 Task: Organize and update the onboarding tasks in the 'New Hiring' project, ensuring all tasks are visible and descriptions are complete.
Action: Mouse moved to (74, 316)
Screenshot: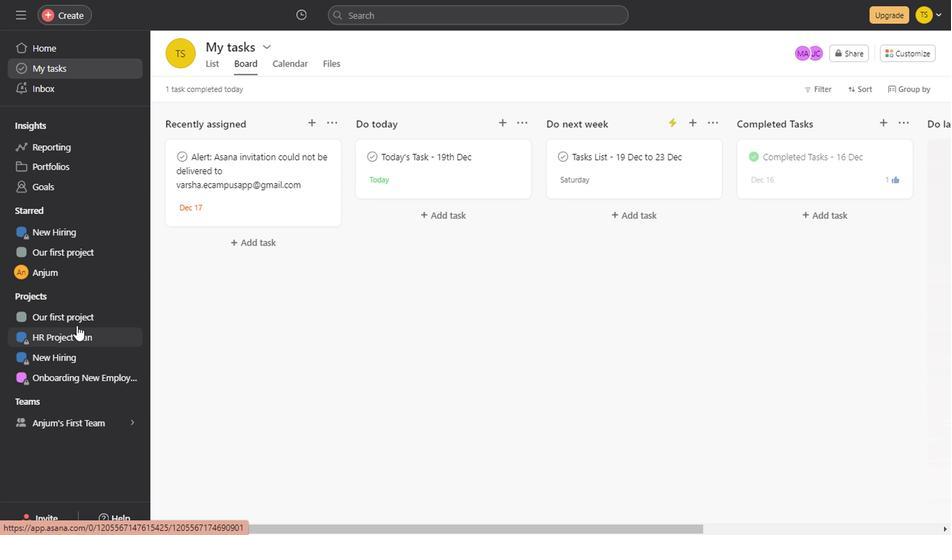 
Action: Mouse pressed left at (74, 316)
Screenshot: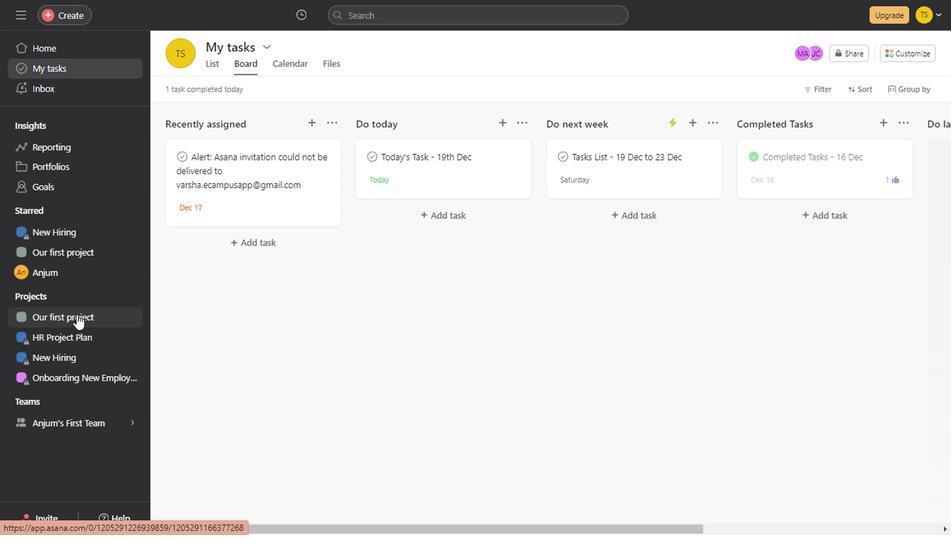 
Action: Mouse moved to (77, 335)
Screenshot: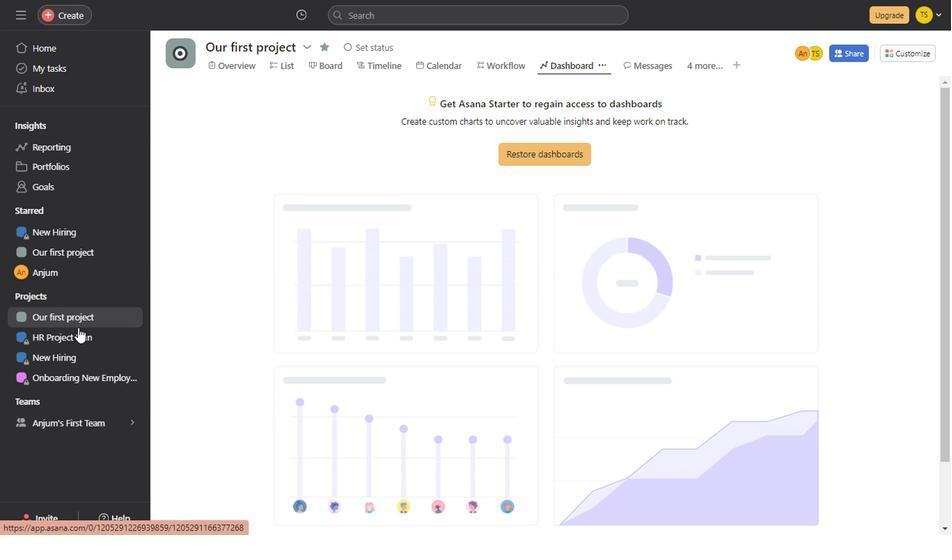 
Action: Mouse pressed left at (77, 335)
Screenshot: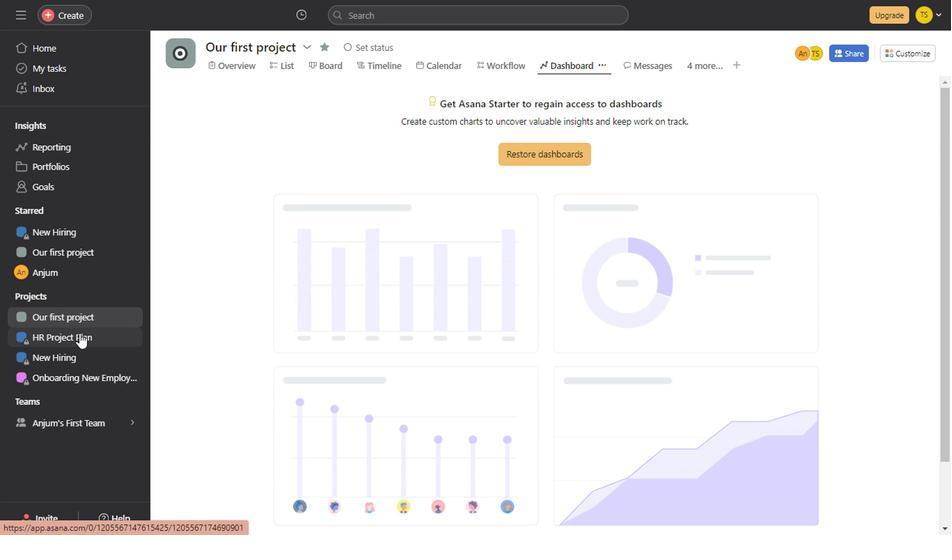 
Action: Mouse moved to (70, 364)
Screenshot: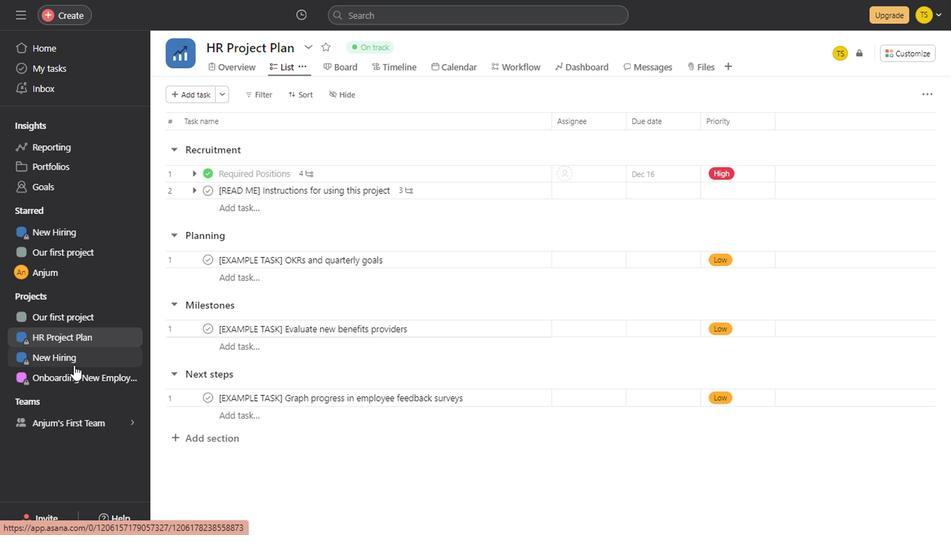 
Action: Mouse pressed left at (70, 364)
Screenshot: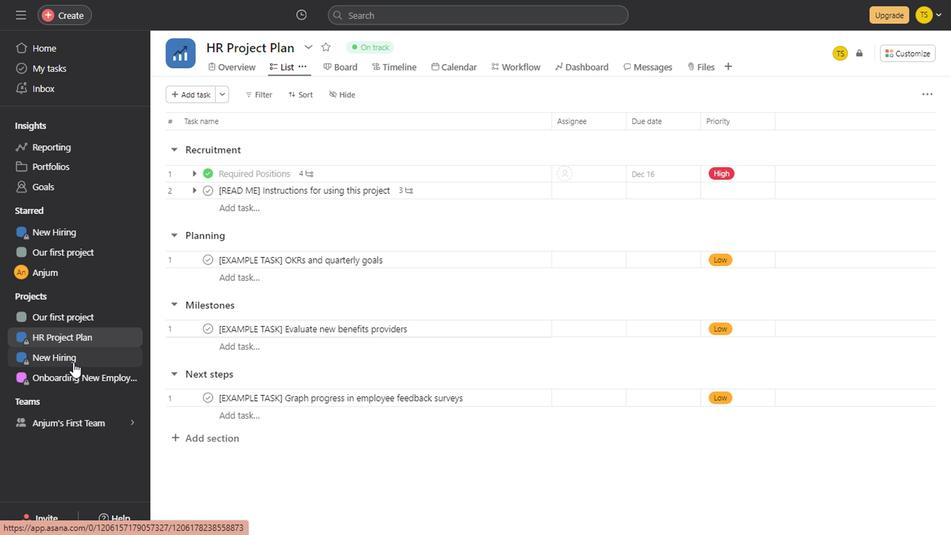 
Action: Mouse moved to (285, 60)
Screenshot: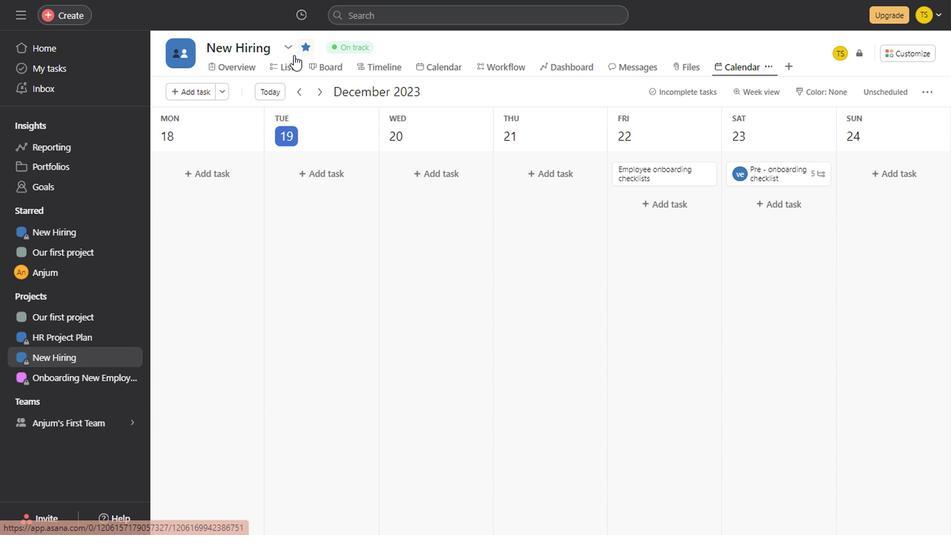 
Action: Mouse pressed left at (285, 60)
Screenshot: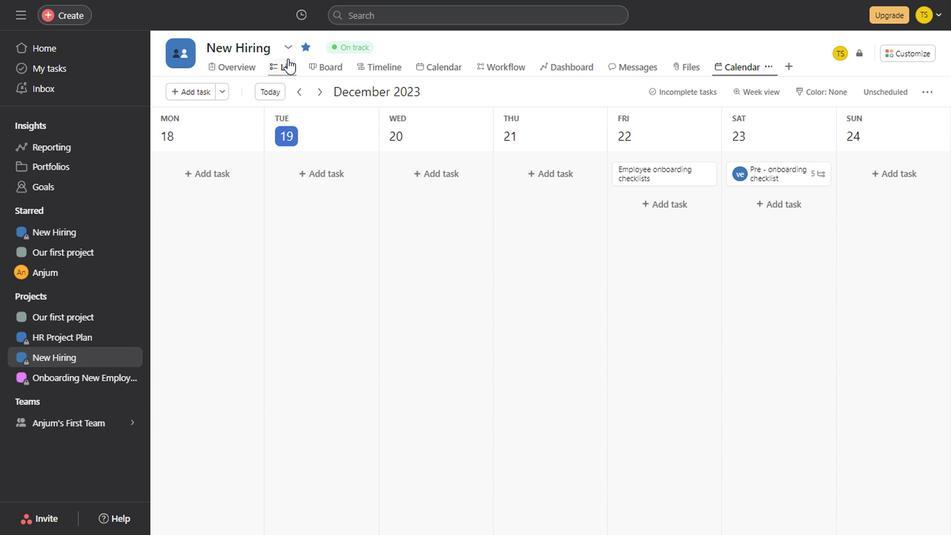 
Action: Mouse moved to (279, 67)
Screenshot: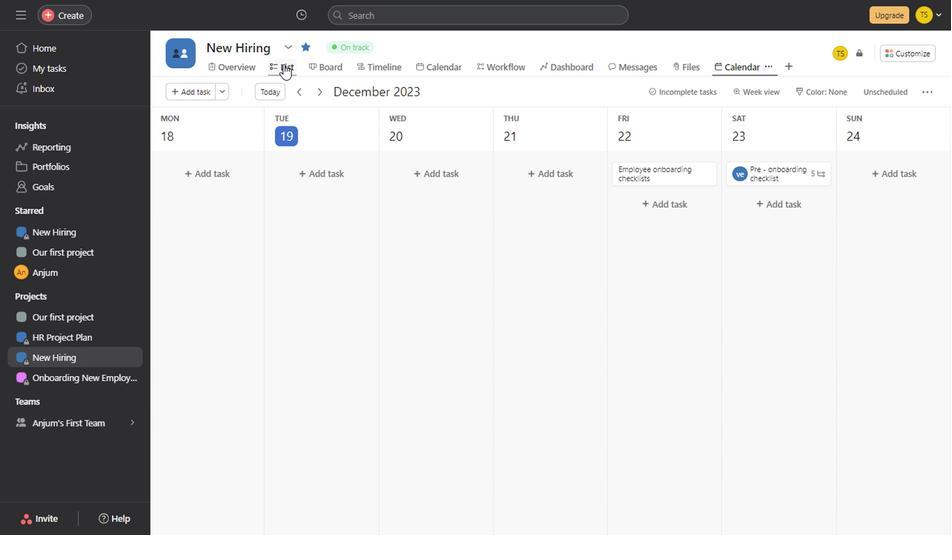 
Action: Mouse pressed left at (279, 67)
Screenshot: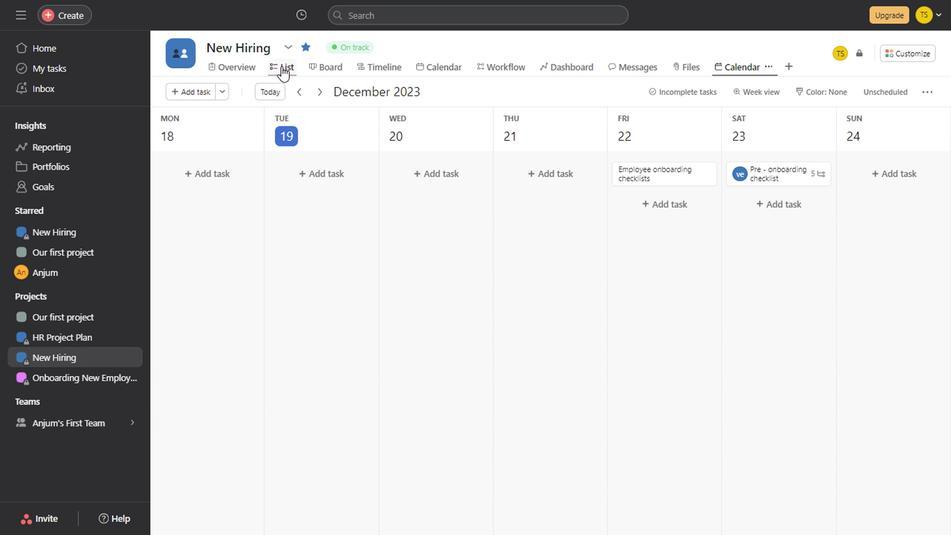 
Action: Mouse moved to (334, 259)
Screenshot: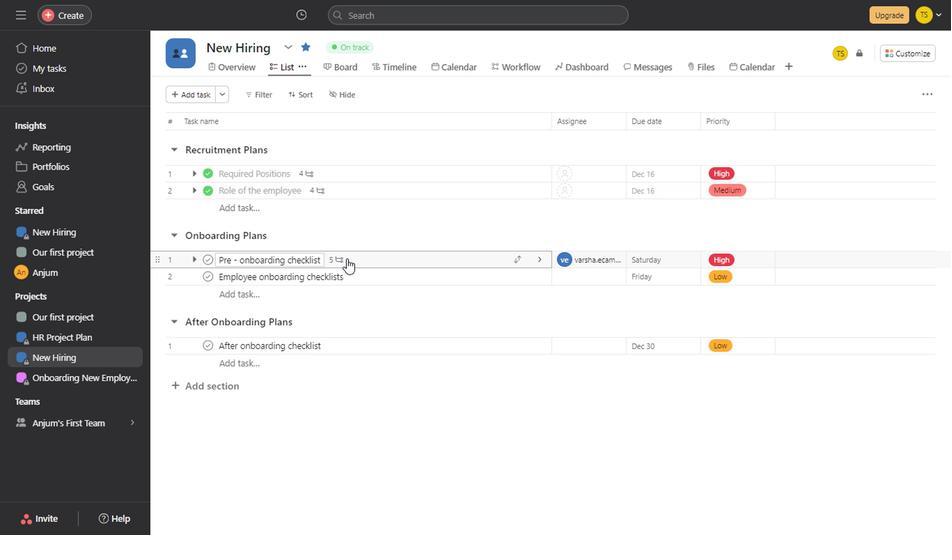 
Action: Mouse pressed left at (334, 259)
Screenshot: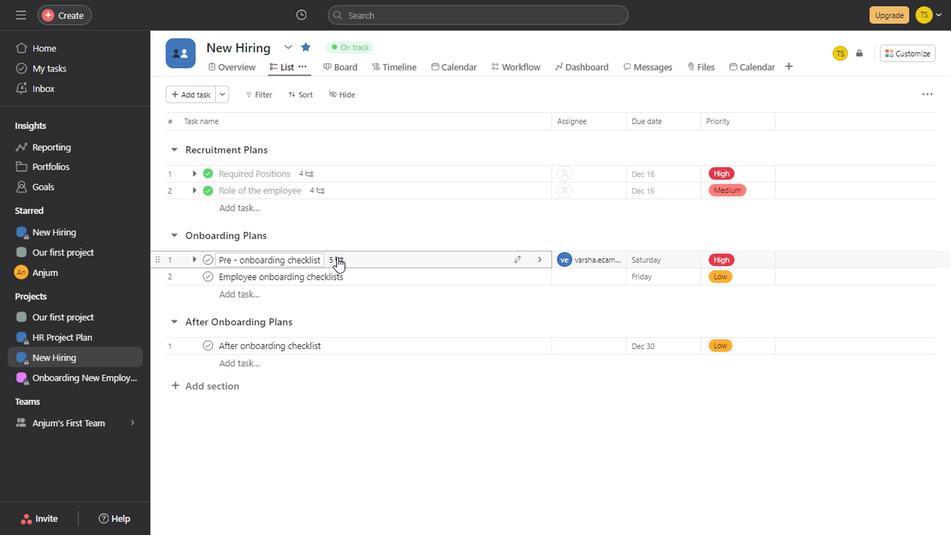 
Action: Mouse moved to (647, 206)
Screenshot: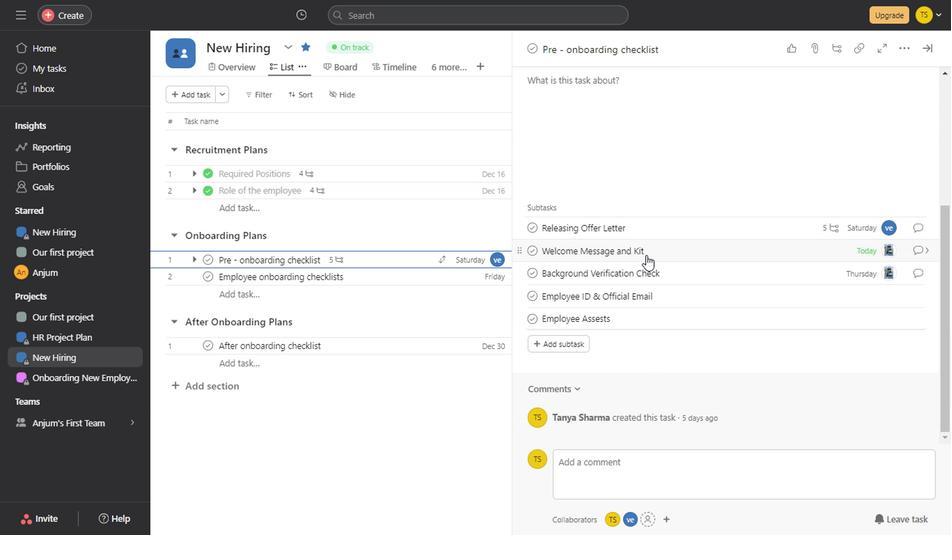 
Action: Mouse scrolled (647, 205) with delta (0, 0)
Screenshot: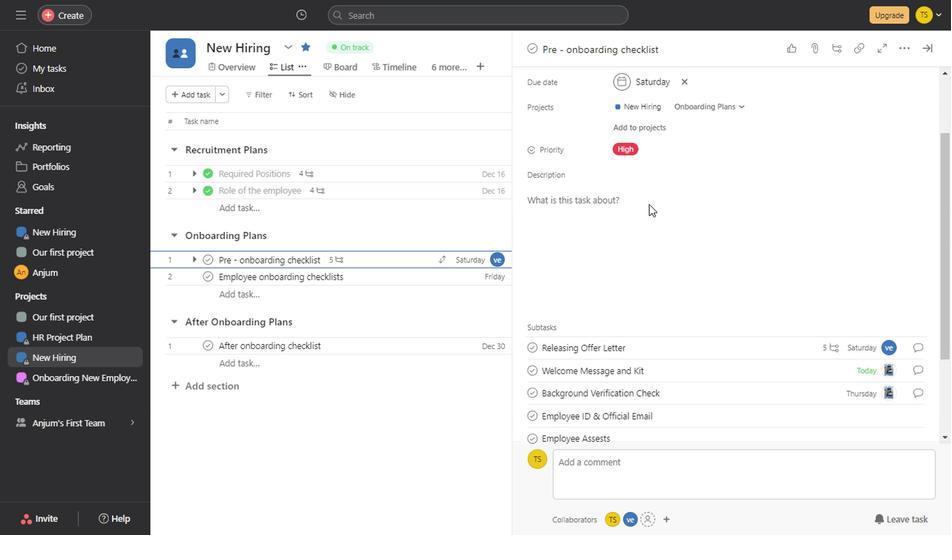 
Action: Mouse scrolled (647, 205) with delta (0, 0)
Screenshot: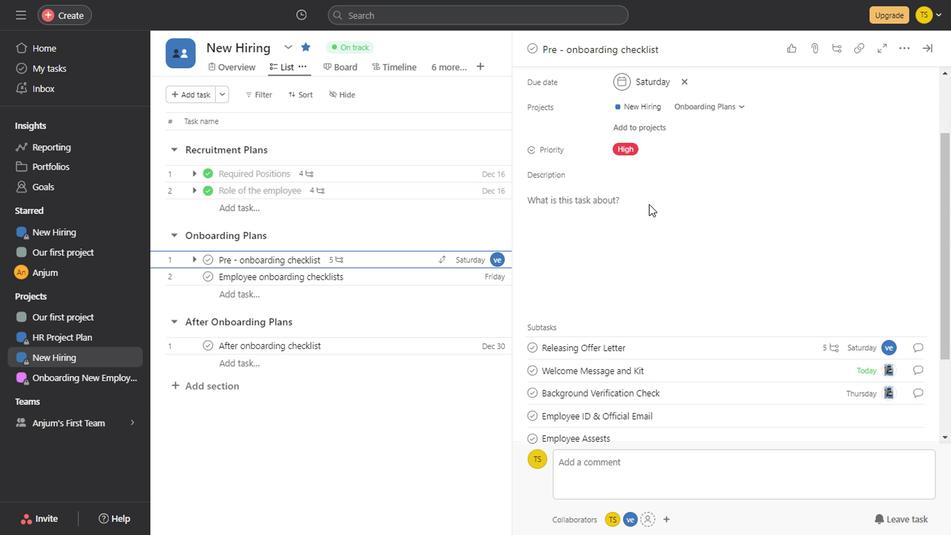 
Action: Mouse scrolled (647, 205) with delta (0, 0)
Screenshot: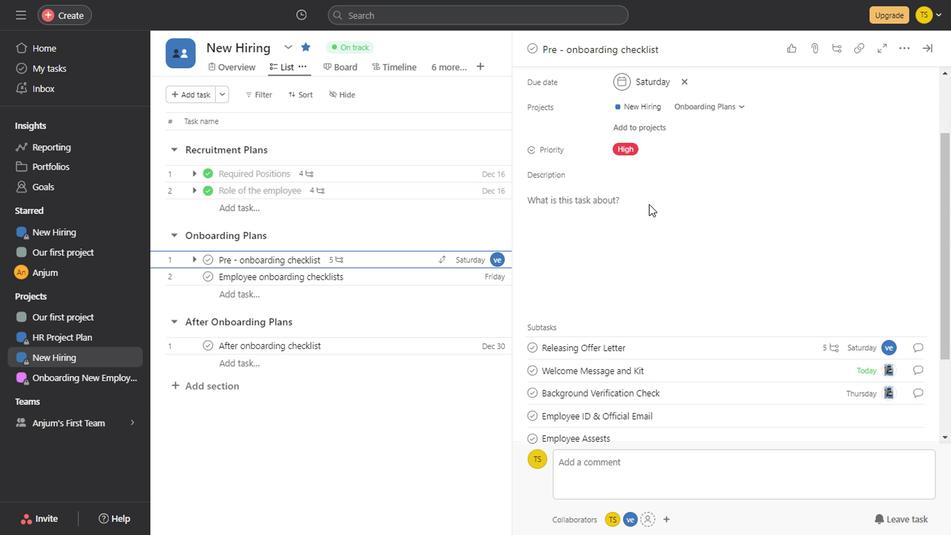 
Action: Mouse scrolled (647, 205) with delta (0, 0)
Screenshot: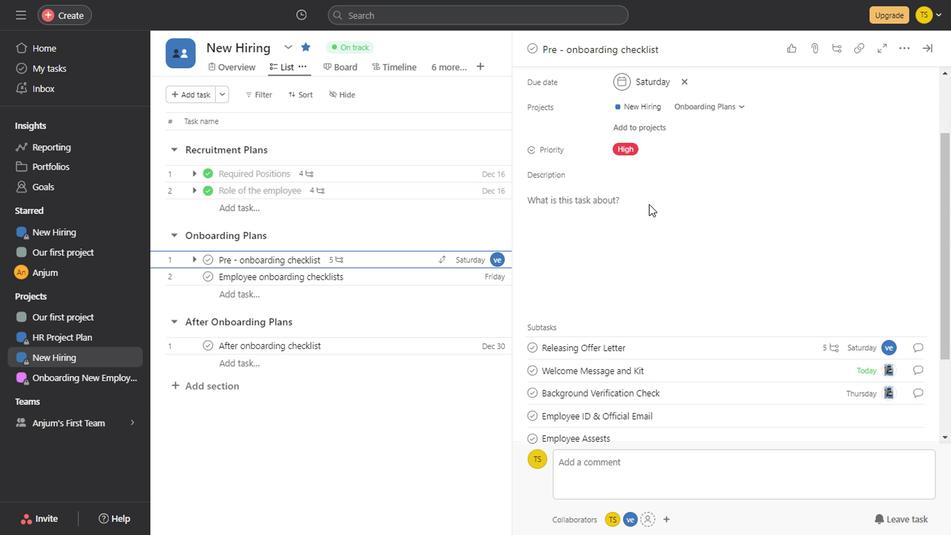 
Action: Mouse scrolled (647, 205) with delta (0, 0)
Screenshot: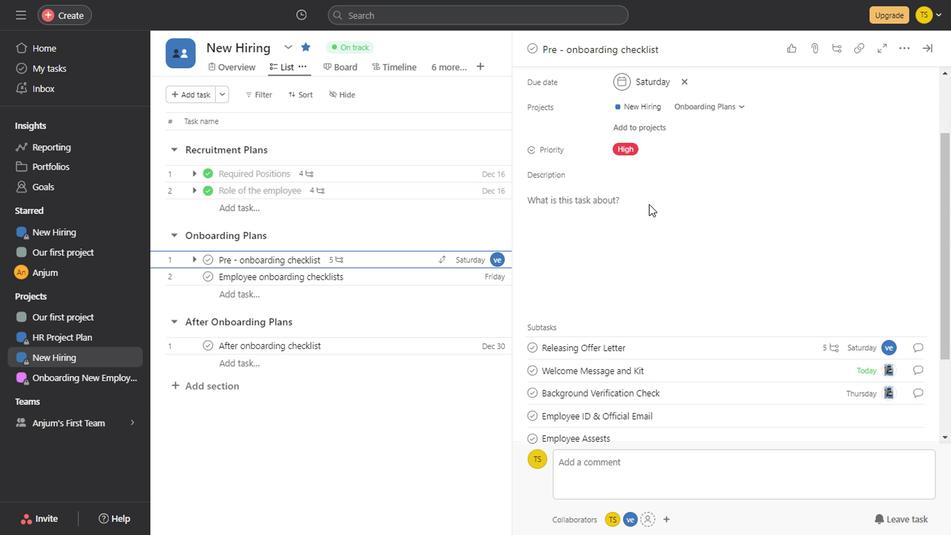 
Action: Mouse scrolled (647, 205) with delta (0, 0)
Screenshot: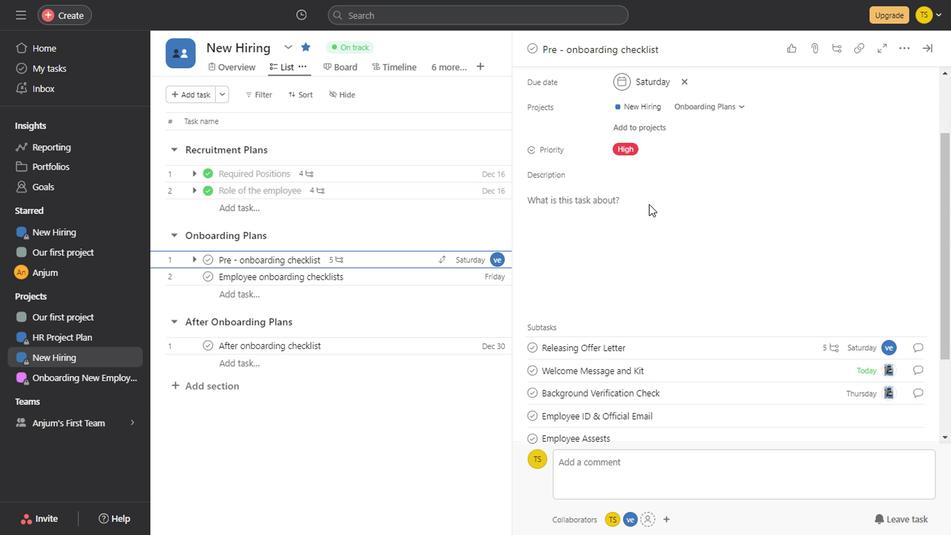 
Action: Mouse scrolled (647, 205) with delta (0, 0)
Screenshot: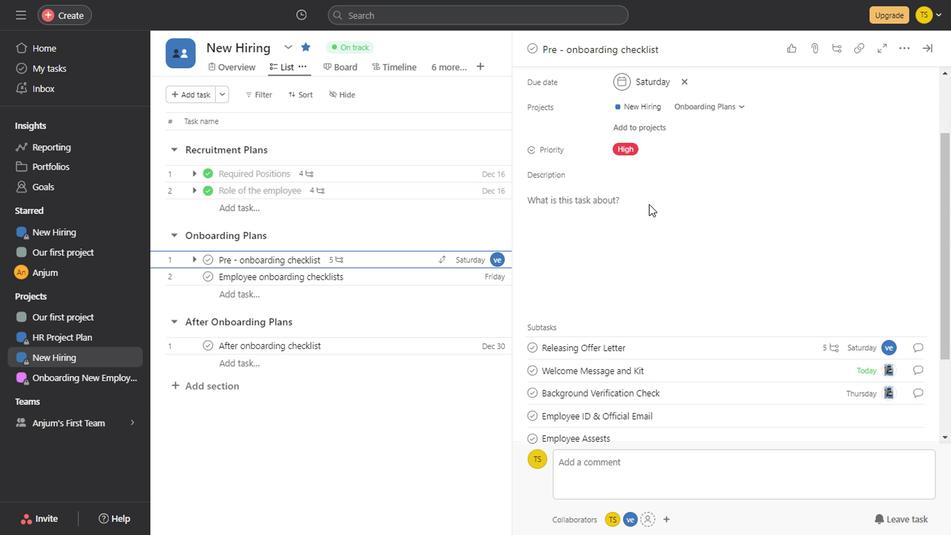 
Action: Mouse scrolled (647, 205) with delta (0, 0)
Screenshot: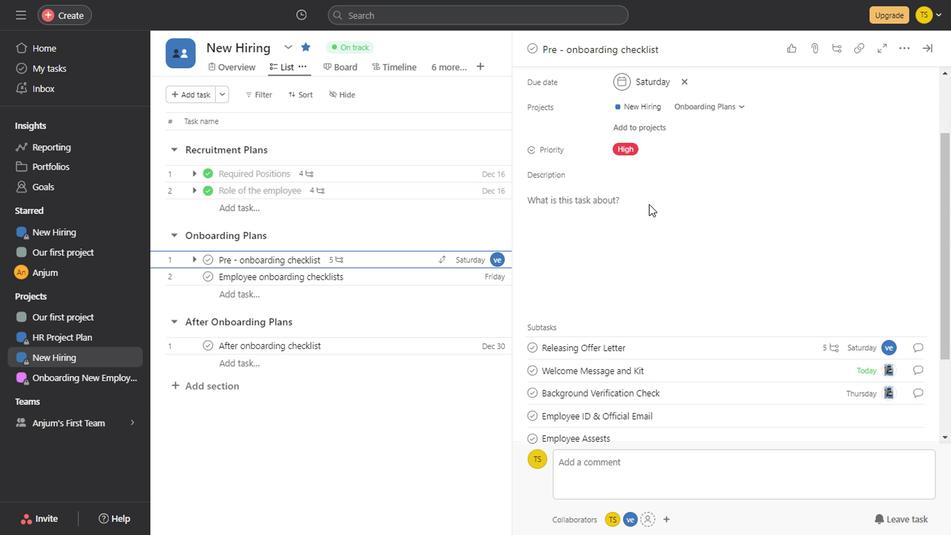 
Action: Mouse scrolled (647, 205) with delta (0, 0)
Screenshot: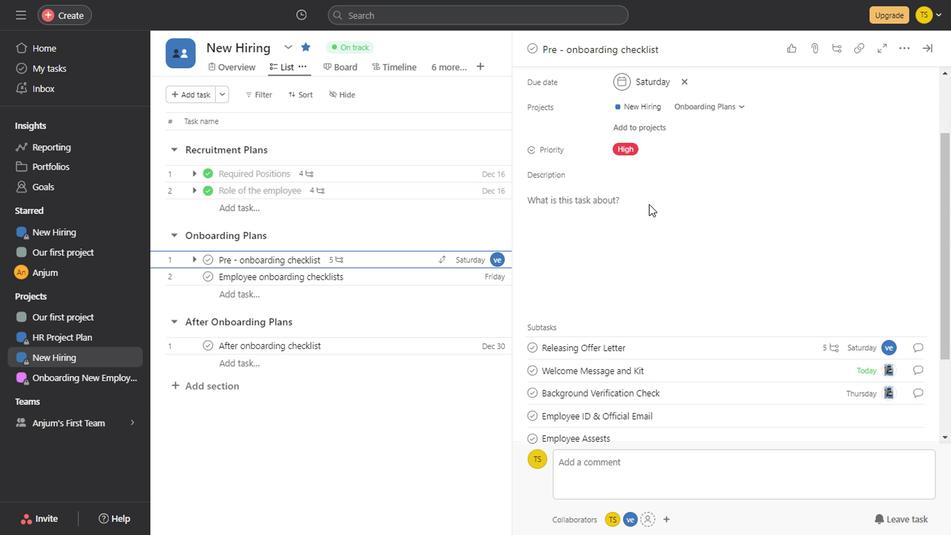 
Action: Mouse scrolled (647, 205) with delta (0, 0)
Screenshot: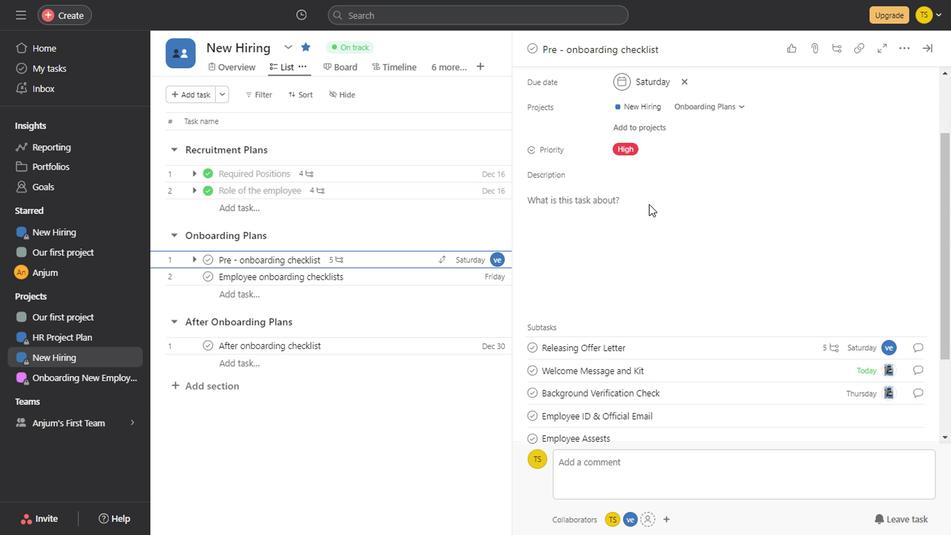 
Action: Mouse scrolled (647, 205) with delta (0, 0)
Screenshot: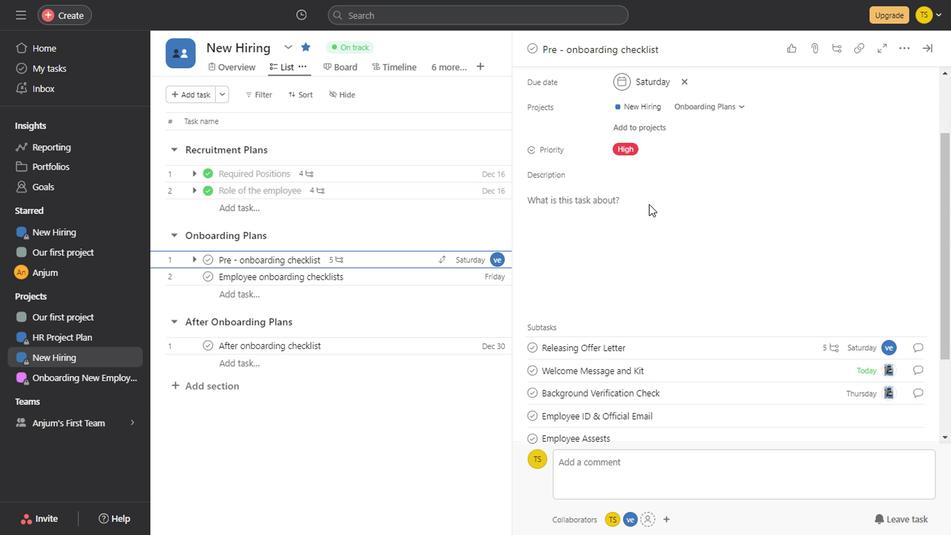 
Action: Mouse scrolled (647, 205) with delta (0, 0)
Screenshot: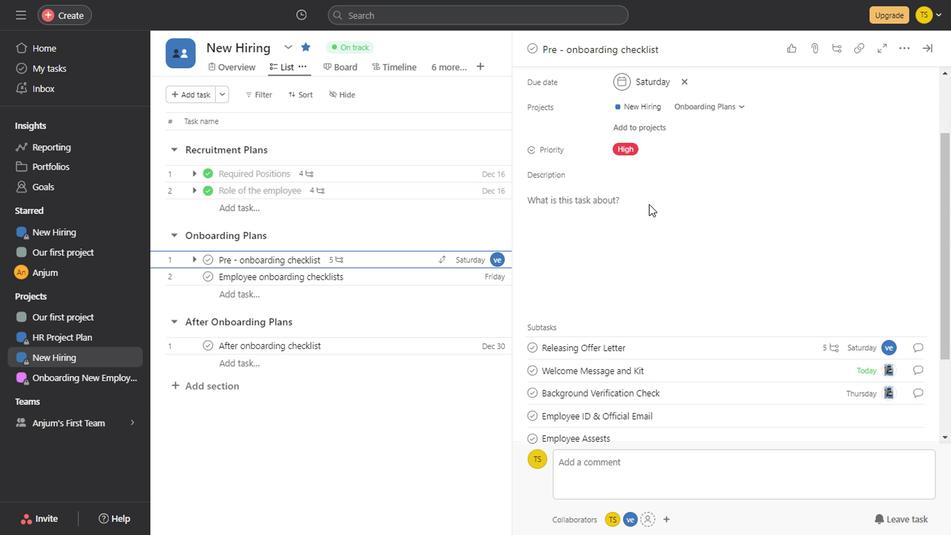 
Action: Mouse scrolled (647, 205) with delta (0, 0)
Screenshot: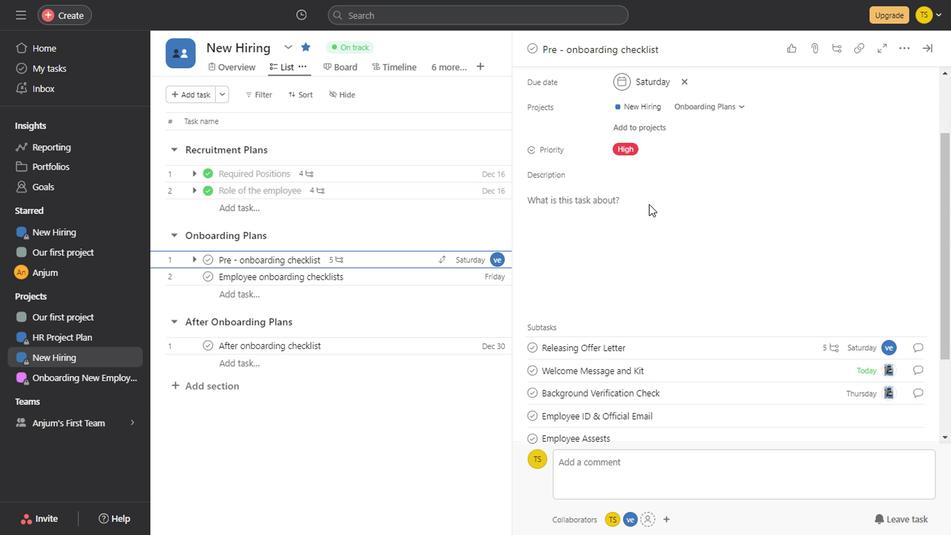 
Action: Mouse scrolled (647, 205) with delta (0, 0)
Screenshot: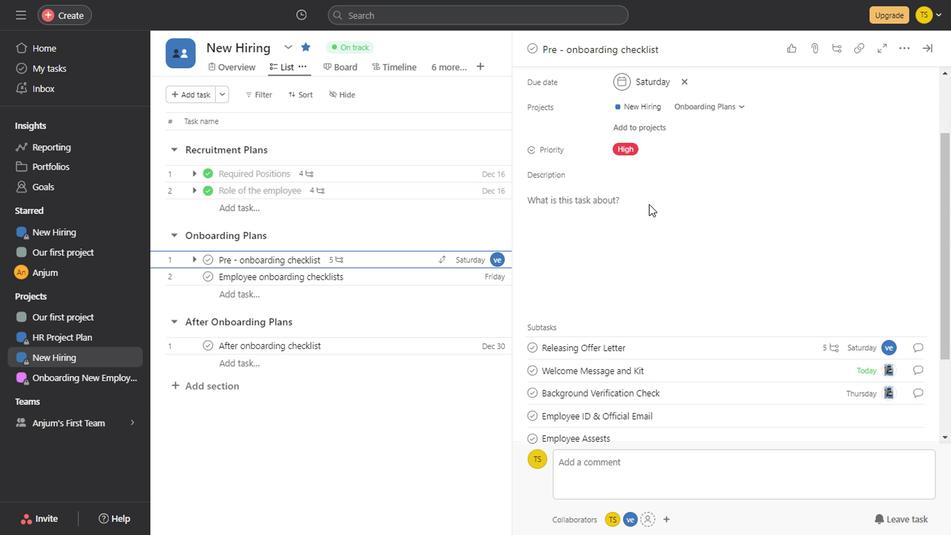 
Action: Mouse scrolled (647, 205) with delta (0, 0)
Screenshot: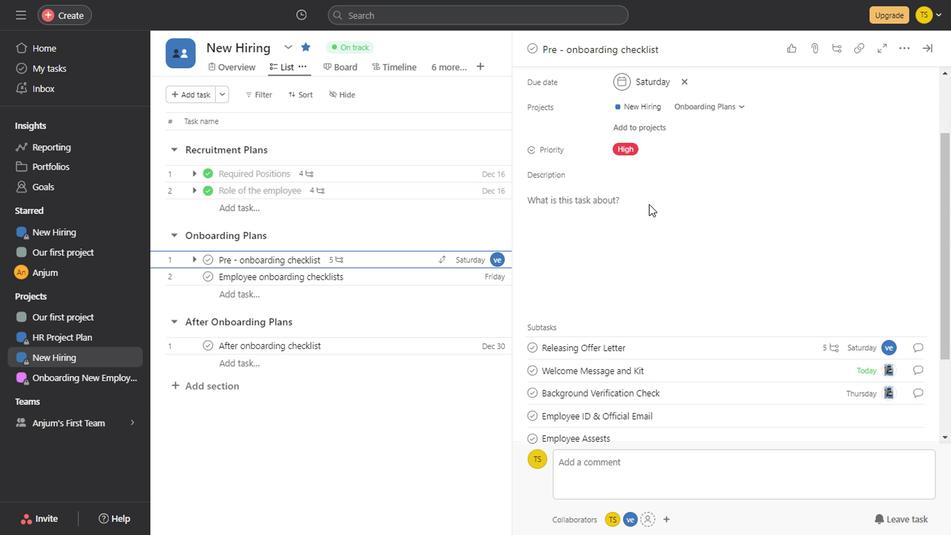 
Action: Mouse scrolled (647, 205) with delta (0, 0)
Screenshot: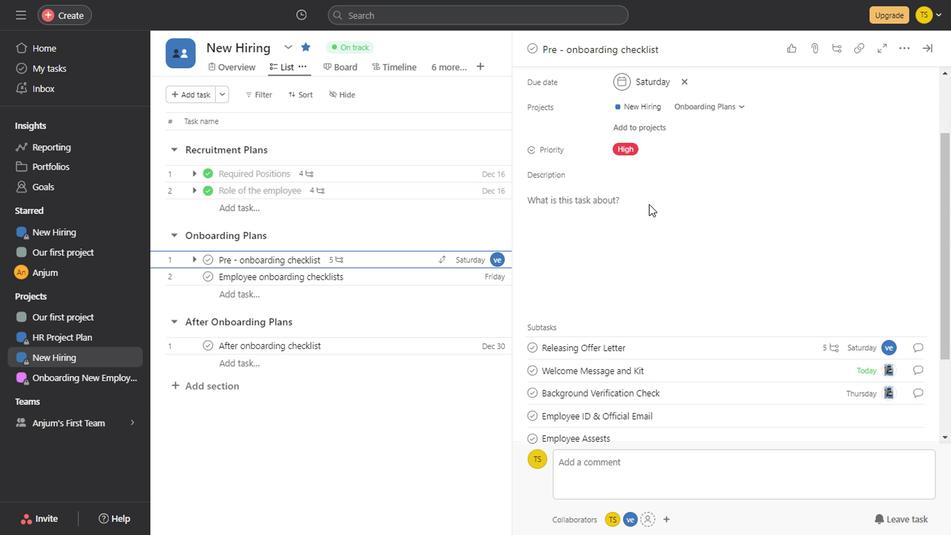 
Action: Mouse scrolled (647, 205) with delta (0, 0)
Screenshot: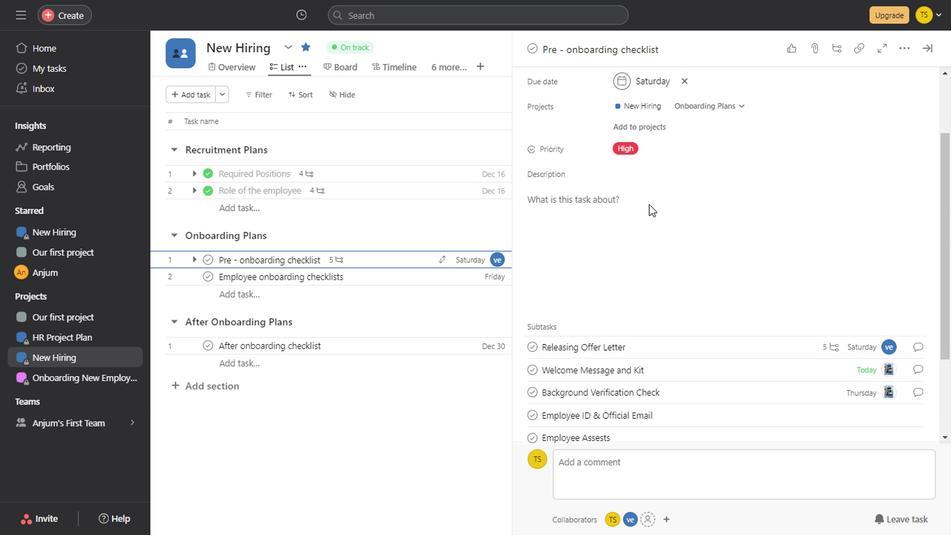 
Action: Mouse scrolled (647, 205) with delta (0, 0)
Screenshot: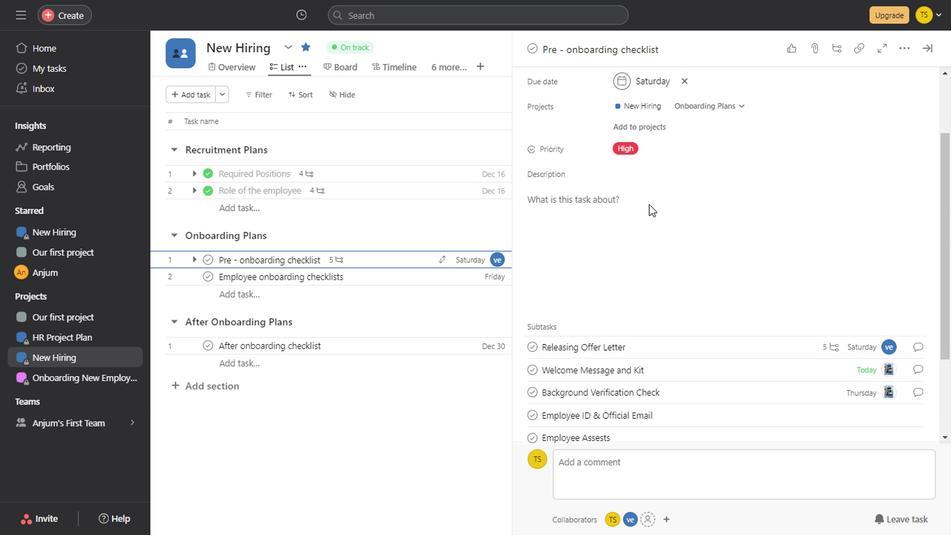 
Action: Mouse scrolled (647, 205) with delta (0, 0)
Screenshot: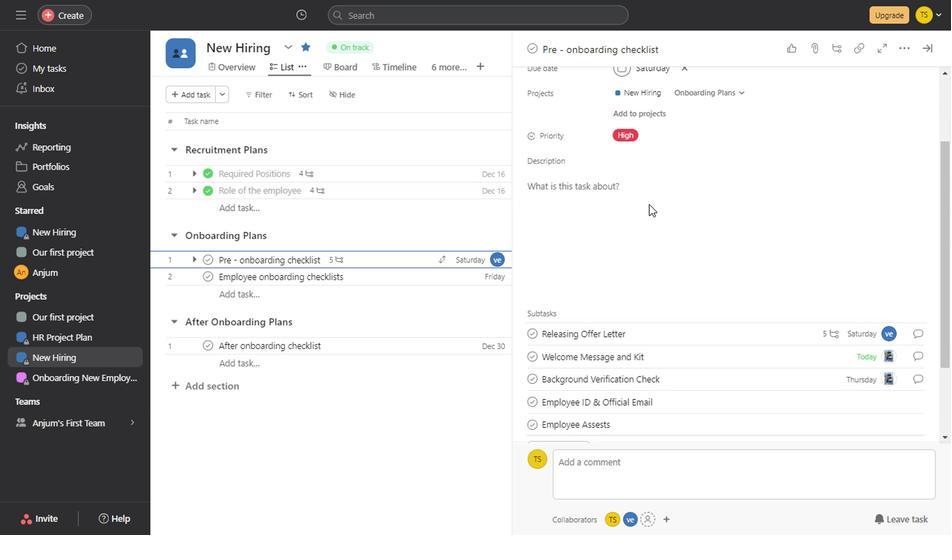 
Action: Mouse moved to (918, 295)
Screenshot: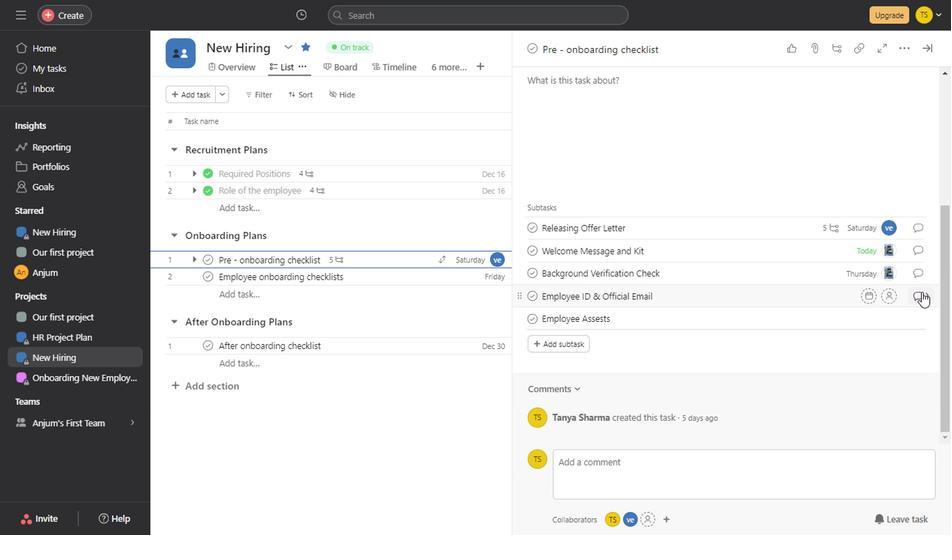 
Action: Mouse pressed left at (918, 295)
Screenshot: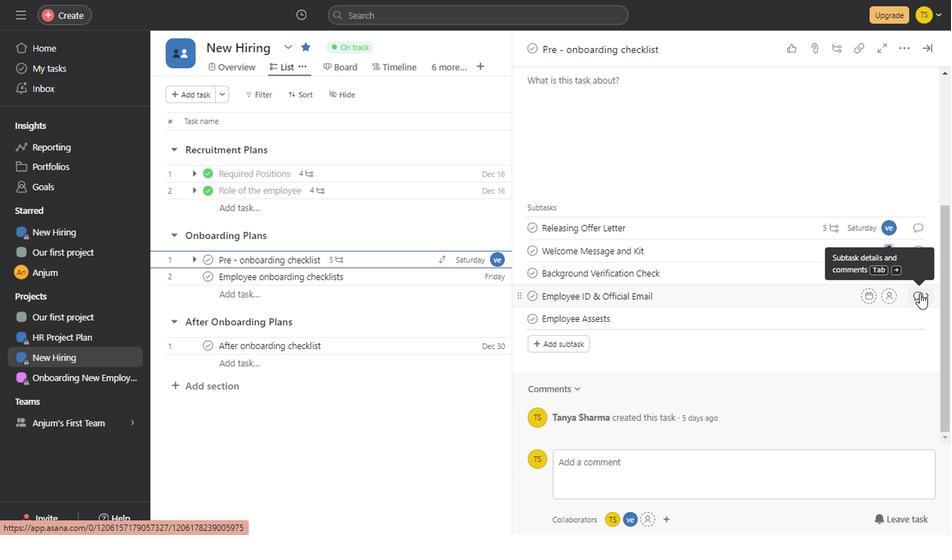 
Action: Mouse moved to (616, 351)
Screenshot: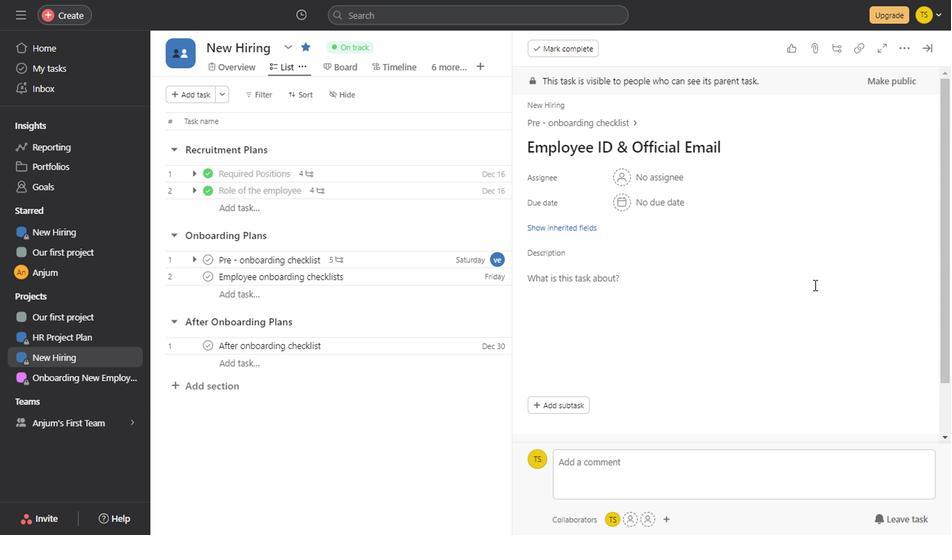 
Action: Mouse pressed left at (616, 351)
Screenshot: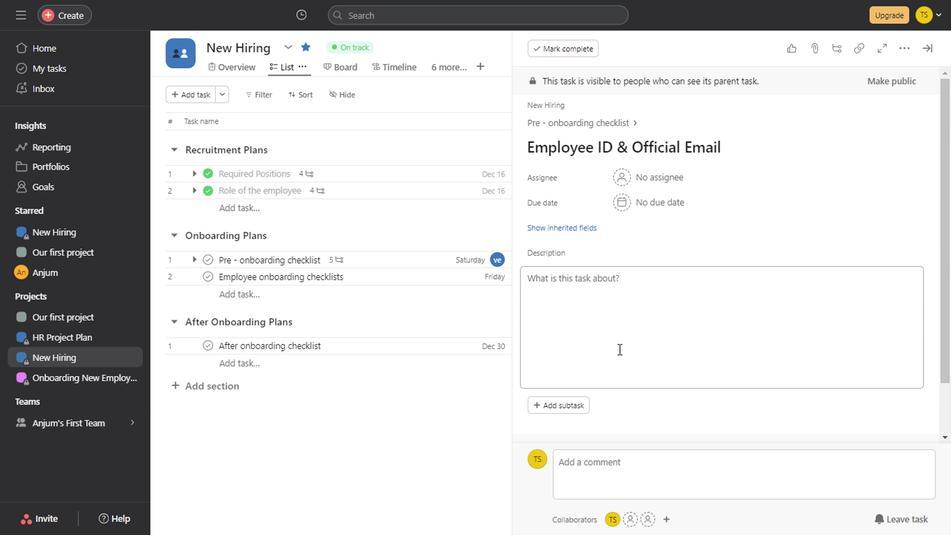 
Action: Mouse moved to (879, 51)
Screenshot: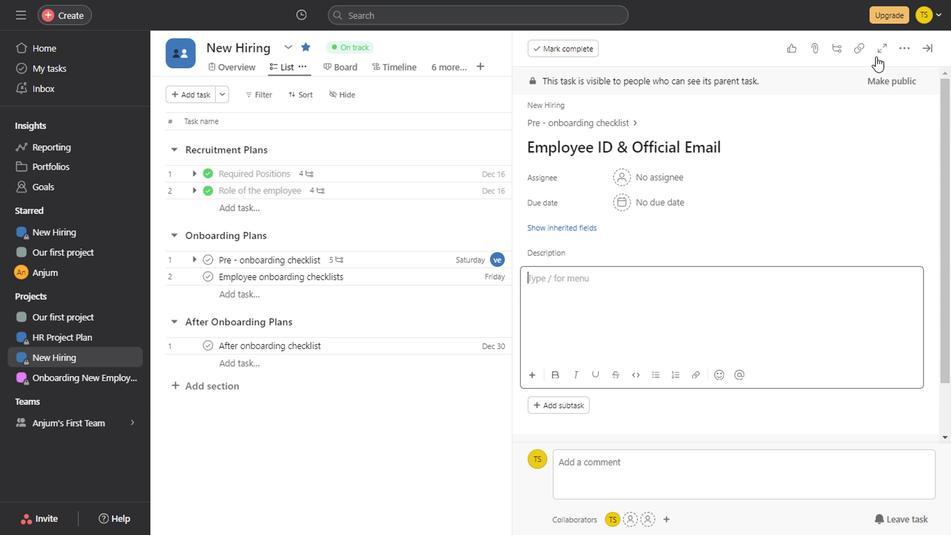 
Action: Mouse pressed left at (879, 51)
Screenshot: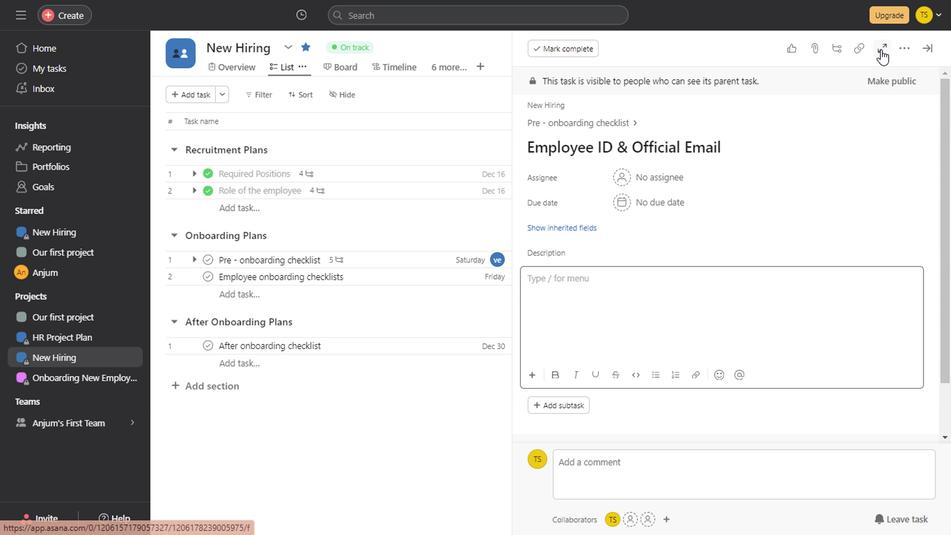 
Action: Mouse moved to (318, 257)
Screenshot: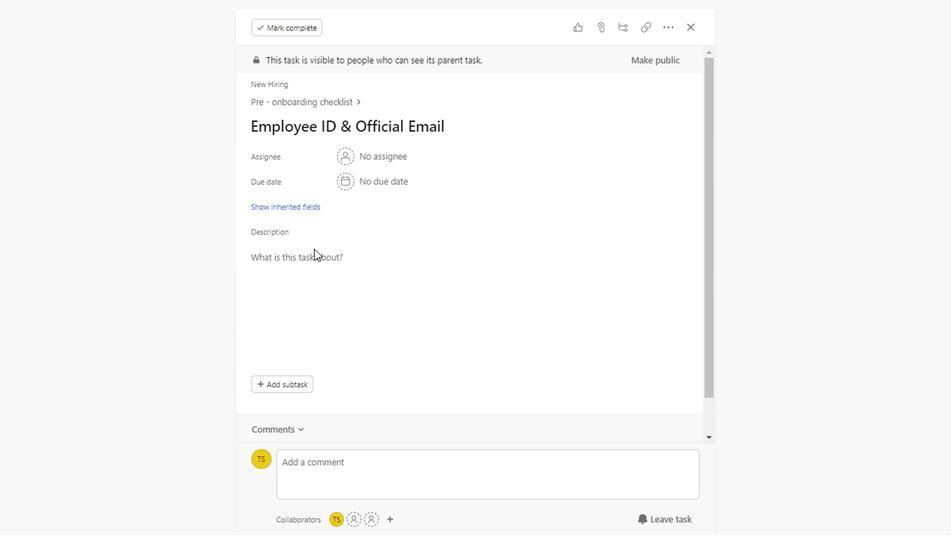 
Action: Mouse pressed left at (318, 257)
Screenshot: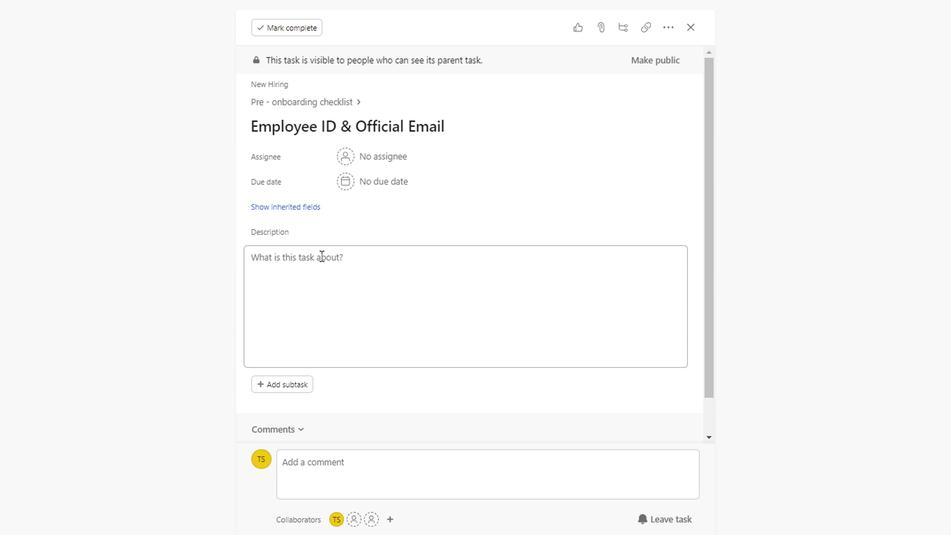 
Action: Key pressed <Key.shift_r><Key.shift_r><Key.shift_r><Key.shift_r><Key.shift_r><Key.shift_r><Key.shift_r><Key.shift_r><Key.shift_r><Key.shift_r><Key.shift_r><Key.shift_r><Key.shift_r><Key.shift_r><Key.shift_r>Unique<Key.space>employee<Key.space><Key.shift_r>I<Key.shift>D
Screenshot: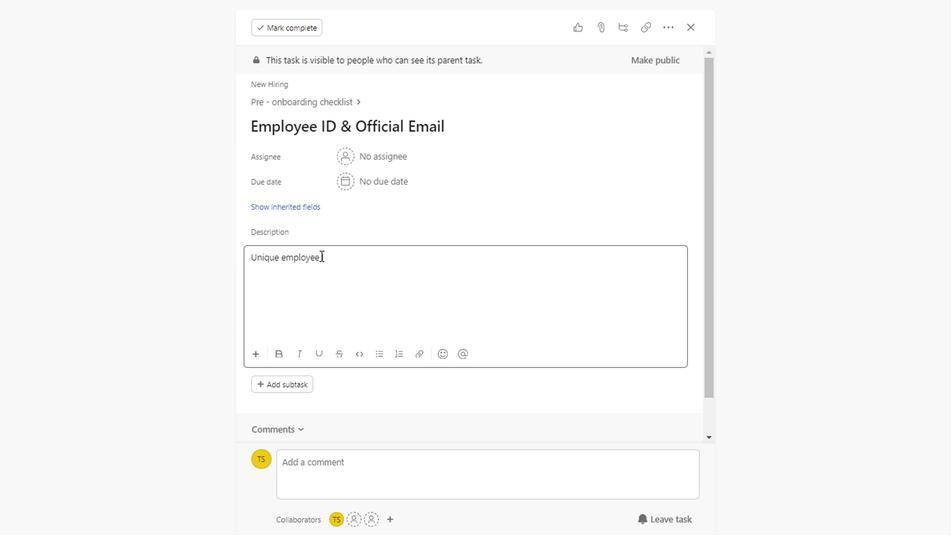 
Action: Mouse moved to (873, 311)
Screenshot: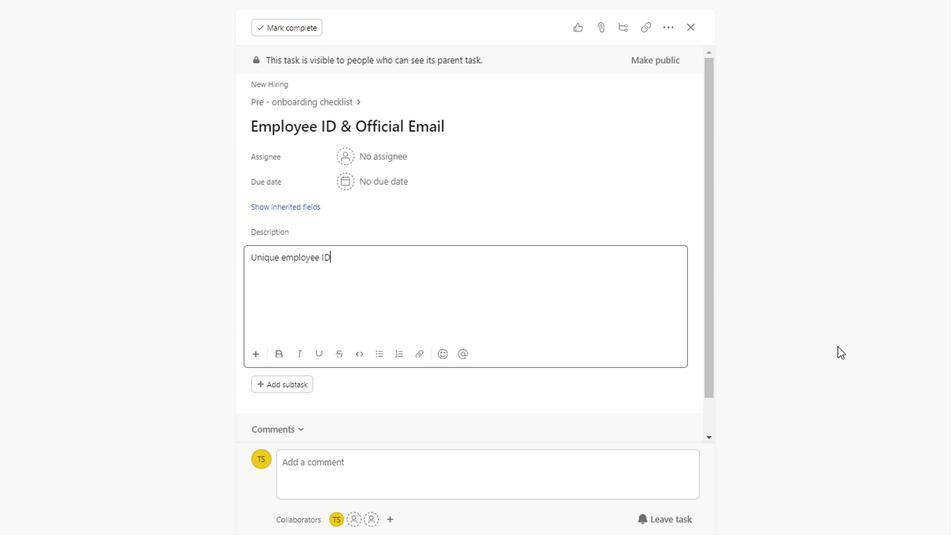 
Action: Key pressed s<Key.space>and<Key.space>official<Key.space>mail<Key.space>addresses<Key.space>are<Key.space>created<Key.space>for<Key.space>saving<Key.space>emploty<Key.backspace><Key.backspace>yee<Key.space>details<Key.space>for<Key.space>futut<Key.backspace>re<Key.space>work<Key.space>-<Key.space>related<Key.space>communication.<Key.space><Key.enter><Key.shift_r><Key.shift_r><Key.shift_r><Key.shift_r><Key.shift_r><Key.shift_r><Key.shift_r><Key.shift_r>The<Key.space>organization<Key.space>and<Key.space><Key.backspace><Key.backspace><Key.backspace><Key.backspace>can<Key.space>monitor<Key.space>numerous<Key.space>employees<Key.space>for<Key.space>performance,<Key.space>salary<Key.space>benefits,<Key.space>tax,<Key.space>and<Key.space>other<Key.space>necessary<Key.space>accouterments<Key.space>under<Key.space>one<Key.space>repository<Key.space>by<Key.space>creating<Key.space>unique<Key.space>employee<Key.space><Key.shift_r>I<Key.shift>D.<Key.enter>
Screenshot: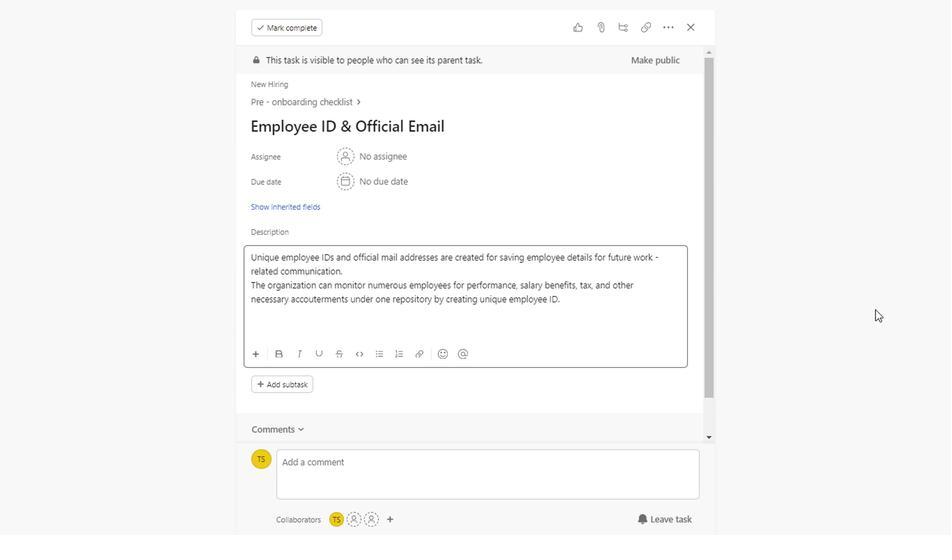 
Action: Mouse moved to (250, 257)
Screenshot: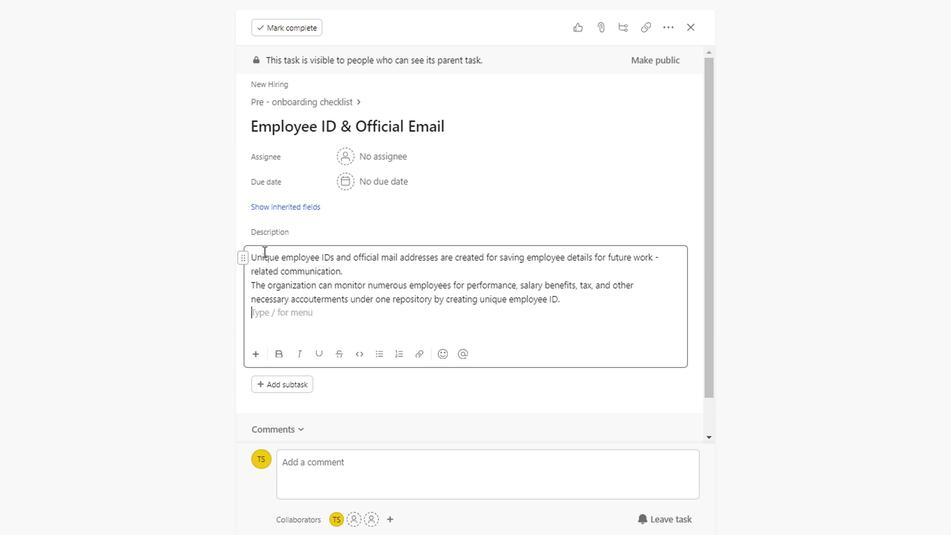 
Action: Mouse pressed left at (250, 257)
Screenshot: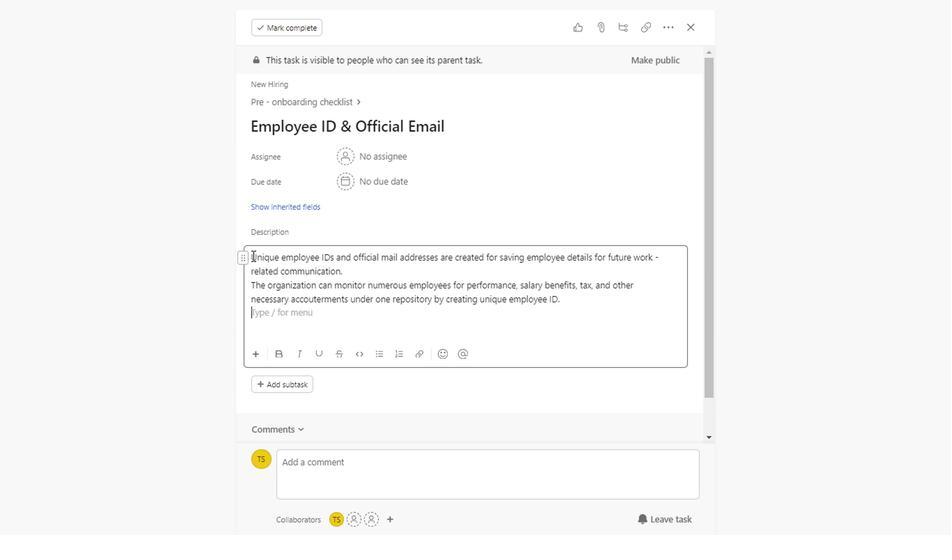 
Action: Key pressed <Key.shift><Key.right><Key.right><Key.right><Key.right><Key.right><Key.right><Key.right><Key.right><Key.right><Key.right><Key.right><Key.right><Key.right><Key.right><Key.right><Key.right><Key.right><Key.right><Key.right><Key.right><Key.right><Key.right><Key.right><Key.right><Key.right><Key.right><Key.right><Key.right><Key.right><Key.right><Key.right><Key.right><Key.right><Key.right><Key.right><Key.right><Key.right><Key.right><Key.right><Key.right><Key.right><Key.right><Key.right><Key.right><Key.right><Key.right><Key.right><Key.right><Key.right><Key.right><Key.right><Key.right><Key.right><Key.right><Key.right><Key.right><Key.right><Key.right><Key.right><Key.right><Key.right><Key.right><Key.right><Key.right><Key.right><Key.right><Key.right><Key.right><Key.right><Key.right><Key.right><Key.right><Key.right><Key.right><Key.right><Key.right><Key.right><Key.right><Key.right><Key.right><Key.right><Key.right><Key.right><Key.right><Key.right><Key.right><Key.right><Key.right><Key.right><Key.right><Key.right><Key.right><Key.right><Key.right><Key.right><Key.right><Key.right><Key.right><Key.right><Key.right><Key.right><Key.right><Key.right><Key.right><Key.right><Key.right><Key.right><Key.right><Key.right><Key.right><Key.right><Key.right><Key.right><Key.right><Key.right><Key.right><Key.right><Key.right><Key.right><Key.right><Key.right><Key.right><Key.right><Key.right><Key.right><Key.right><Key.right><Key.right><Key.right><Key.right><Key.right><Key.right><Key.right><Key.right><Key.right><Key.right><Key.right><Key.right><Key.right><Key.right><Key.right><Key.right><Key.right><Key.right><Key.right><Key.right><Key.right><Key.right><Key.right><Key.right><Key.right><Key.right><Key.right><Key.right><Key.right><Key.right><Key.right><Key.right><Key.right><Key.right><Key.right><Key.right><Key.right><Key.right><Key.right><Key.right><Key.right><Key.right><Key.right><Key.right><Key.right><Key.right><Key.right><Key.right><Key.right><Key.right><Key.right><Key.right><Key.right><Key.right><Key.right><Key.right><Key.right><Key.right><Key.right><Key.right><Key.right><Key.right><Key.right><Key.right><Key.right><Key.right><Key.right><Key.right><Key.right><Key.right><Key.right><Key.right><Key.right><Key.right><Key.right><Key.right><Key.right><Key.right><Key.right><Key.right><Key.right><Key.right><Key.right><Key.right><Key.right><Key.right><Key.right><Key.right><Key.right><Key.right><Key.right><Key.right><Key.right><Key.right><Key.right><Key.right><Key.right><Key.right><Key.right><Key.right><Key.right><Key.right><Key.right><Key.right><Key.right><Key.right><Key.right><Key.right><Key.right><Key.right><Key.right><Key.right><Key.right><Key.right><Key.right><Key.right><Key.right><Key.right><Key.right><Key.right><Key.right><Key.right><Key.right><Key.right><Key.right><Key.right><Key.right><Key.right><Key.right><Key.right><Key.right><Key.right><Key.right><Key.right><Key.right><Key.right><Key.right><Key.right><Key.right><Key.right><Key.right><Key.right><Key.right><Key.right><Key.right><Key.right><Key.right><Key.right><Key.right><Key.right><Key.right><Key.right><Key.right><Key.right><Key.right><Key.right><Key.right><Key.right><Key.right><Key.right><Key.right><Key.right><Key.right><Key.right><Key.right><Key.right><Key.right><Key.right><Key.right><Key.right><Key.right><Key.right><Key.right><Key.right><Key.right><Key.right><Key.right><Key.right><Key.right><Key.right>
Screenshot: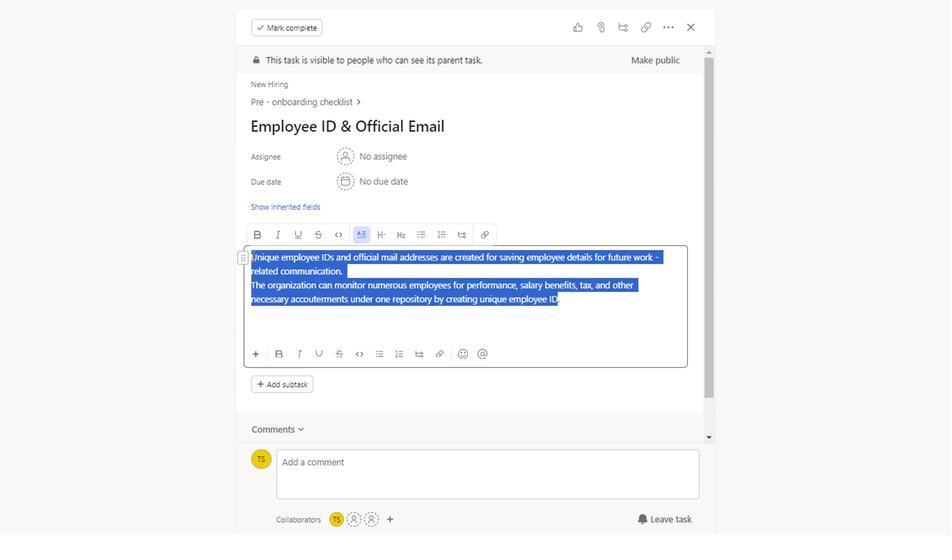 
Action: Mouse moved to (296, 354)
Screenshot: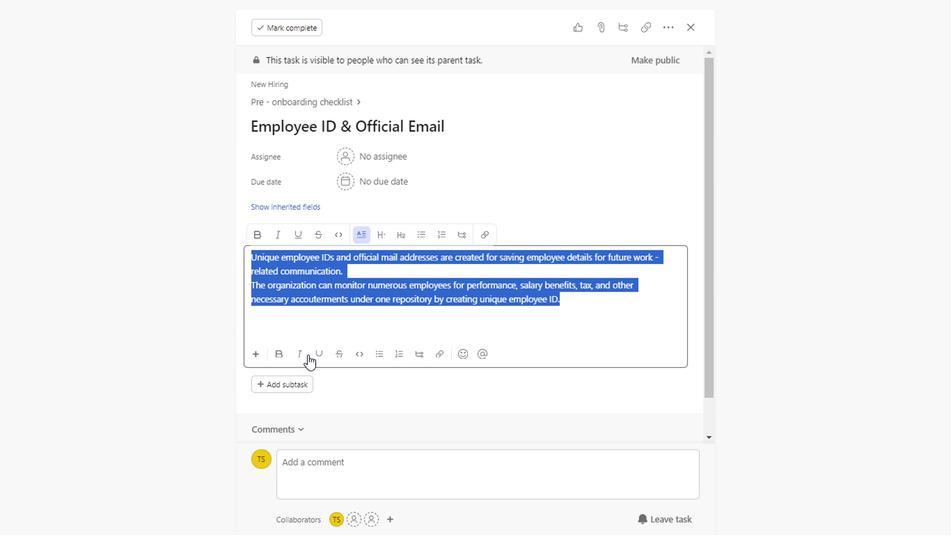 
Action: Mouse pressed left at (296, 354)
Screenshot: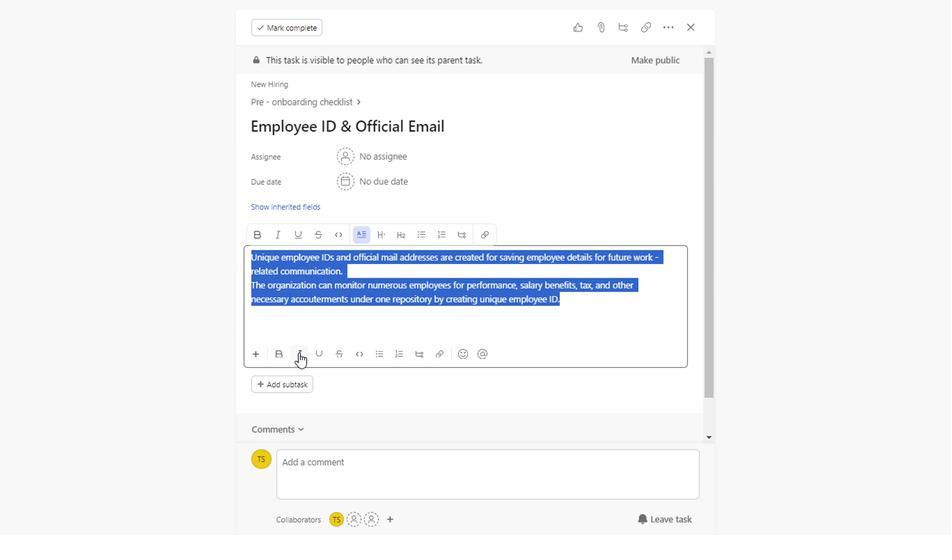 
Action: Mouse moved to (323, 332)
Screenshot: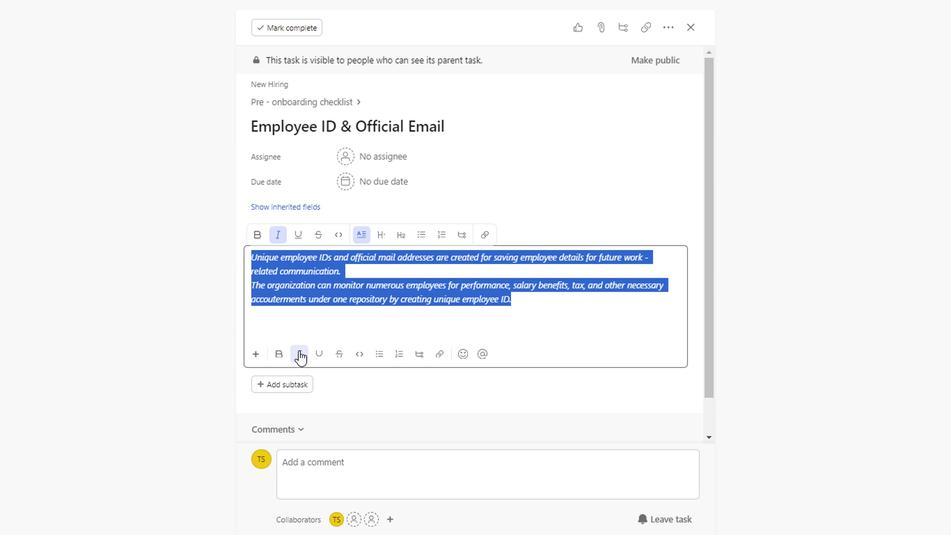 
Action: Mouse pressed left at (323, 332)
Screenshot: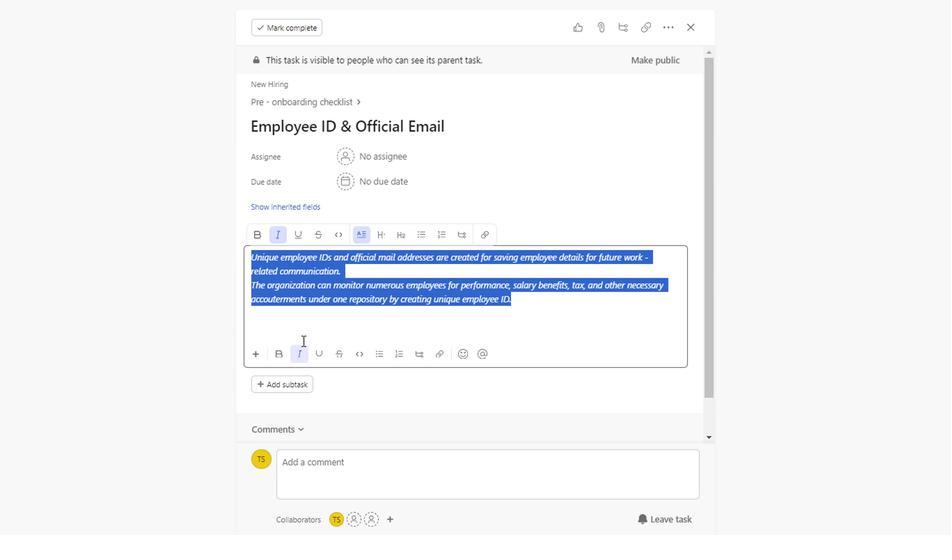 
Action: Mouse moved to (250, 258)
Screenshot: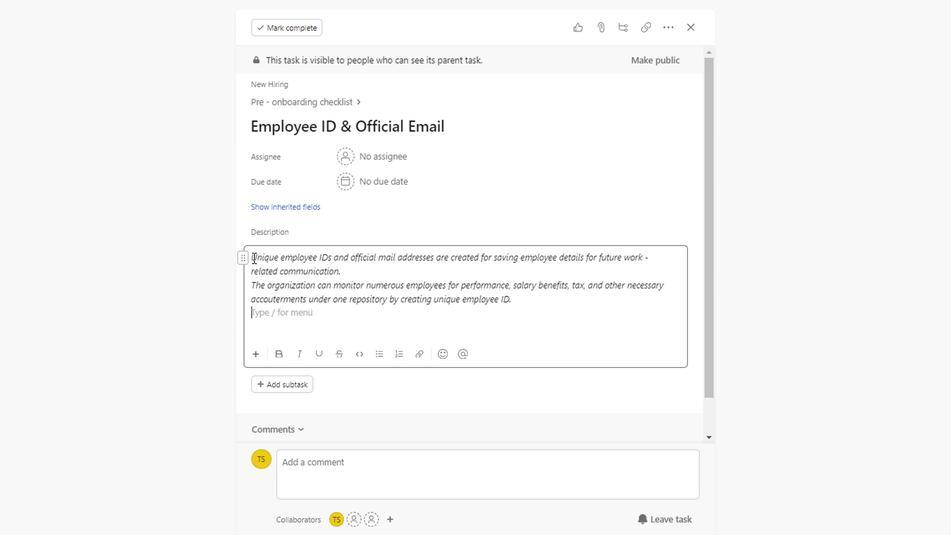 
Action: Mouse pressed left at (250, 258)
Screenshot: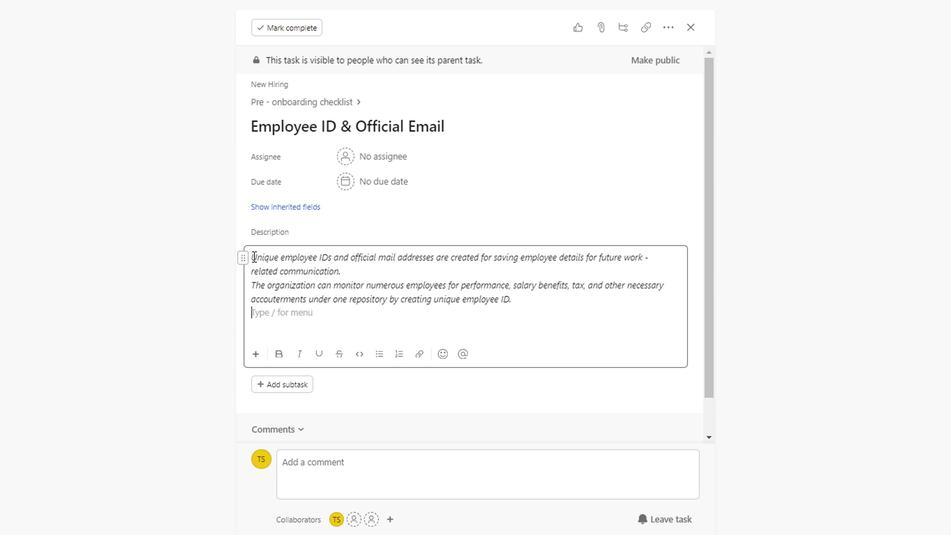 
Action: Key pressed <Key.shift><Key.caps_lock><Key.right><Key.right><Key.right><Key.right><Key.right><Key.right><Key.right><Key.right><Key.right><Key.right><Key.right><Key.right><Key.right><Key.right><Key.right><Key.right><Key.right><Key.caps_lock><Key.right><Key.right><Key.right><Key.right><Key.right><Key.right><Key.right><Key.right><Key.right><Key.right><Key.right><Key.right><Key.right><Key.right><Key.right><Key.right><Key.right><Key.right><Key.right><Key.right><Key.right><Key.right><Key.right><Key.right><Key.right><Key.right><Key.right><Key.right><Key.right><Key.right><Key.right><Key.right><Key.right><Key.right><Key.right><Key.right><Key.right><Key.right><Key.right><Key.right><Key.right><Key.right><Key.right><Key.right><Key.right><Key.right><Key.right><Key.right><Key.right><Key.right><Key.right><Key.right><Key.right><Key.right><Key.right><Key.right><Key.right><Key.right><Key.right><Key.right><Key.right><Key.right><Key.right><Key.right><Key.right><Key.right><Key.right><Key.right><Key.right><Key.right><Key.right><Key.right><Key.right><Key.right><Key.right><Key.right><Key.right><Key.right><Key.right><Key.right><Key.right><Key.right><Key.right><Key.right><Key.right><Key.right><Key.right><Key.right><Key.right><Key.right><Key.right><Key.right><Key.right><Key.right><Key.right><Key.right><Key.right><Key.right><Key.right><Key.right><Key.right><Key.right><Key.right><Key.right><Key.right><Key.right><Key.right><Key.right><Key.right><Key.right><Key.right><Key.right><Key.right><Key.right><Key.right><Key.right><Key.right><Key.right><Key.right><Key.right><Key.right><Key.right><Key.right><Key.right><Key.right><Key.right><Key.right><Key.right><Key.right><Key.right><Key.right><Key.right><Key.right><Key.right><Key.right><Key.right><Key.right><Key.right><Key.right><Key.right><Key.right><Key.right><Key.right><Key.right><Key.right><Key.right><Key.right><Key.right><Key.right><Key.right><Key.right><Key.right><Key.right><Key.right><Key.right><Key.right><Key.right><Key.right><Key.right><Key.right><Key.right><Key.right><Key.right><Key.right><Key.right><Key.right><Key.right><Key.right><Key.right><Key.right><Key.right><Key.right><Key.right><Key.right><Key.right><Key.right><Key.right><Key.right><Key.right><Key.right><Key.right><Key.right><Key.right><Key.right><Key.right><Key.right><Key.right><Key.right><Key.right><Key.right><Key.right><Key.right><Key.right><Key.right><Key.right><Key.right><Key.right><Key.right><Key.right><Key.right><Key.right><Key.right><Key.right><Key.right><Key.right><Key.right><Key.right><Key.right><Key.right><Key.right><Key.right><Key.right><Key.right><Key.right><Key.right><Key.right><Key.right><Key.right><Key.right><Key.right><Key.right><Key.right><Key.right><Key.right><Key.right><Key.right><Key.right><Key.right><Key.right><Key.right><Key.right><Key.right><Key.right><Key.right><Key.right><Key.right><Key.right><Key.right><Key.right><Key.right><Key.right><Key.right><Key.right><Key.right><Key.right><Key.right><Key.right><Key.right><Key.right><Key.right><Key.right><Key.right><Key.right><Key.right><Key.right><Key.right><Key.right><Key.right><Key.right><Key.right><Key.right><Key.right><Key.right><Key.right><Key.right><Key.right><Key.right><Key.right><Key.right><Key.right><Key.right><Key.right><Key.right><Key.right><Key.right><Key.right><Key.right><Key.right><Key.right><Key.right><Key.right><Key.right><Key.right><Key.right><Key.right><Key.right><Key.right>
Screenshot: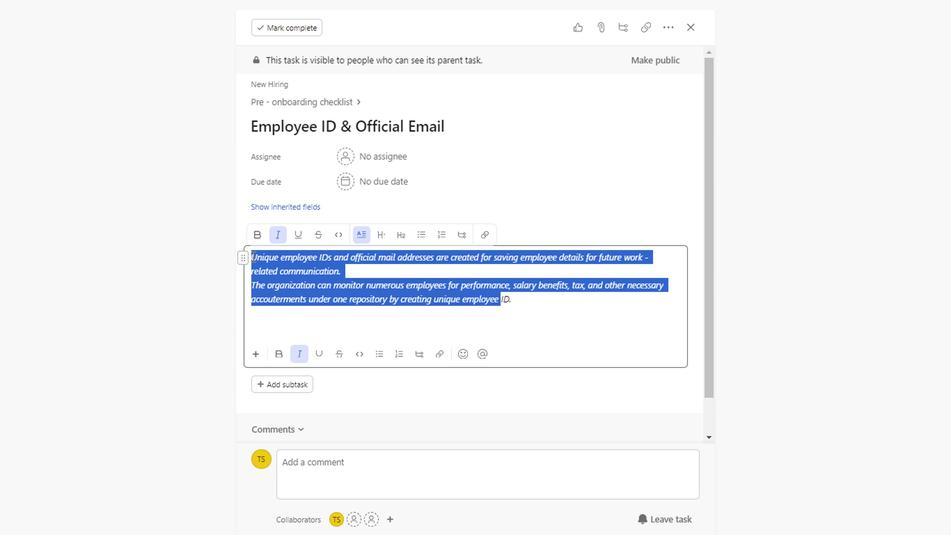 
Action: Mouse moved to (389, 354)
Screenshot: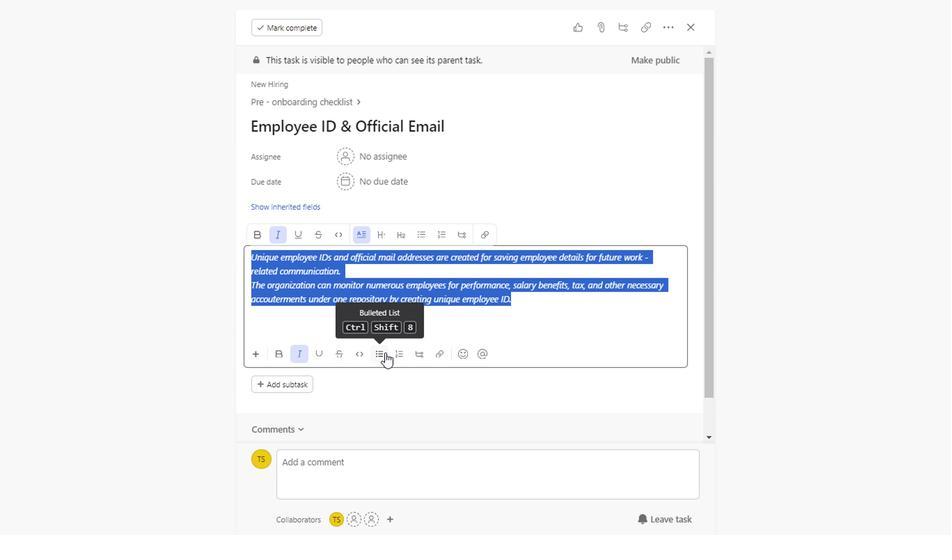 
Action: Mouse pressed left at (389, 354)
Screenshot: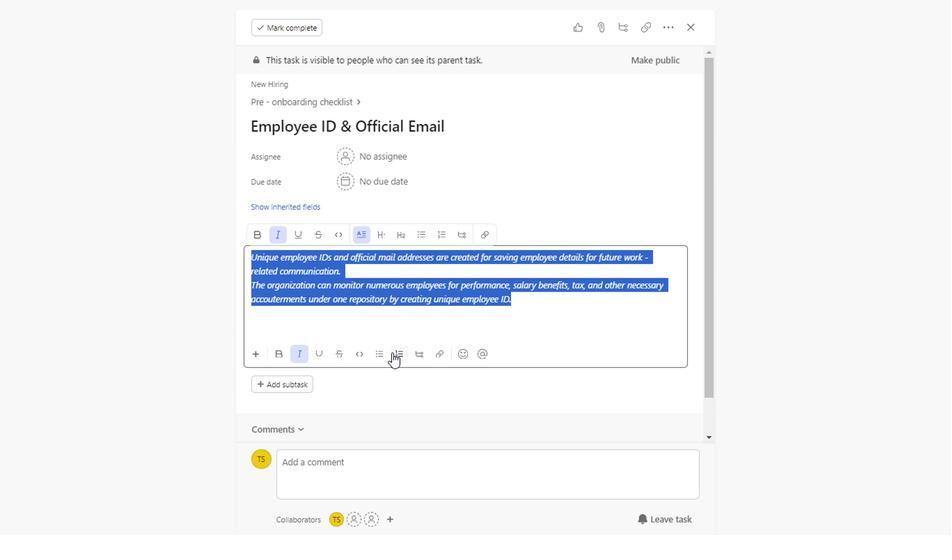 
Action: Mouse moved to (366, 329)
Screenshot: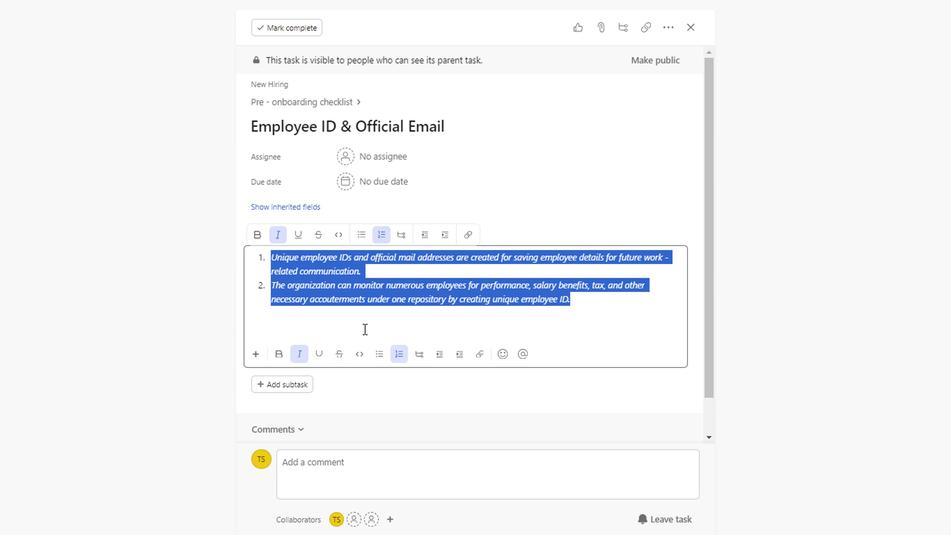 
Action: Mouse pressed left at (366, 329)
Screenshot: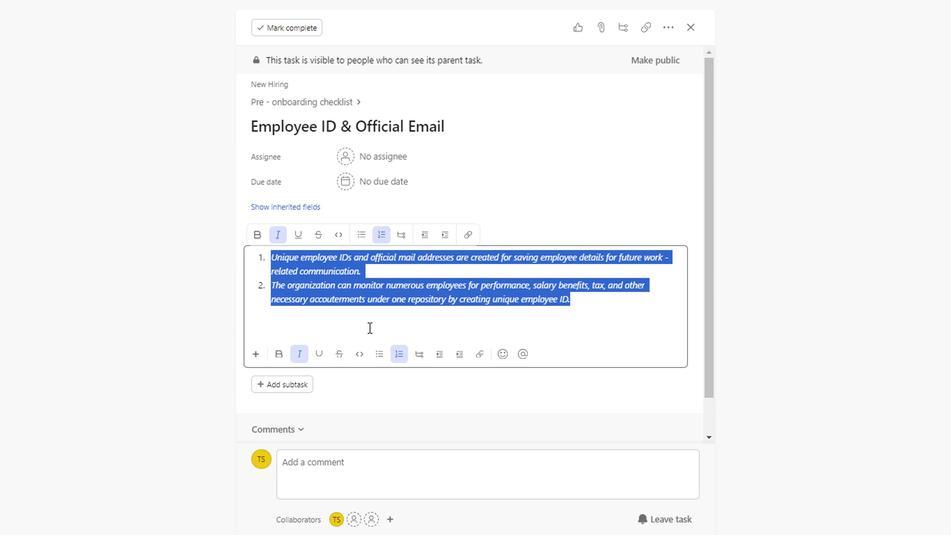 
Action: Key pressed <Key.down><Key.down><Key.backspace>
Screenshot: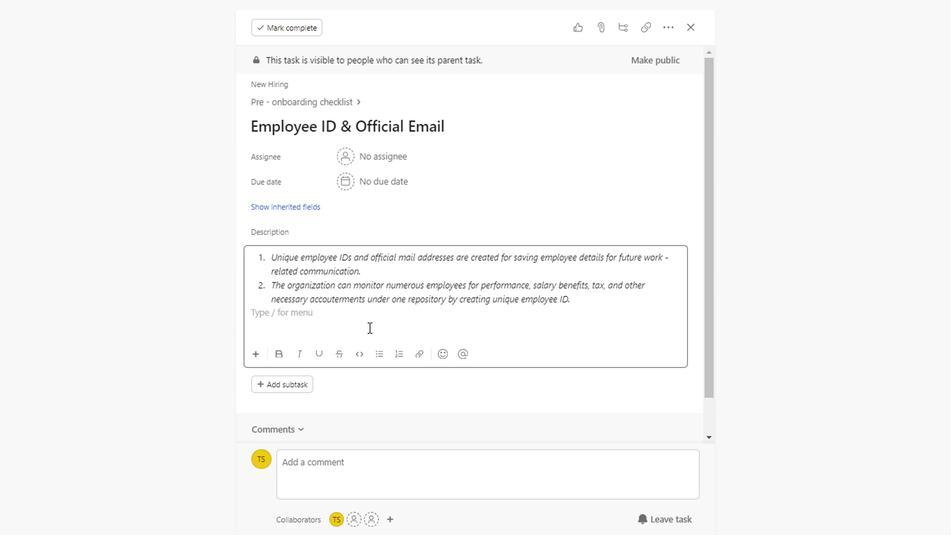 
Action: Mouse moved to (399, 187)
Screenshot: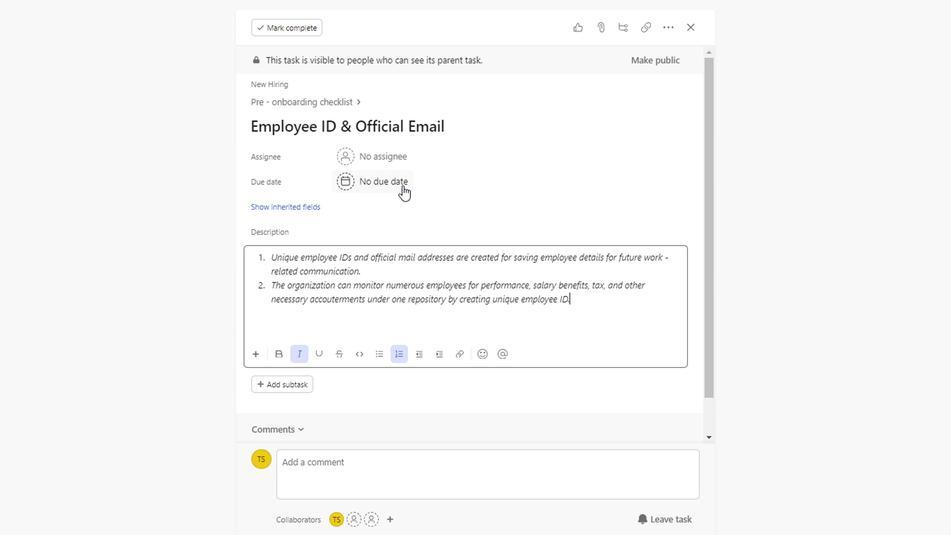 
Action: Mouse pressed left at (399, 187)
Screenshot: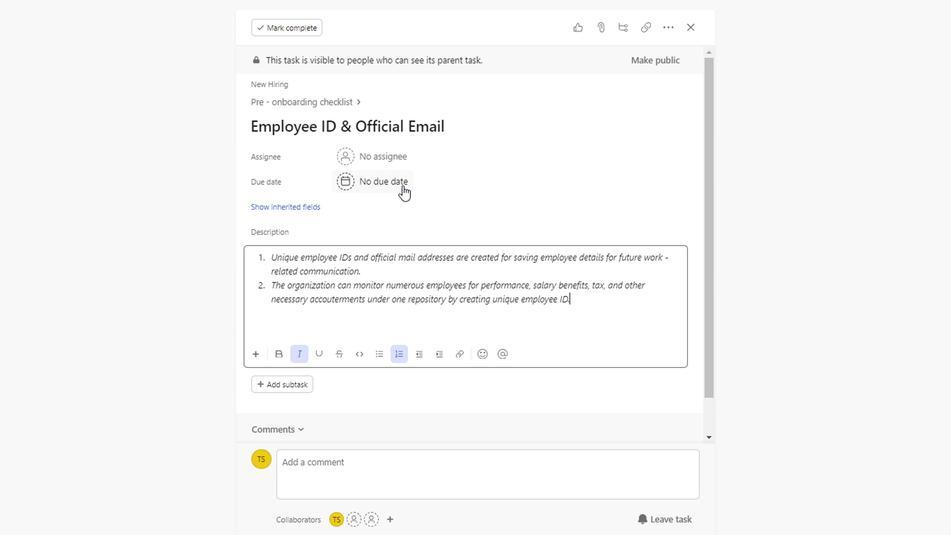 
Action: Mouse moved to (459, 337)
Screenshot: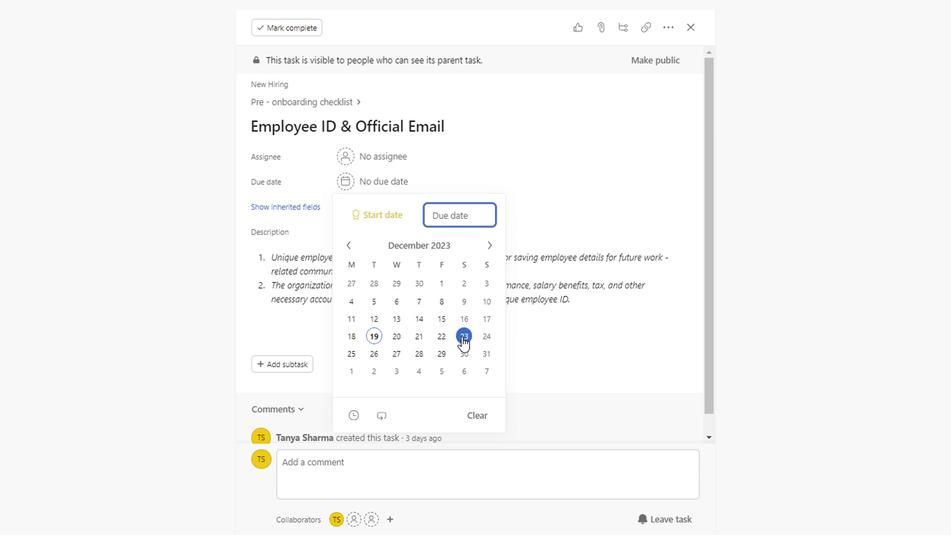 
Action: Mouse pressed left at (459, 337)
Screenshot: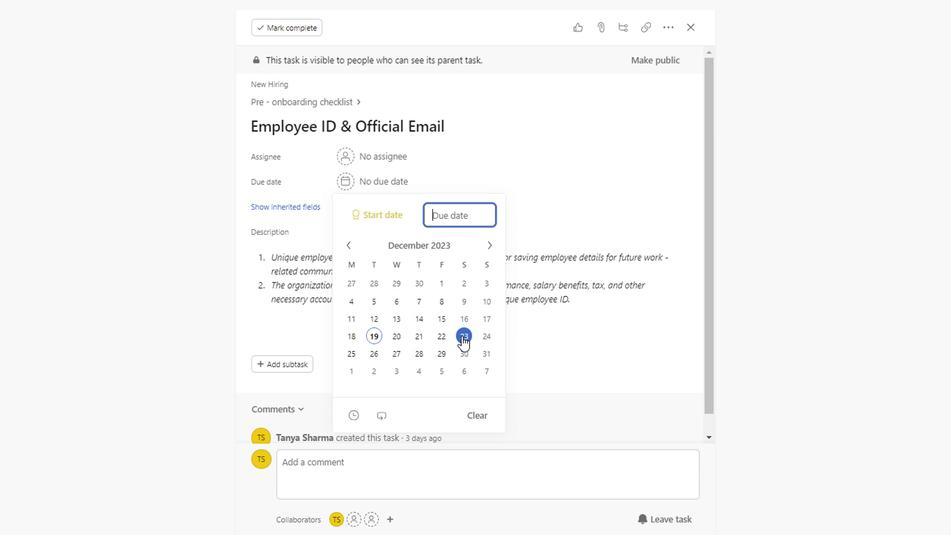 
Action: Mouse moved to (587, 222)
Screenshot: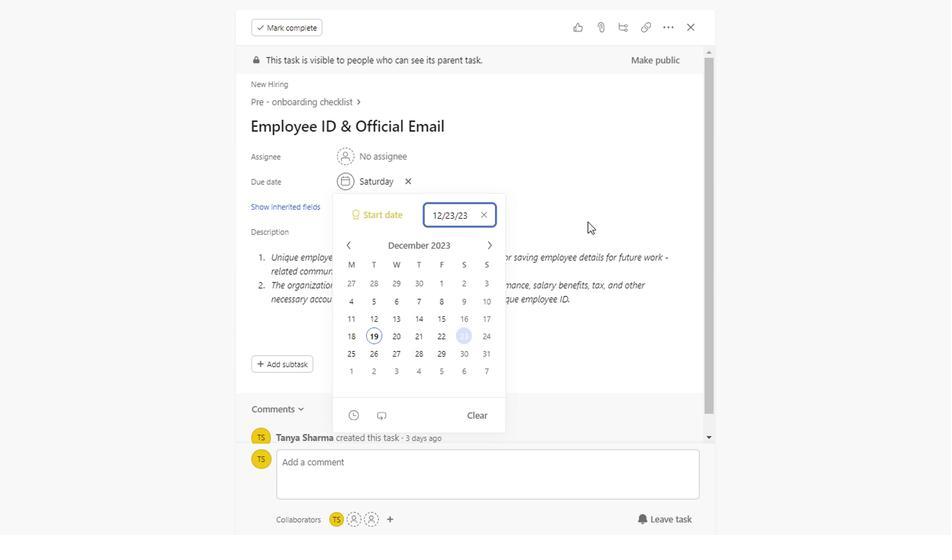 
Action: Mouse pressed left at (587, 222)
Screenshot: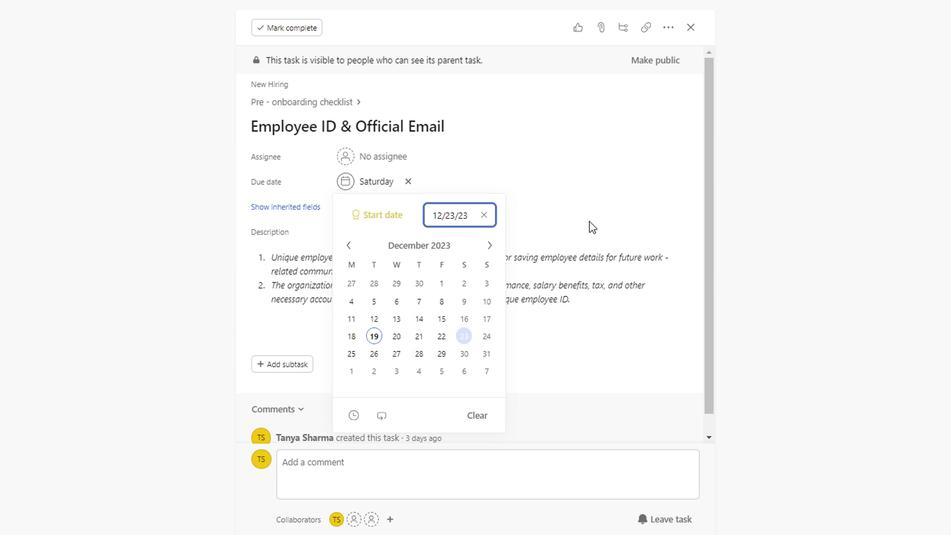 
Action: Mouse moved to (384, 152)
Screenshot: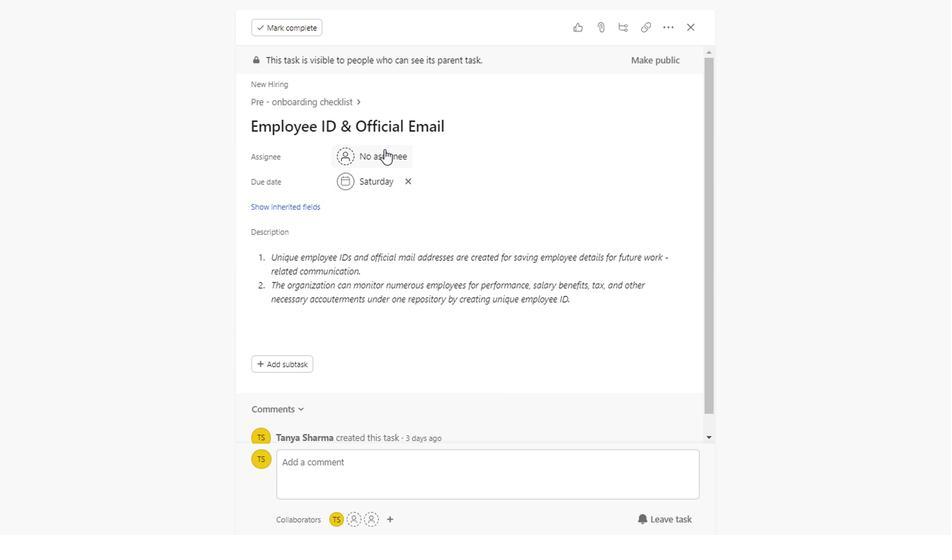 
Action: Mouse pressed left at (384, 152)
Screenshot: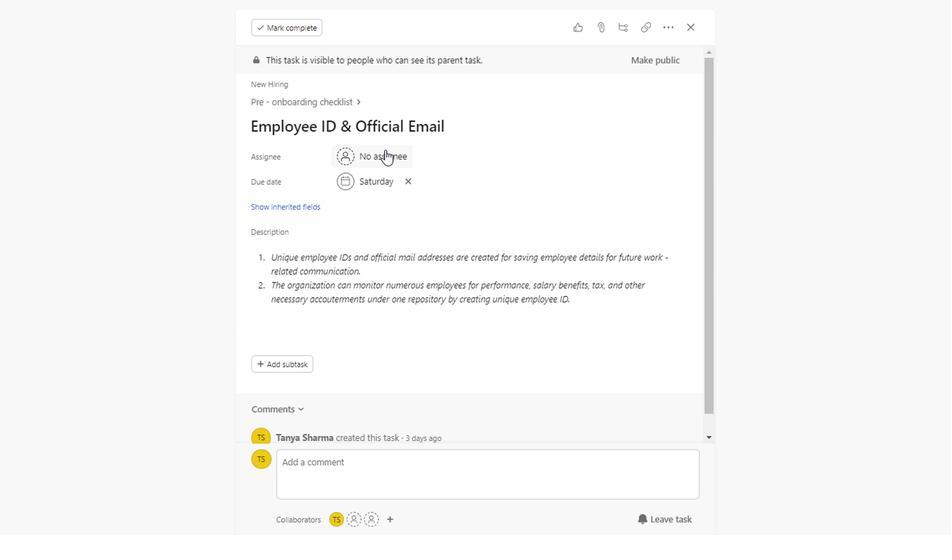 
Action: Mouse moved to (603, 223)
Screenshot: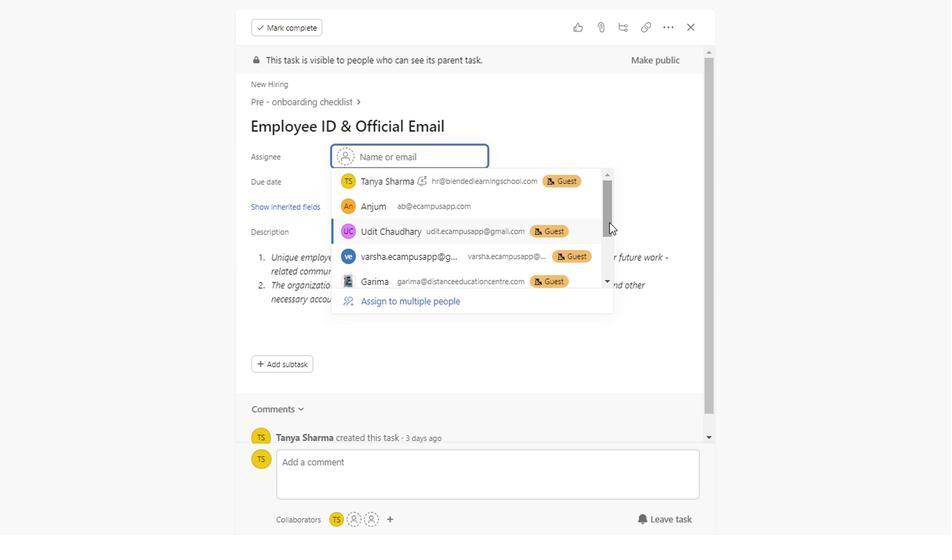 
Action: Mouse pressed left at (603, 223)
Screenshot: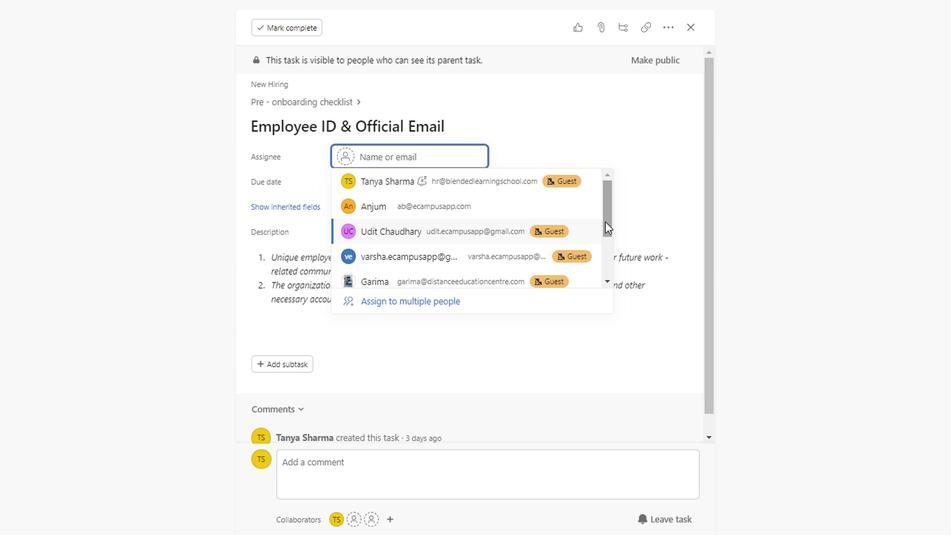 
Action: Mouse moved to (424, 236)
Screenshot: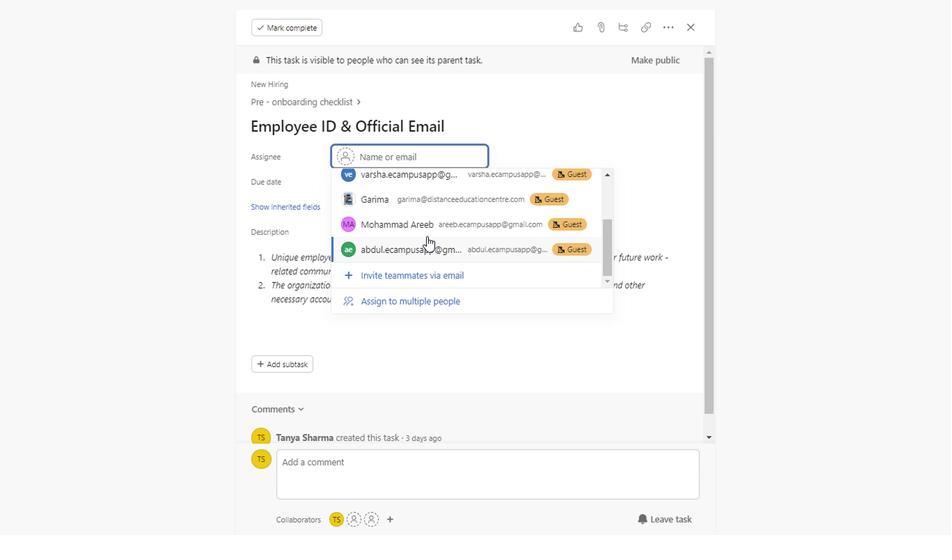 
Action: Mouse pressed left at (424, 236)
Screenshot: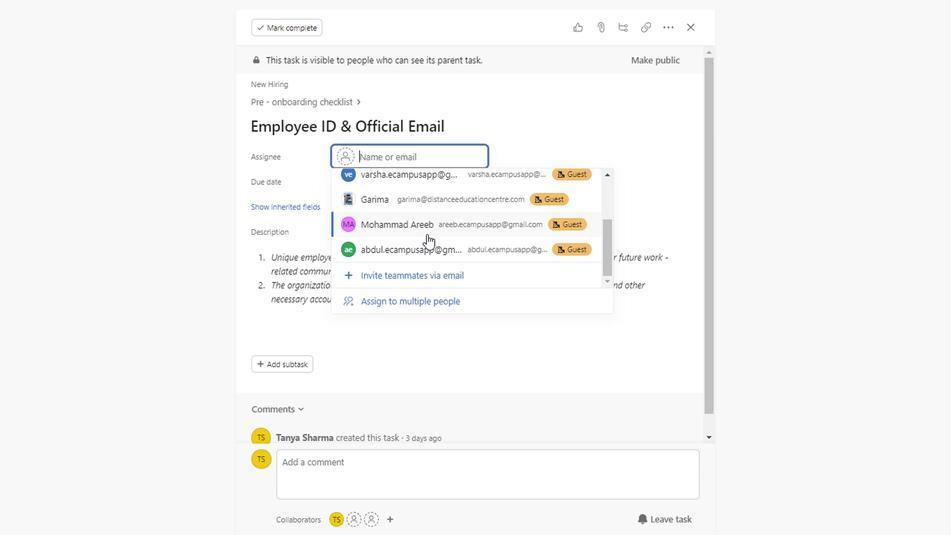 
Action: Mouse moved to (550, 268)
Screenshot: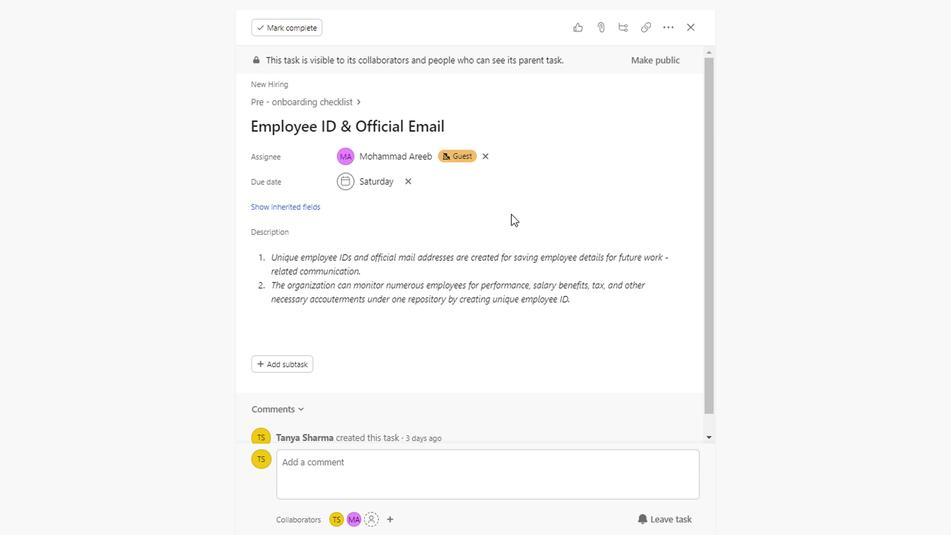 
Action: Mouse scrolled (550, 267) with delta (0, 0)
Screenshot: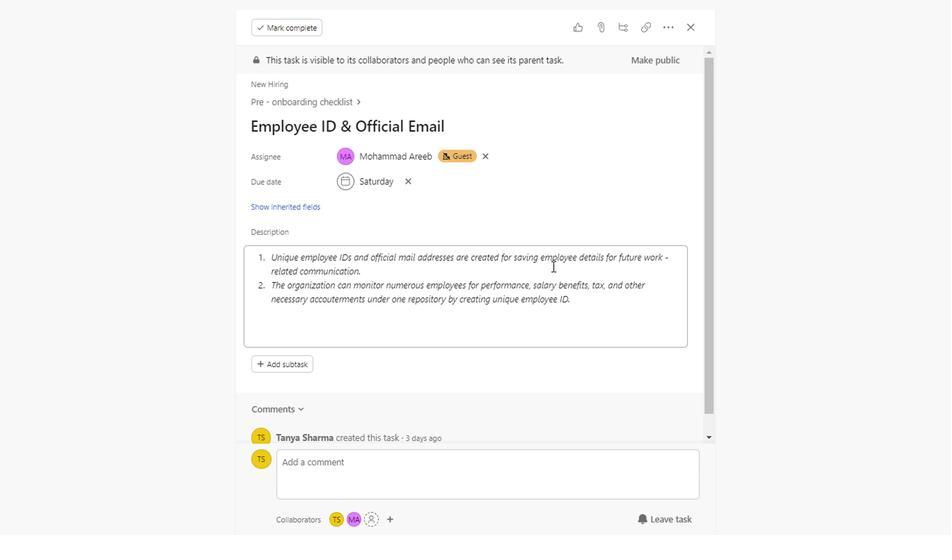 
Action: Mouse scrolled (550, 267) with delta (0, 0)
Screenshot: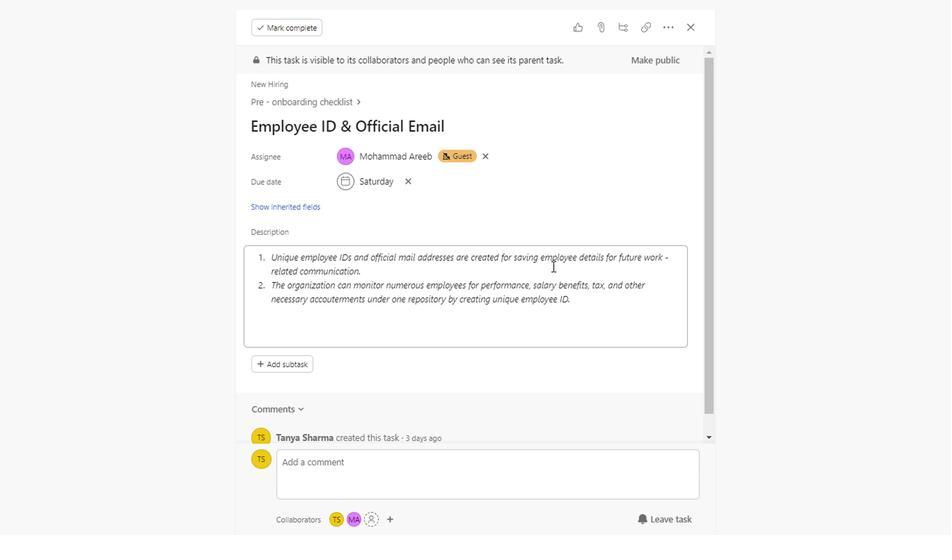 
Action: Mouse scrolled (550, 267) with delta (0, 0)
Screenshot: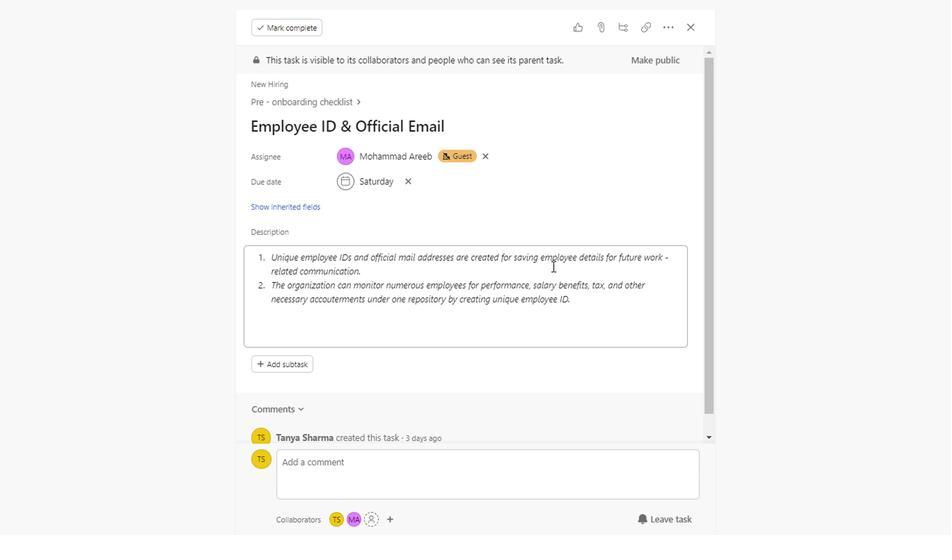 
Action: Mouse scrolled (550, 267) with delta (0, 0)
Screenshot: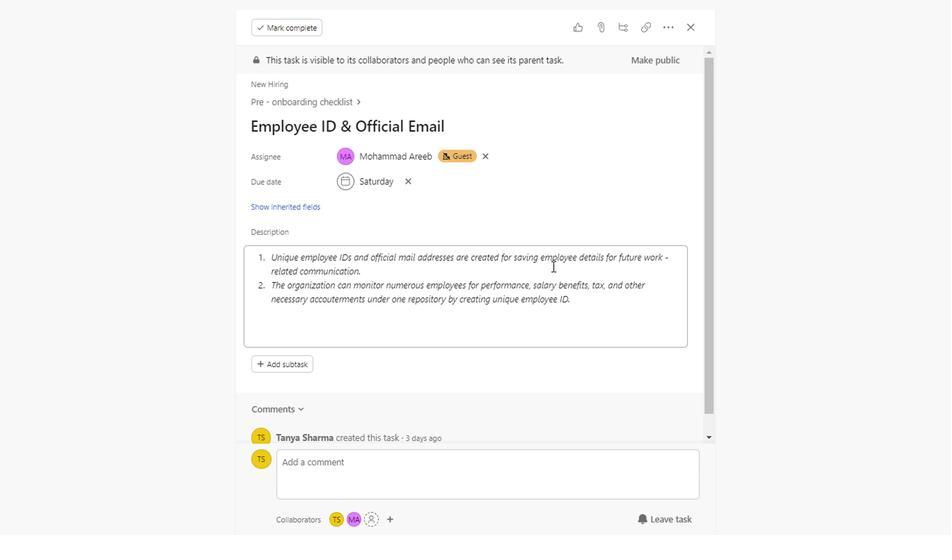 
Action: Mouse scrolled (550, 267) with delta (0, 0)
Screenshot: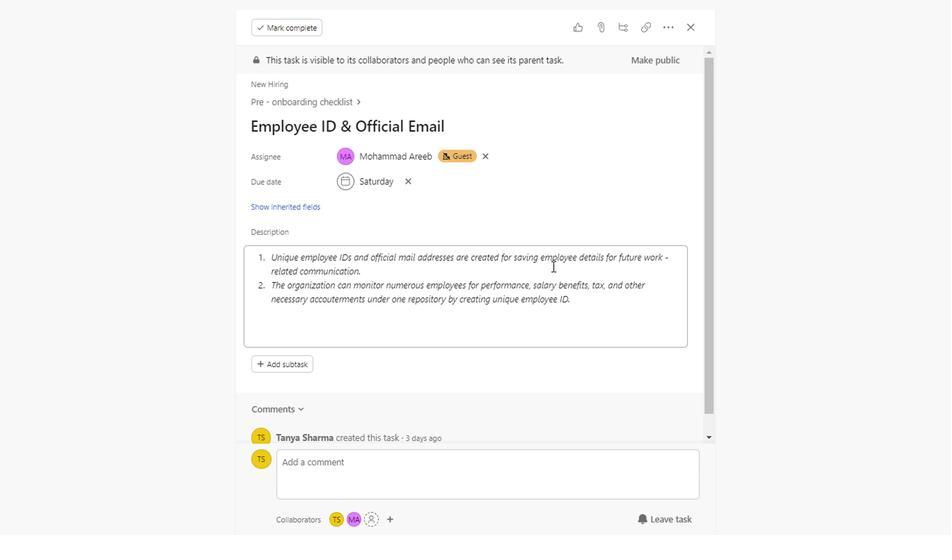 
Action: Mouse scrolled (550, 267) with delta (0, 0)
Screenshot: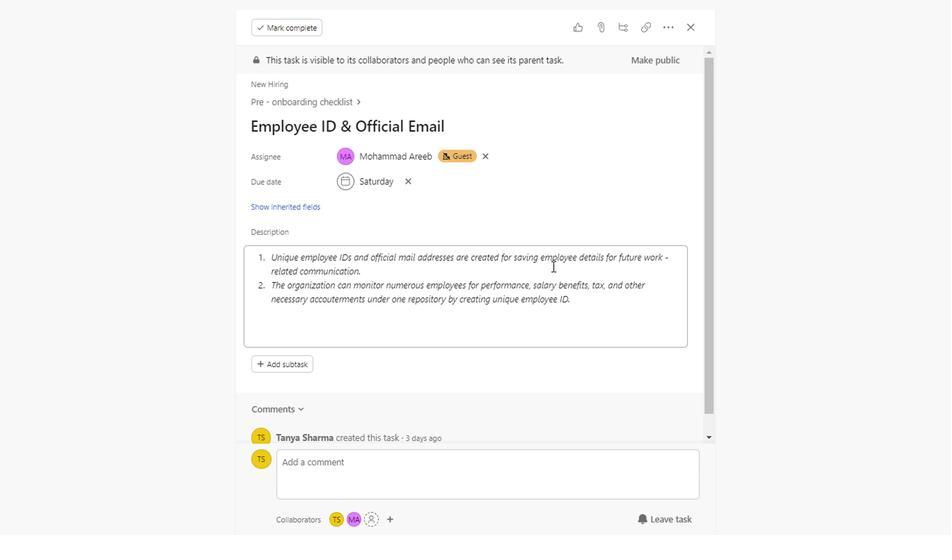 
Action: Mouse scrolled (550, 267) with delta (0, 0)
Screenshot: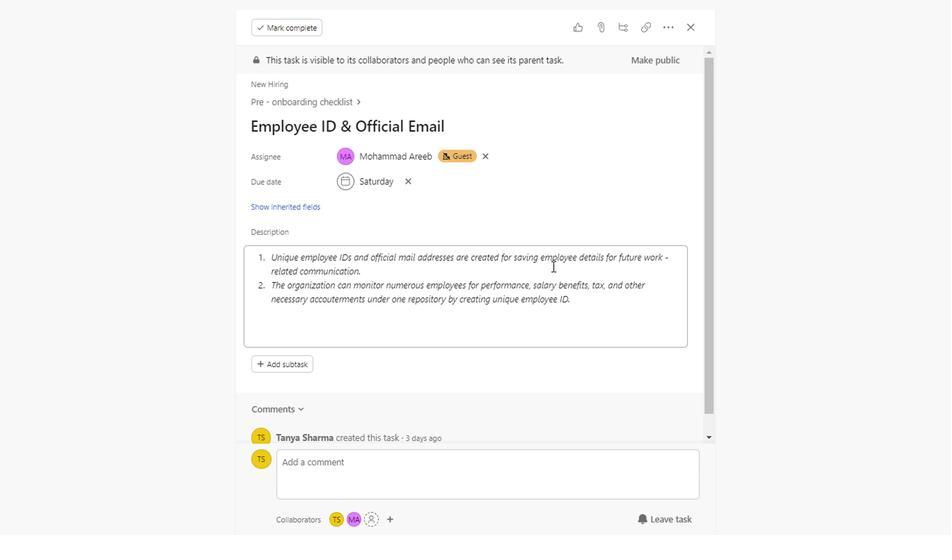 
Action: Mouse scrolled (550, 267) with delta (0, 0)
Screenshot: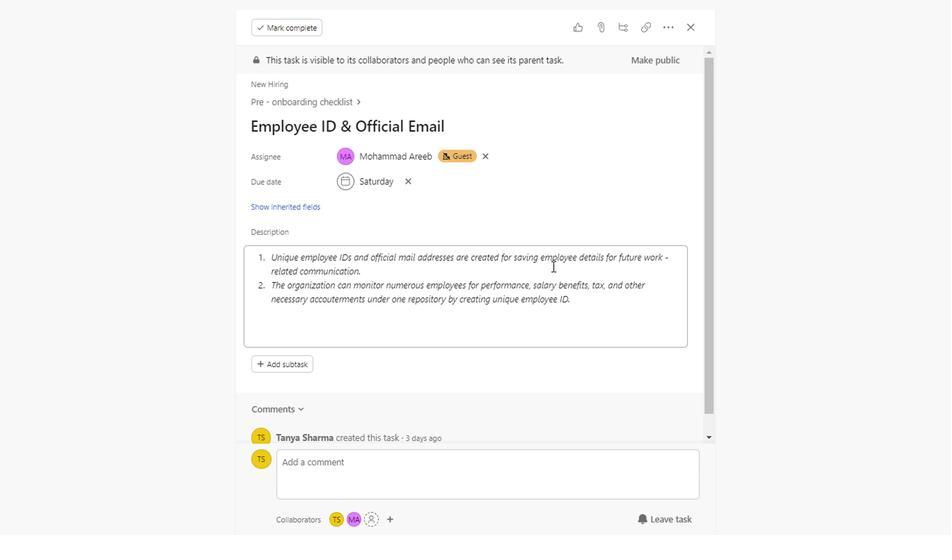 
Action: Mouse scrolled (550, 267) with delta (0, 0)
Screenshot: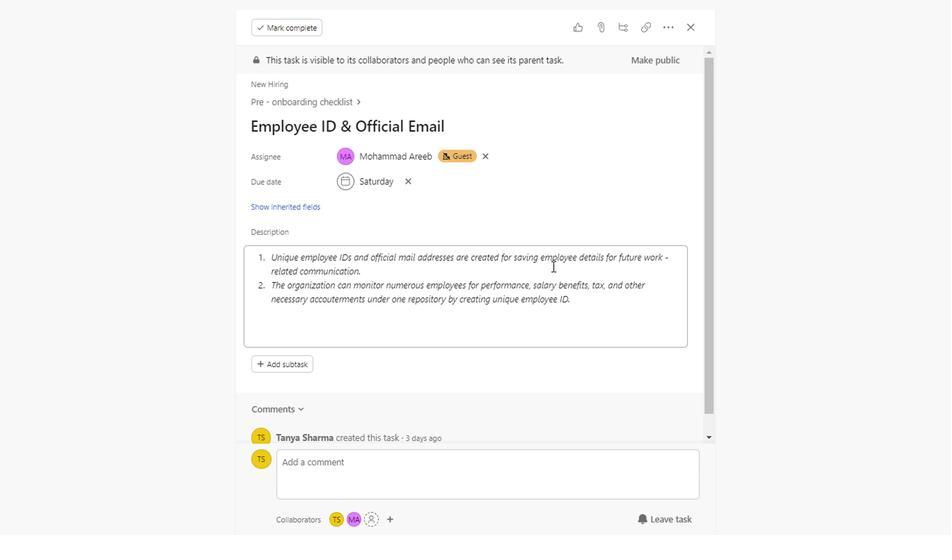 
Action: Mouse scrolled (550, 267) with delta (0, 0)
Screenshot: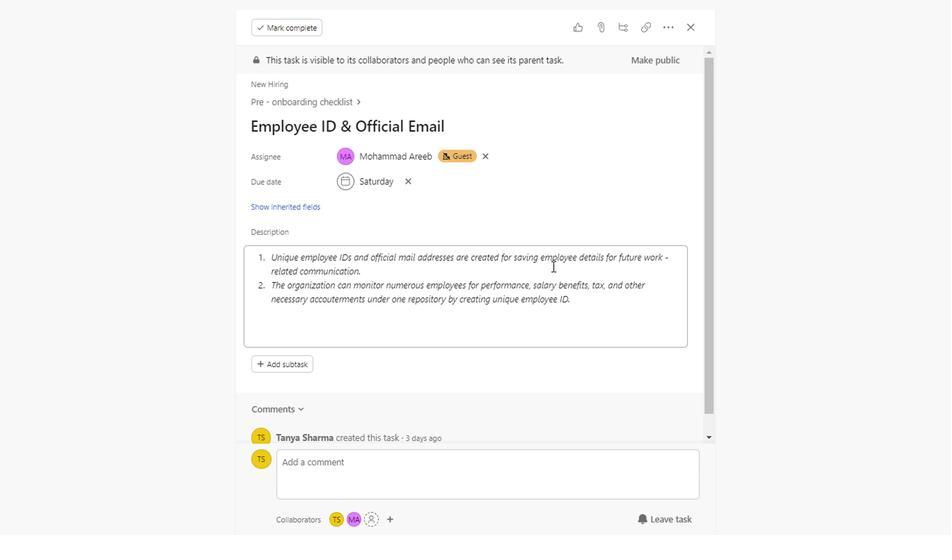 
Action: Mouse scrolled (550, 267) with delta (0, 0)
Screenshot: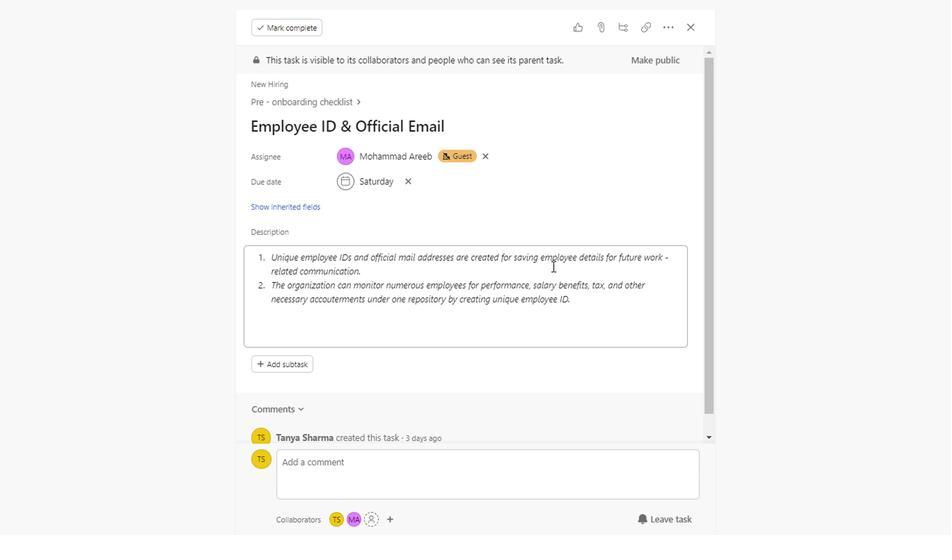 
Action: Mouse scrolled (550, 267) with delta (0, 0)
Screenshot: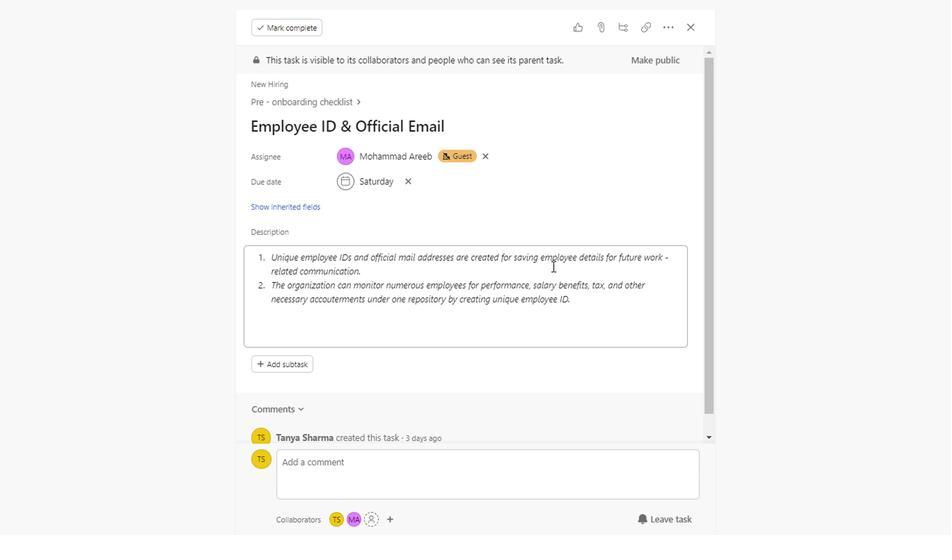 
Action: Mouse scrolled (550, 267) with delta (0, 0)
Screenshot: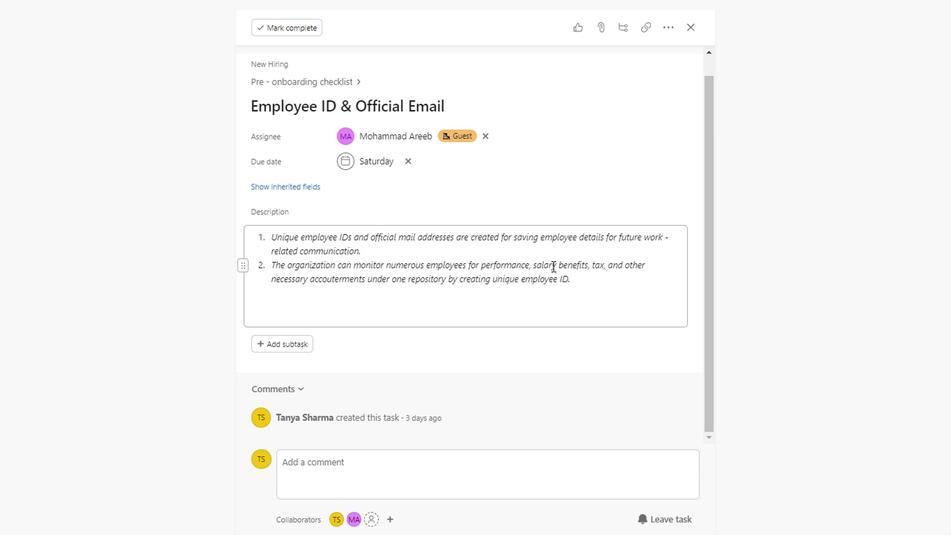 
Action: Mouse scrolled (550, 267) with delta (0, 0)
Screenshot: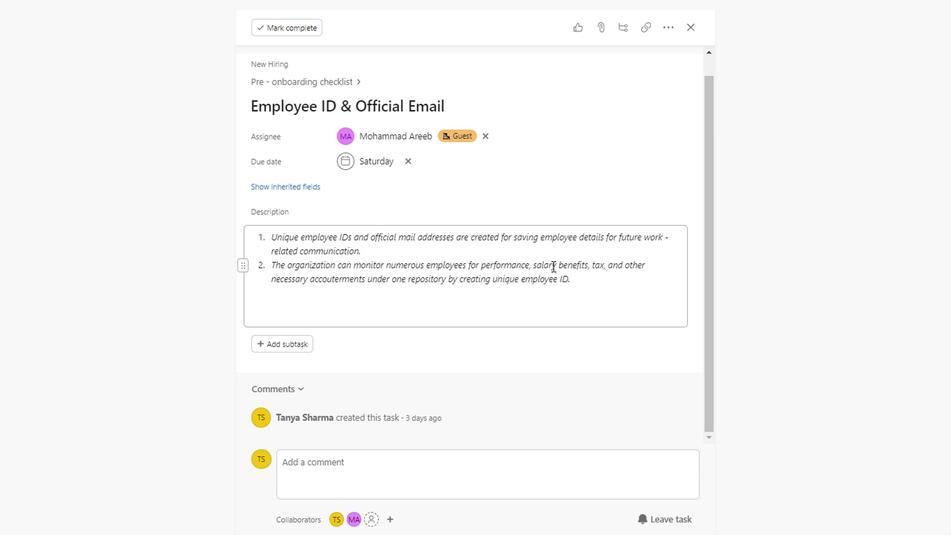 
Action: Mouse scrolled (550, 267) with delta (0, 0)
Screenshot: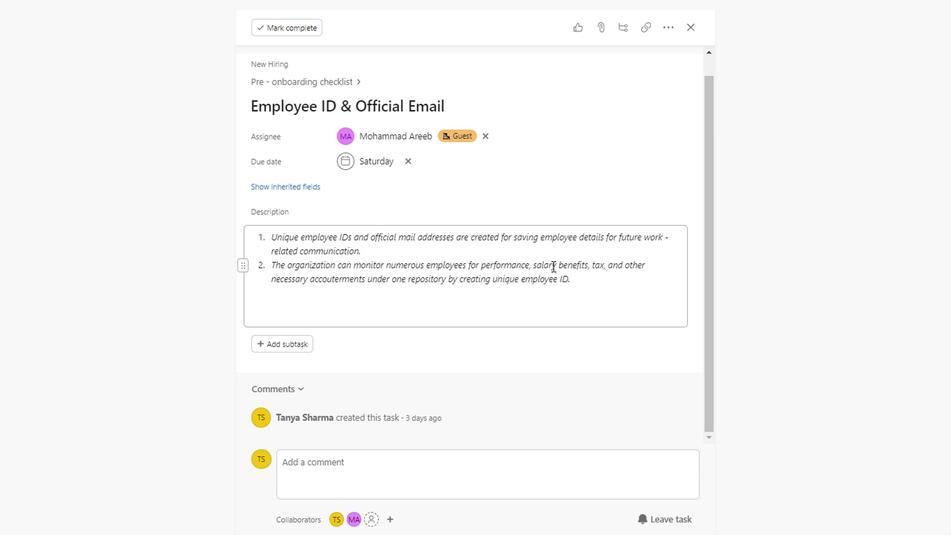 
Action: Mouse scrolled (550, 267) with delta (0, 0)
Screenshot: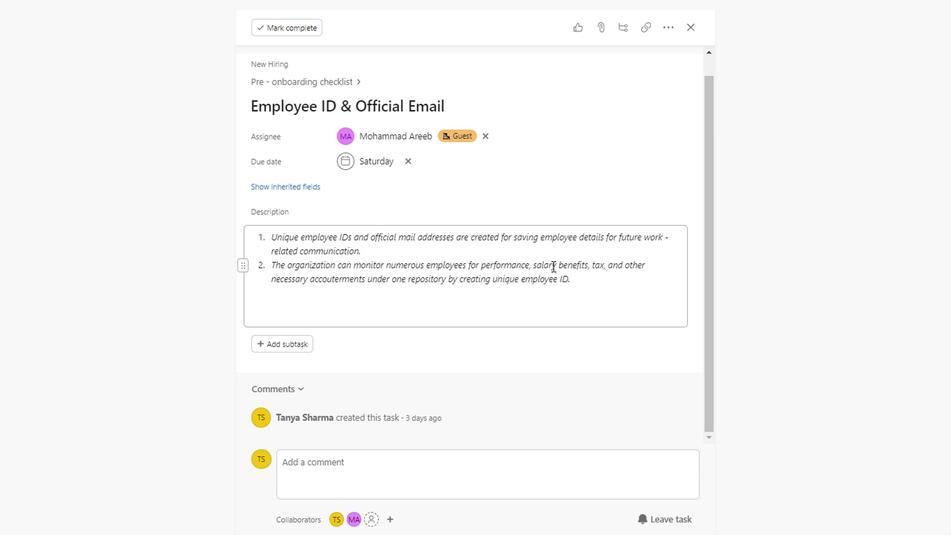 
Action: Mouse scrolled (550, 267) with delta (0, 0)
Screenshot: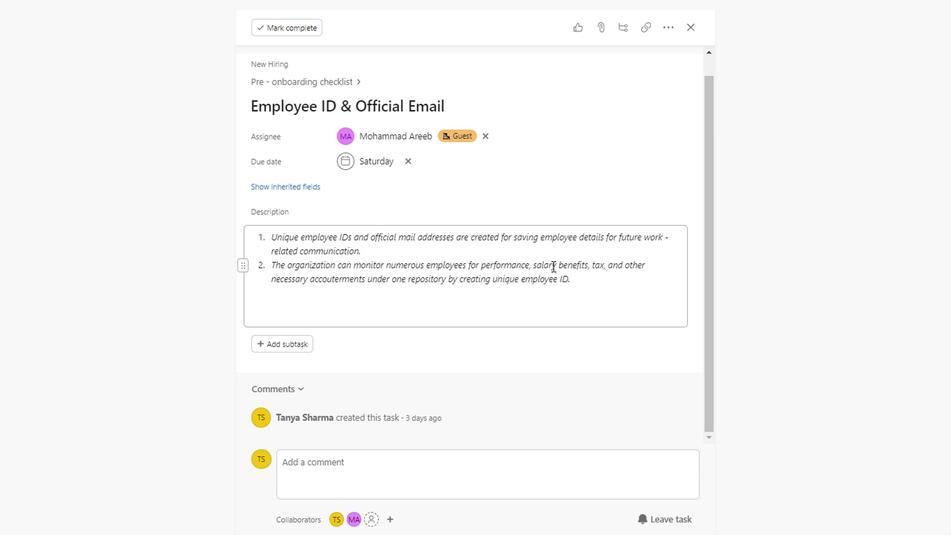 
Action: Mouse scrolled (550, 267) with delta (0, 0)
Screenshot: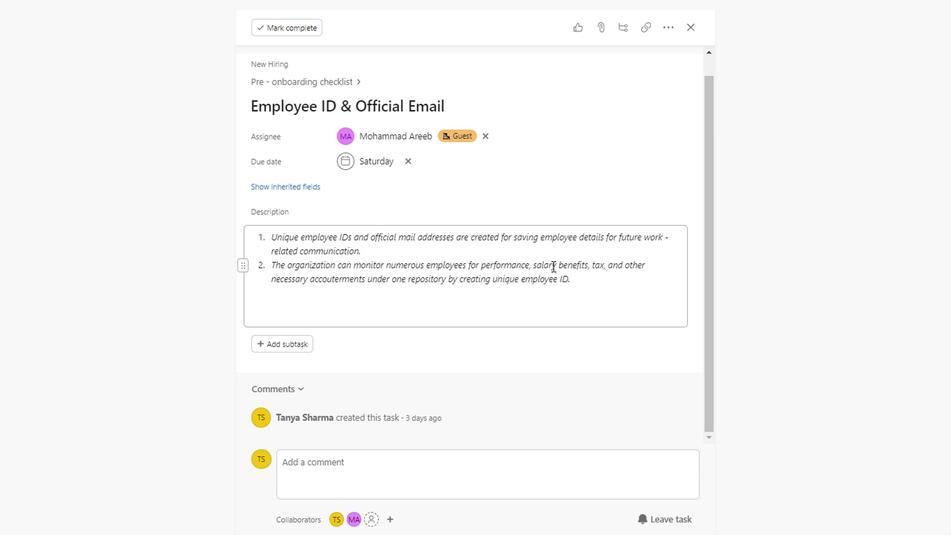 
Action: Mouse scrolled (550, 267) with delta (0, 0)
Screenshot: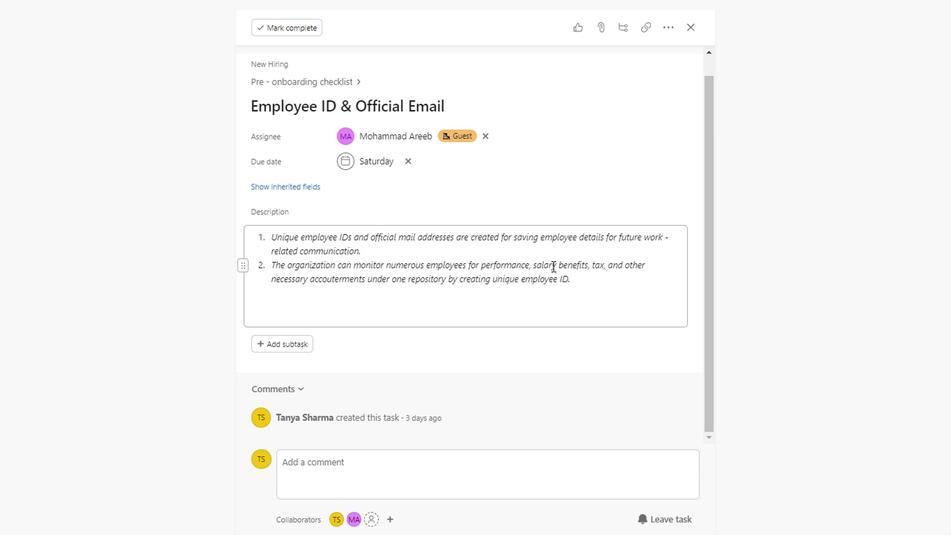 
Action: Mouse scrolled (550, 267) with delta (0, 0)
Screenshot: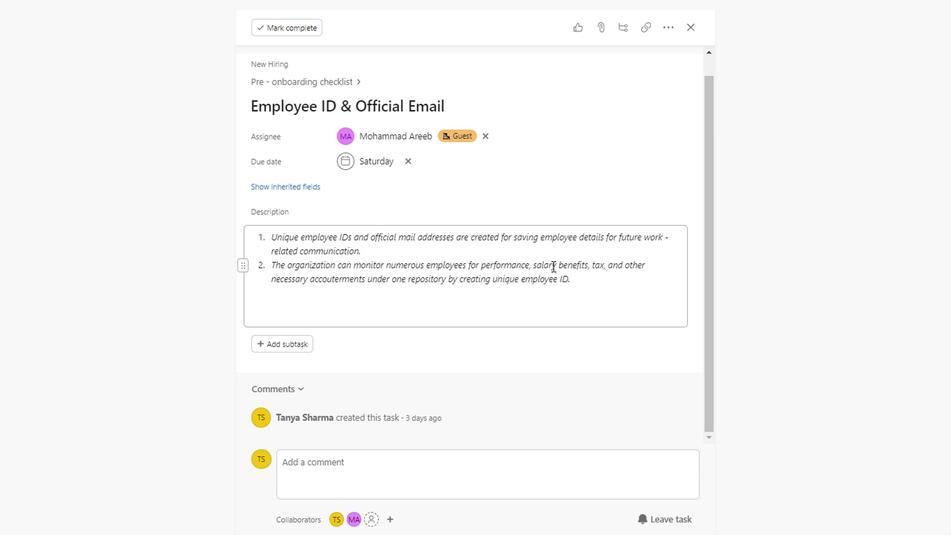
Action: Mouse moved to (662, 516)
Screenshot: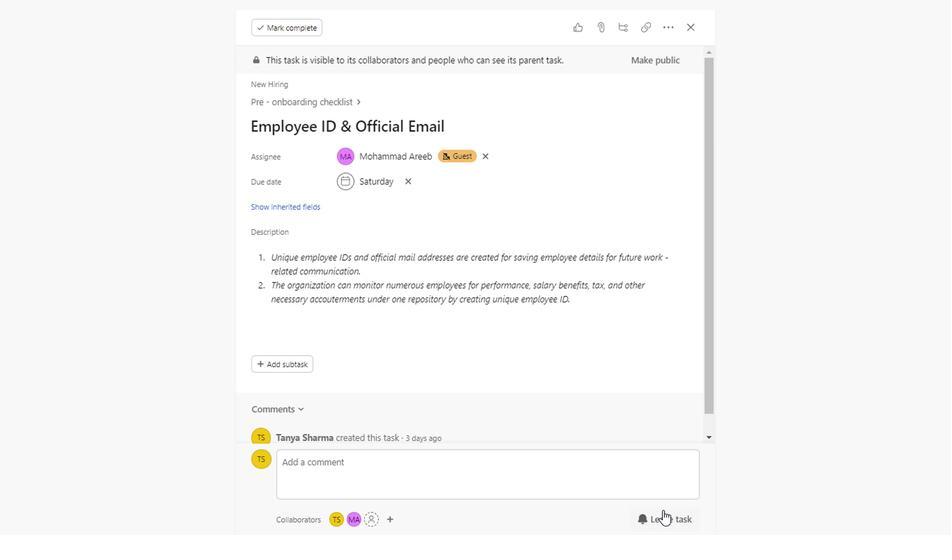
Action: Mouse pressed left at (662, 516)
Screenshot: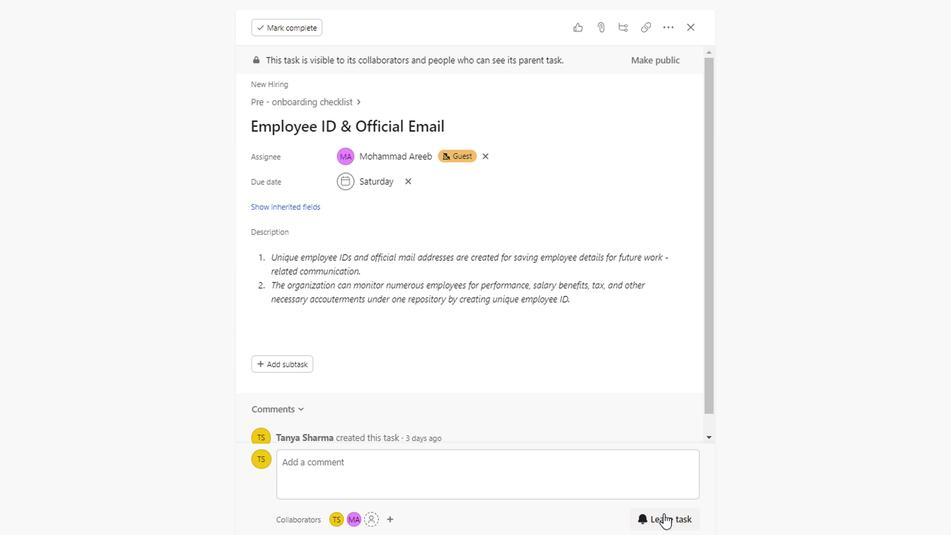 
Action: Mouse moved to (293, 104)
Screenshot: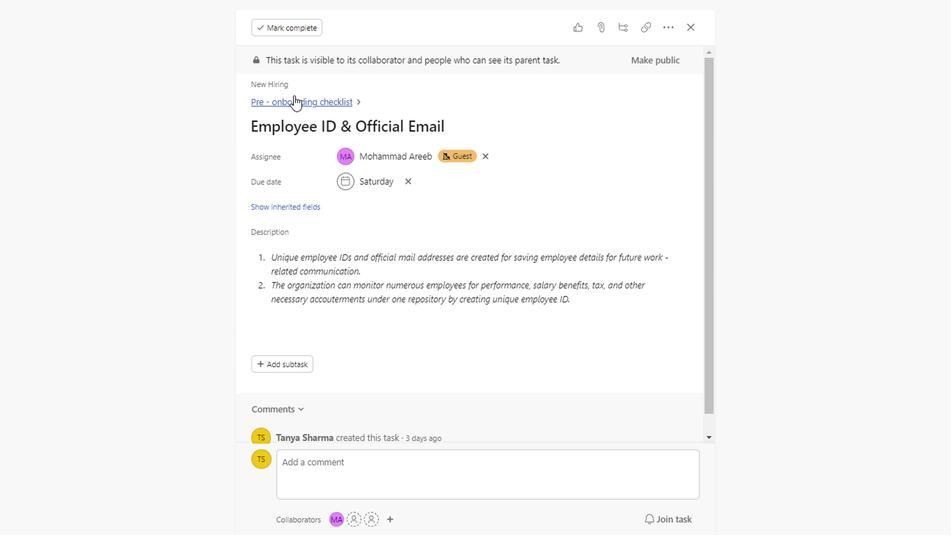 
Action: Mouse pressed left at (293, 104)
Screenshot: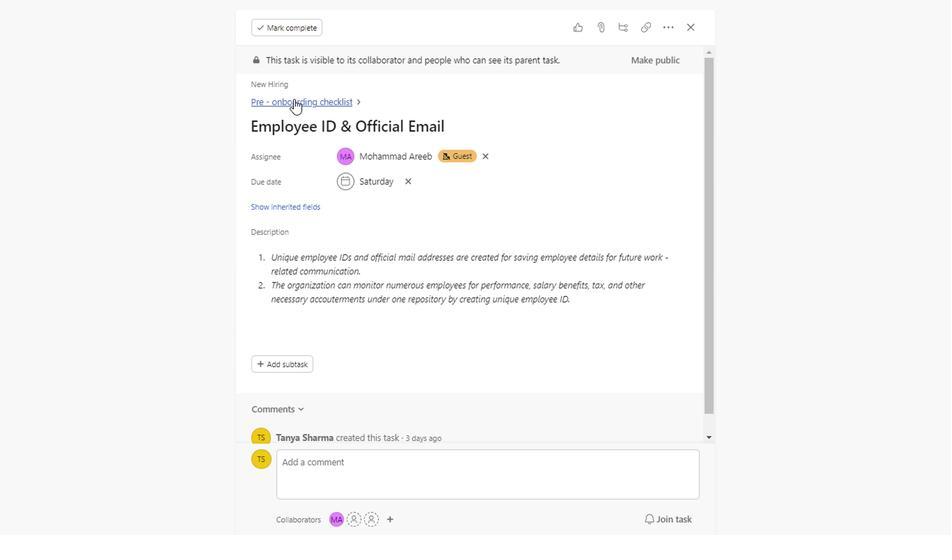 
Action: Mouse moved to (483, 171)
Screenshot: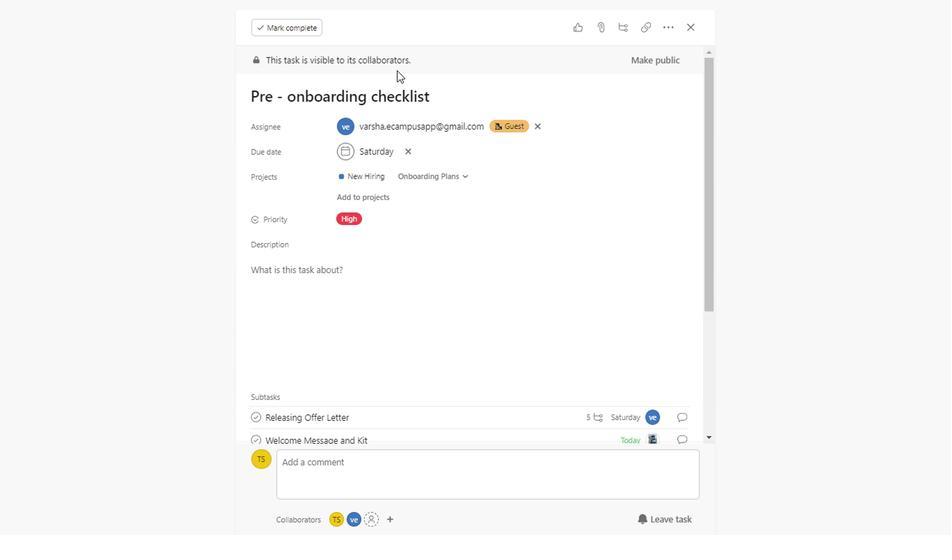 
Action: Mouse scrolled (483, 171) with delta (0, 0)
Screenshot: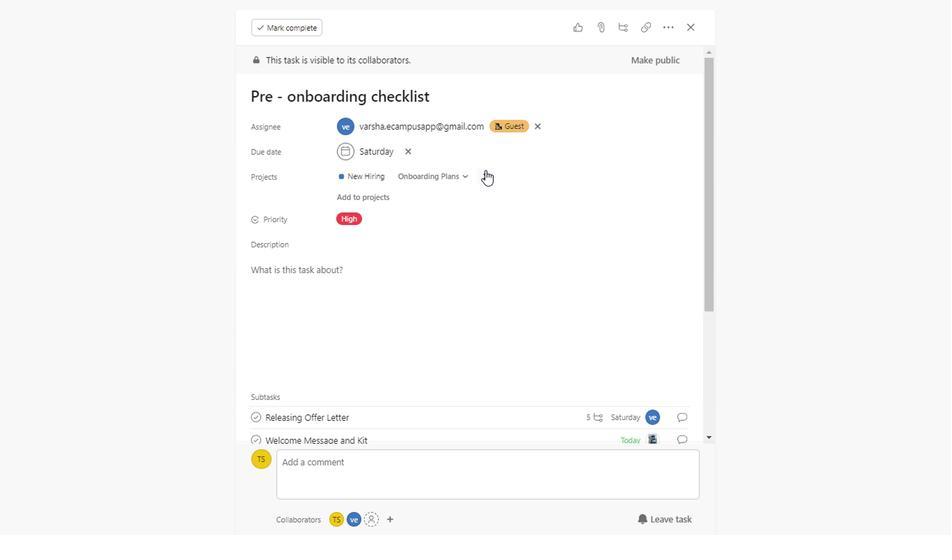 
Action: Mouse scrolled (483, 171) with delta (0, 0)
Screenshot: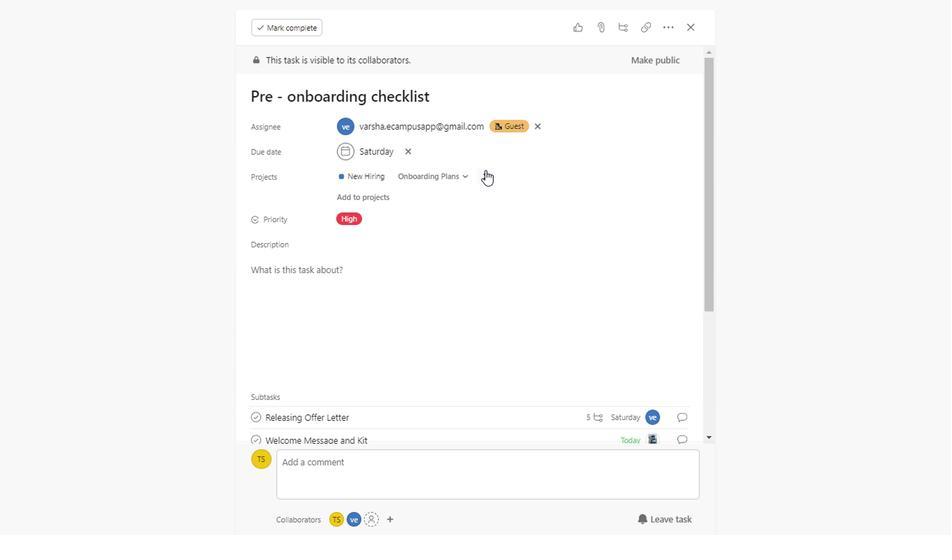 
Action: Mouse scrolled (483, 171) with delta (0, 0)
Screenshot: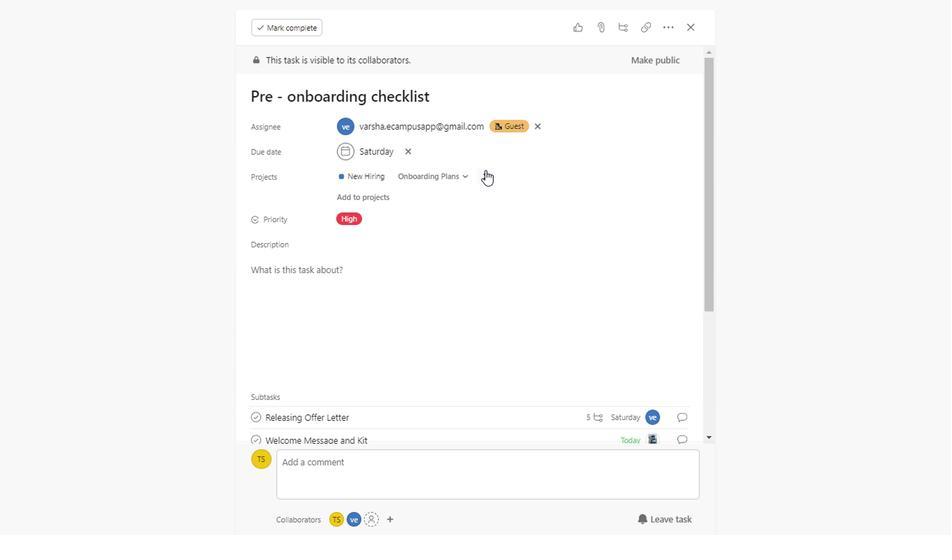 
Action: Mouse scrolled (483, 171) with delta (0, 0)
Screenshot: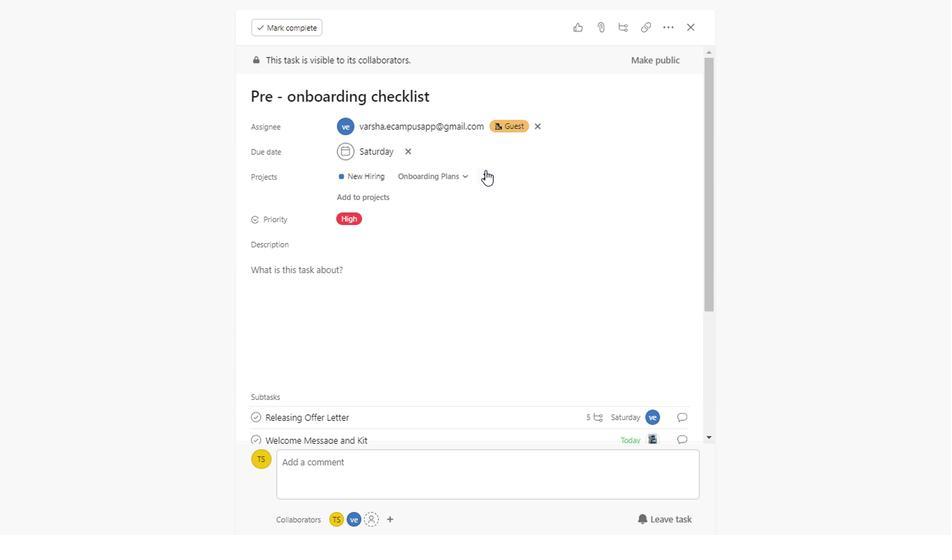 
Action: Mouse scrolled (483, 171) with delta (0, 0)
Screenshot: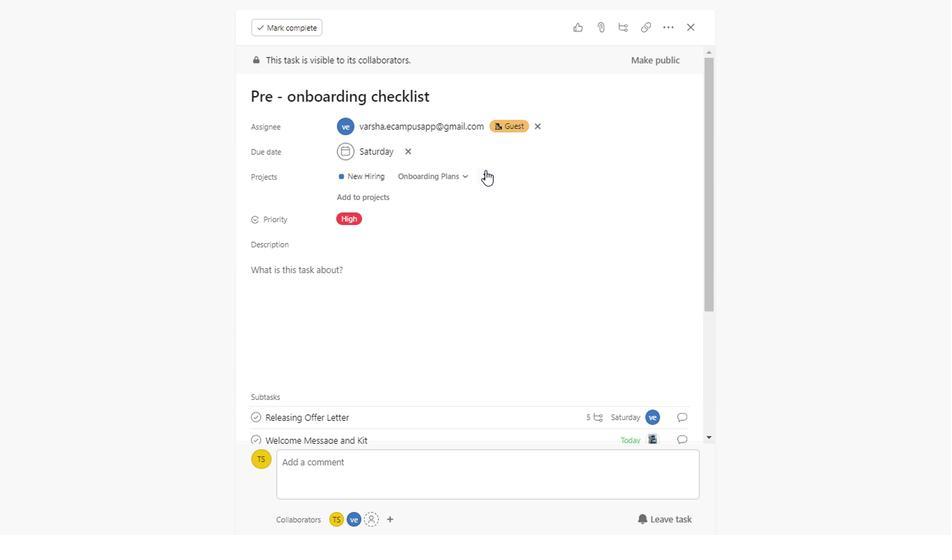 
Action: Mouse scrolled (483, 171) with delta (0, 0)
Screenshot: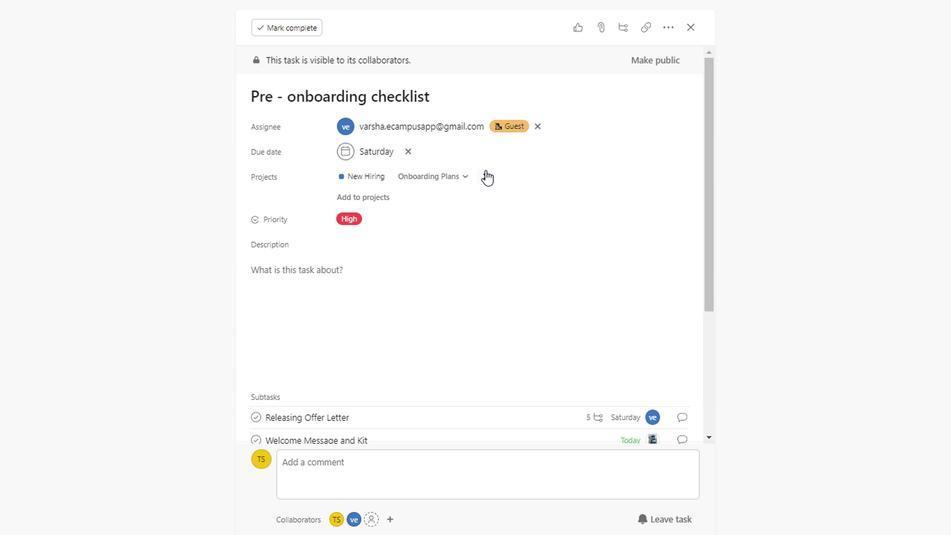 
Action: Mouse scrolled (483, 171) with delta (0, 0)
Screenshot: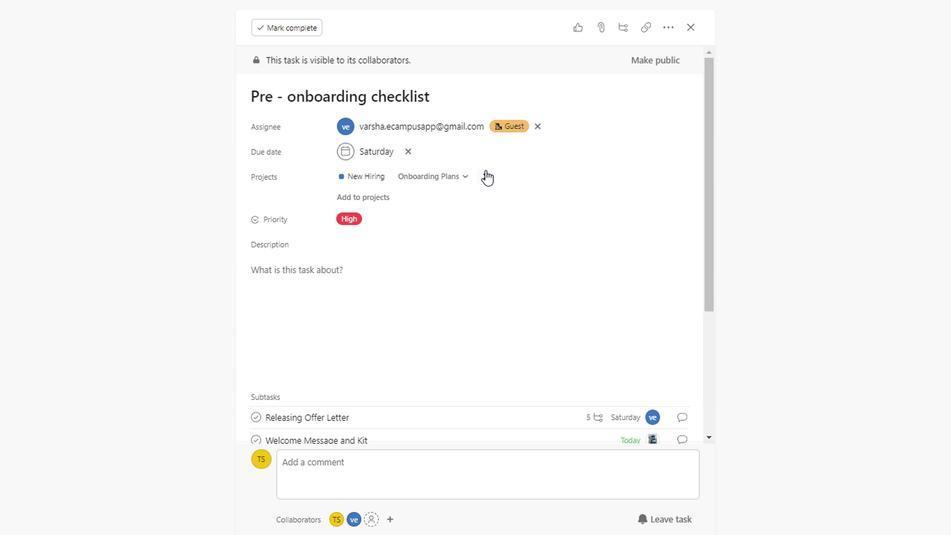 
Action: Mouse scrolled (483, 171) with delta (0, 0)
Screenshot: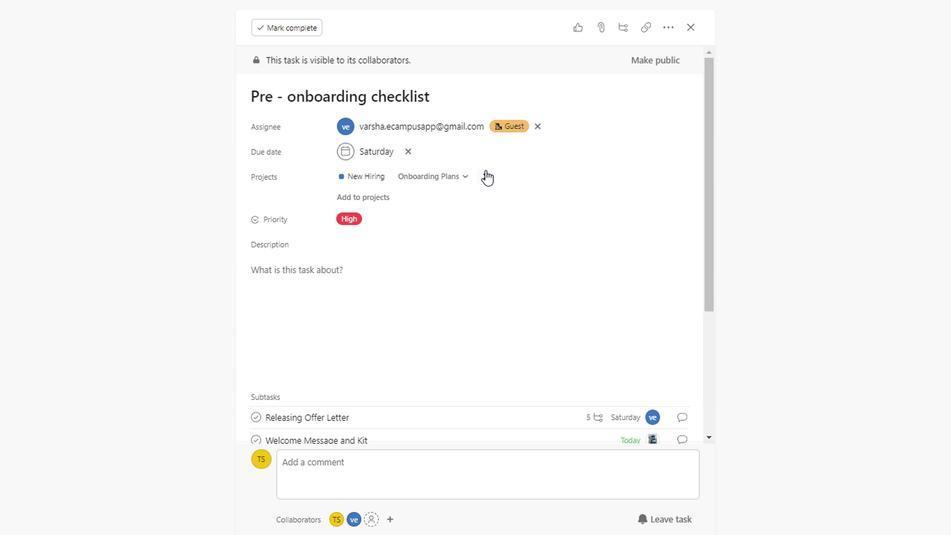 
Action: Mouse scrolled (483, 171) with delta (0, 0)
Screenshot: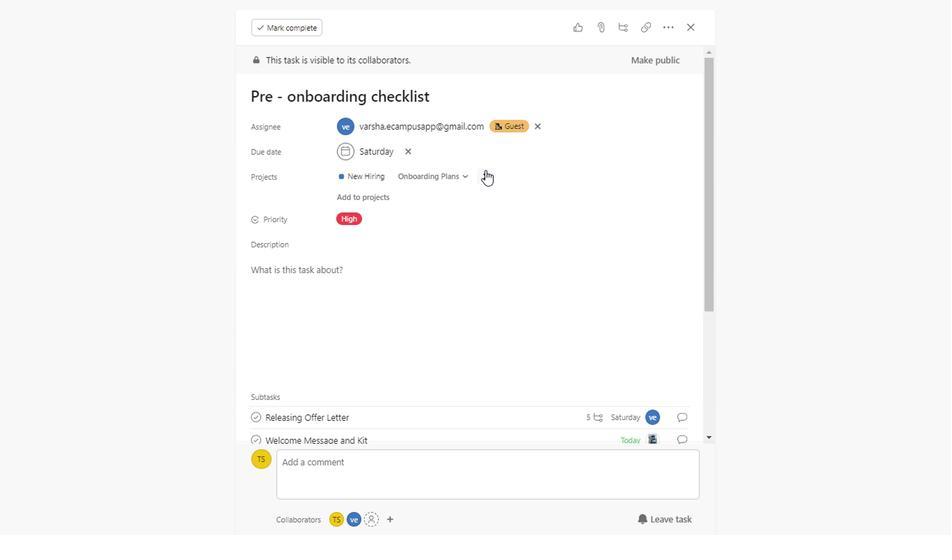 
Action: Mouse scrolled (483, 171) with delta (0, 0)
Screenshot: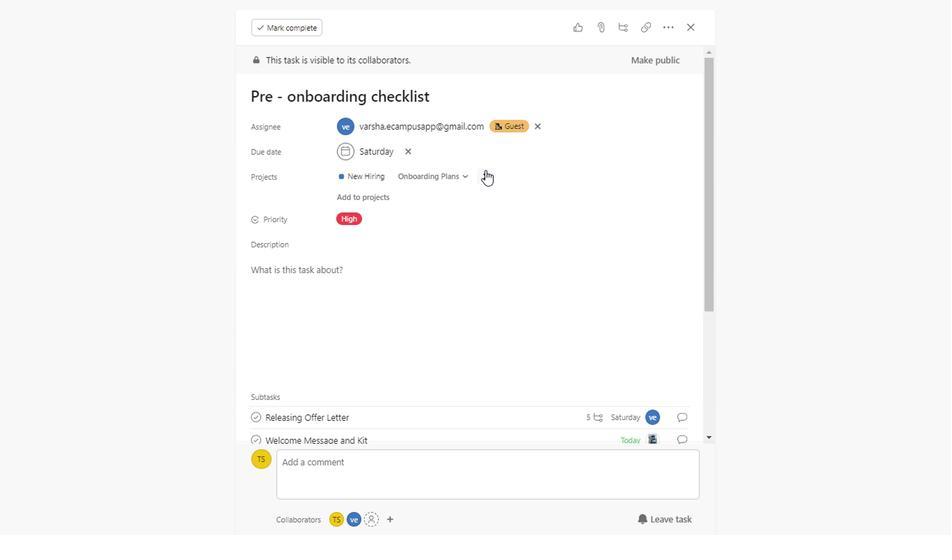 
Action: Mouse scrolled (483, 171) with delta (0, 0)
Screenshot: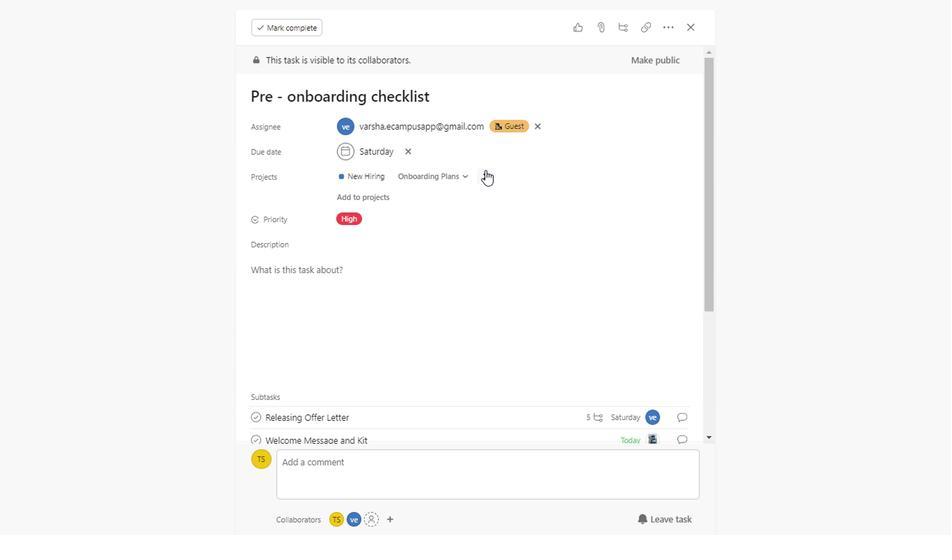 
Action: Mouse scrolled (483, 171) with delta (0, 0)
Screenshot: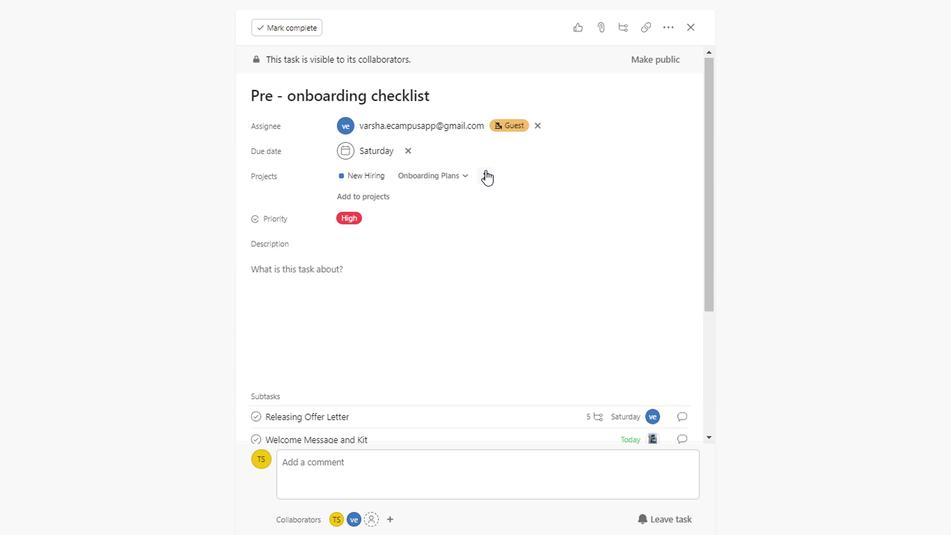 
Action: Mouse scrolled (483, 171) with delta (0, 0)
Screenshot: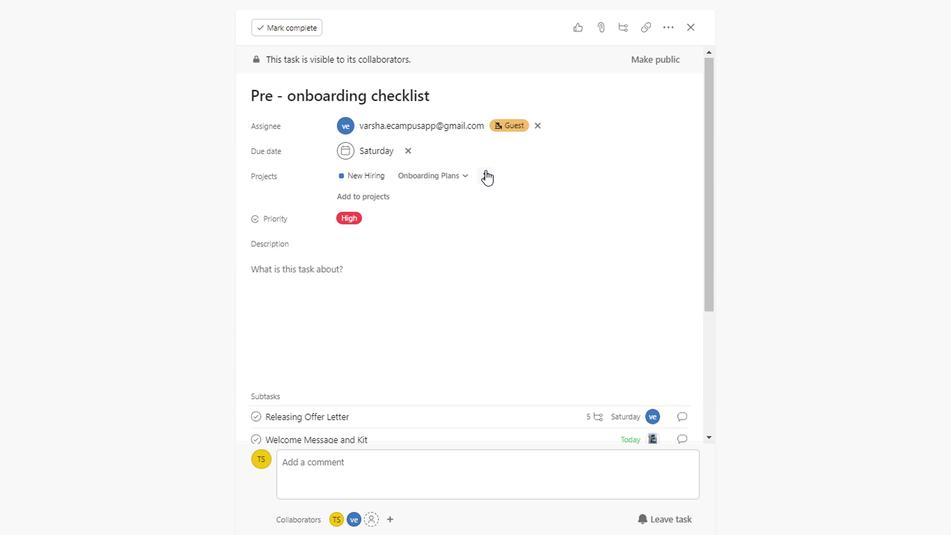 
Action: Mouse scrolled (483, 171) with delta (0, 0)
Screenshot: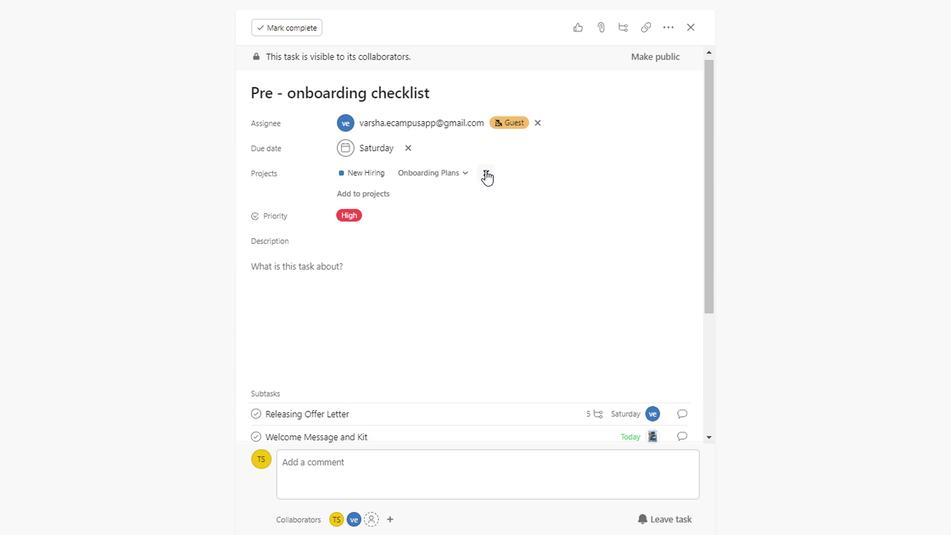 
Action: Mouse scrolled (483, 171) with delta (0, 0)
Screenshot: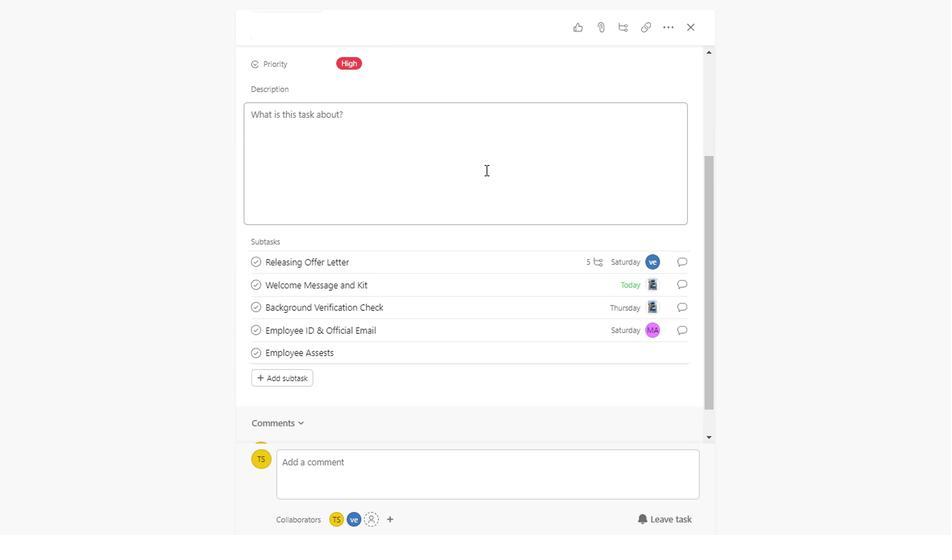 
Action: Mouse scrolled (483, 171) with delta (0, 0)
Screenshot: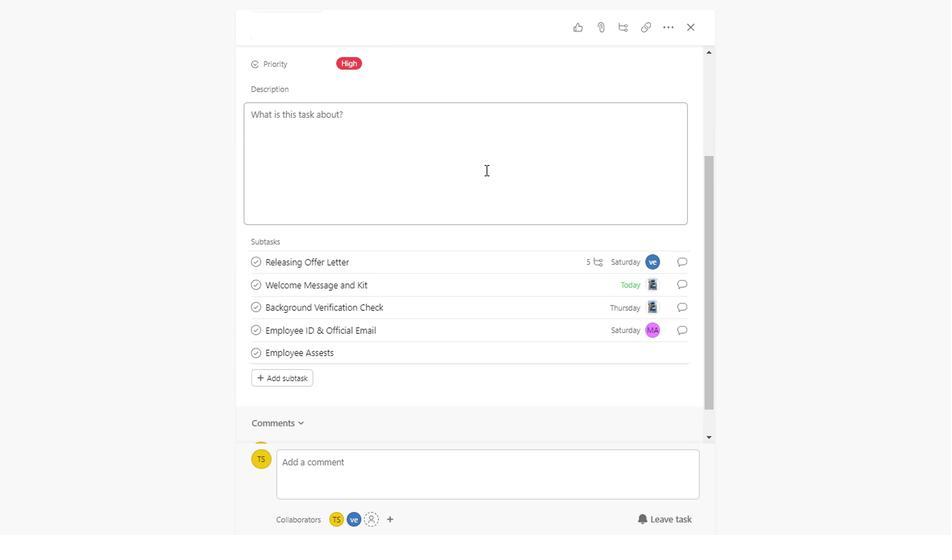 
Action: Mouse scrolled (483, 171) with delta (0, 0)
Screenshot: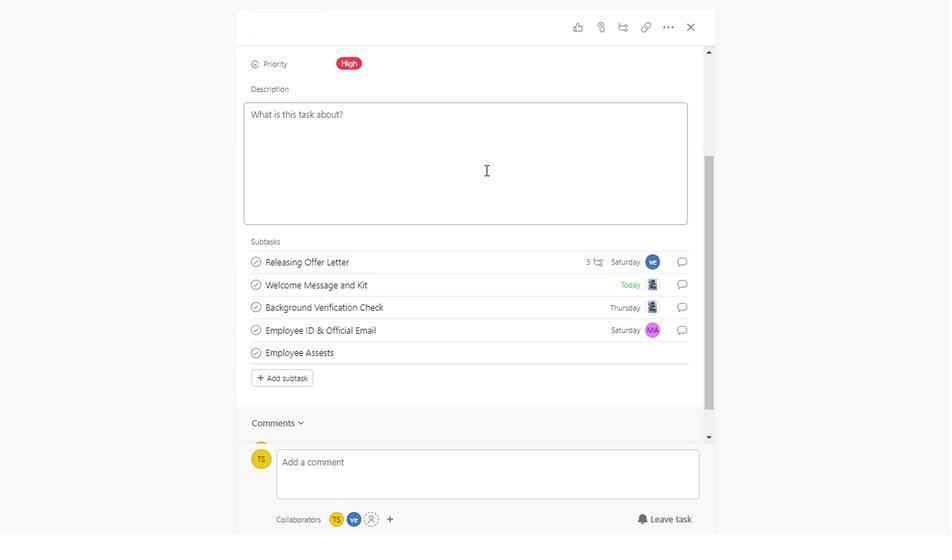 
Action: Mouse scrolled (483, 171) with delta (0, 0)
Screenshot: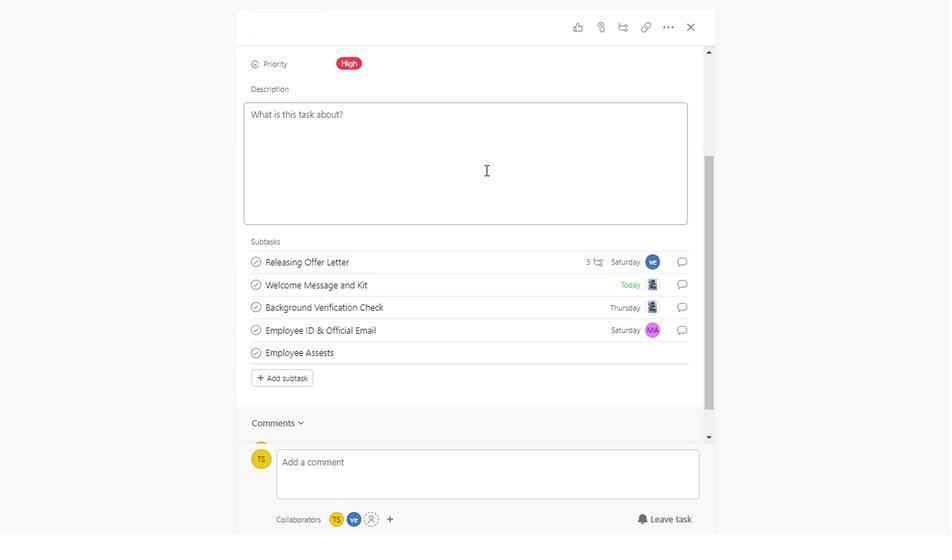 
Action: Mouse scrolled (483, 171) with delta (0, 0)
Screenshot: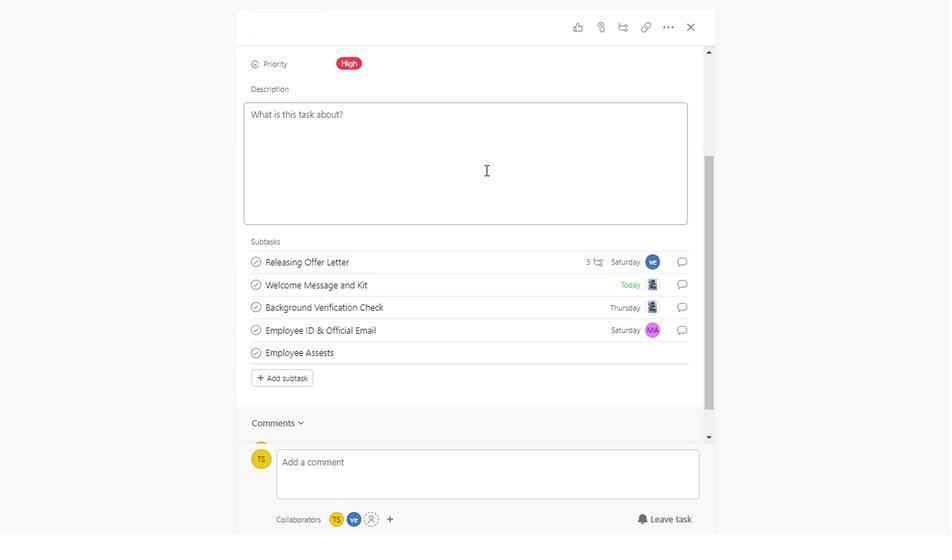 
Action: Mouse scrolled (483, 171) with delta (0, 0)
Screenshot: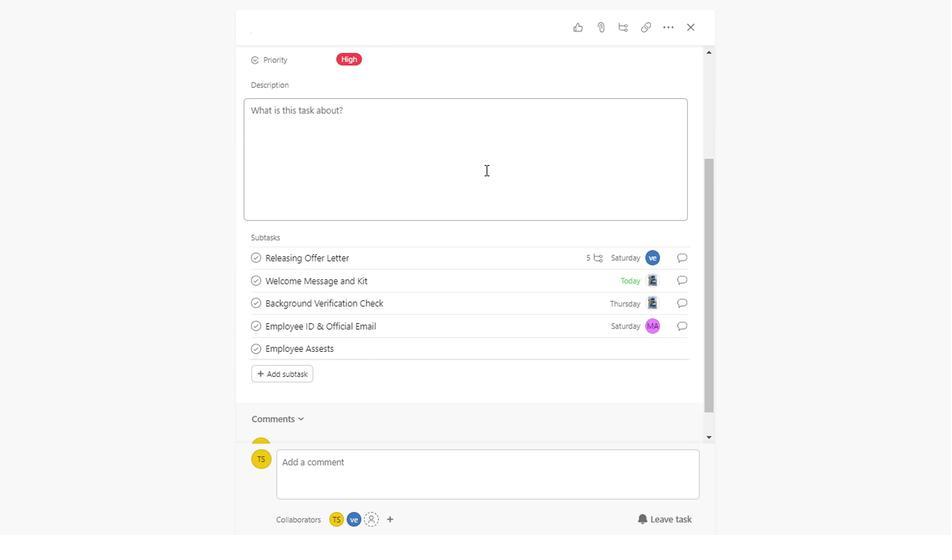 
Action: Mouse scrolled (483, 171) with delta (0, 0)
Screenshot: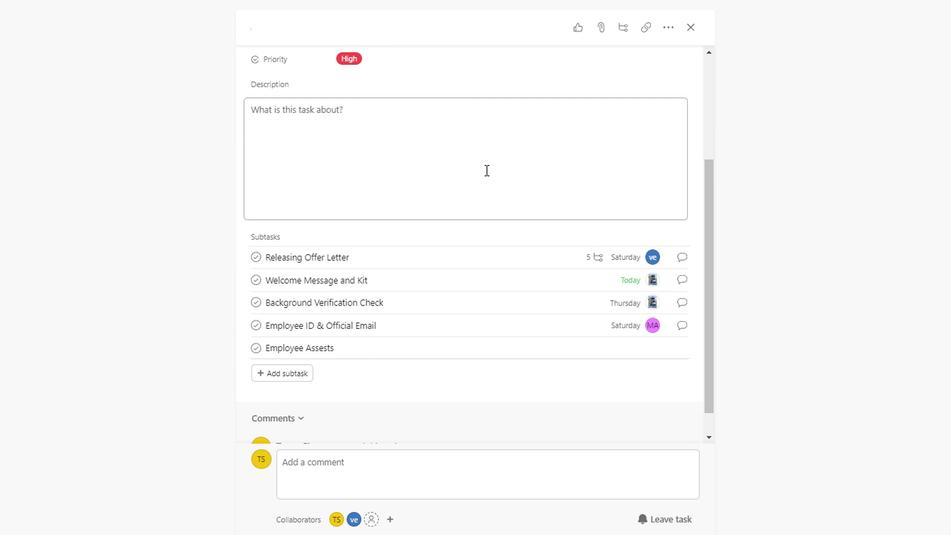 
Action: Mouse scrolled (483, 171) with delta (0, 0)
Screenshot: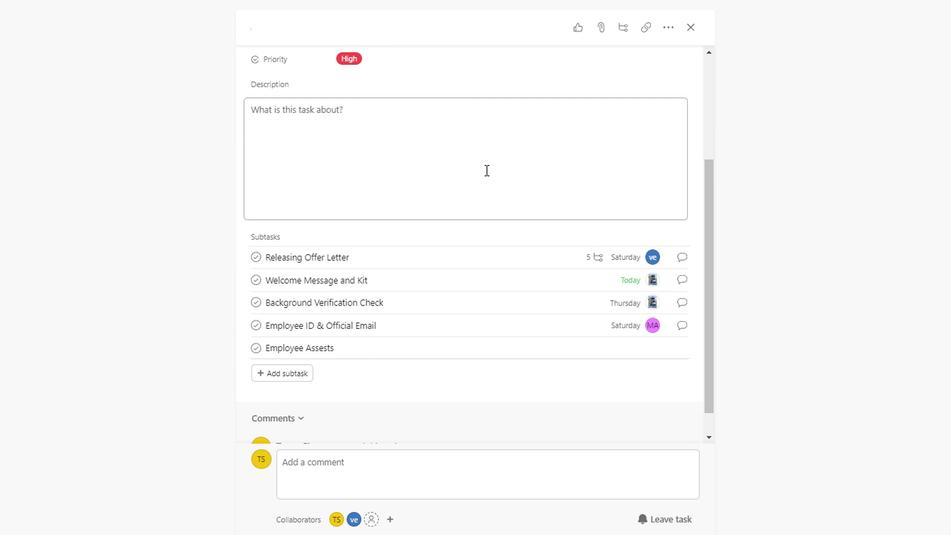 
Action: Mouse scrolled (483, 171) with delta (0, 0)
Screenshot: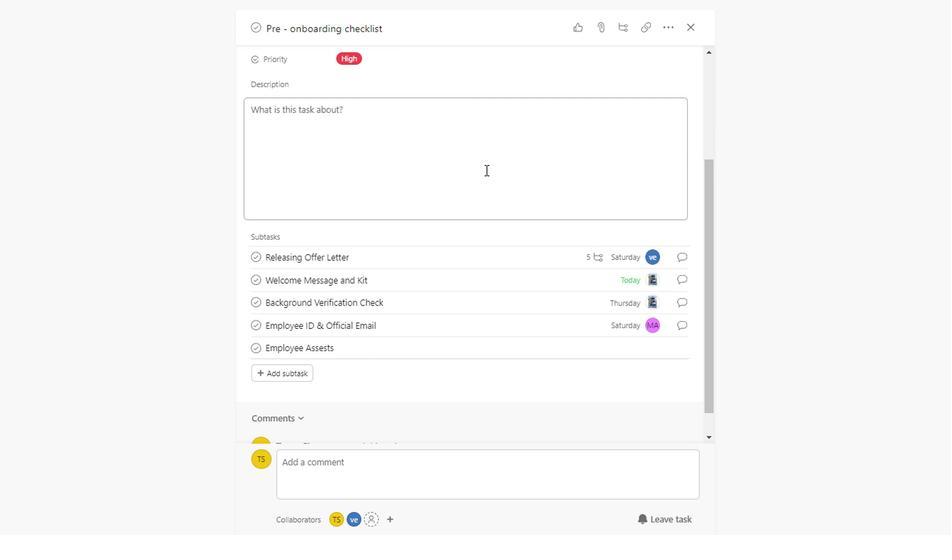 
Action: Mouse moved to (674, 525)
Screenshot: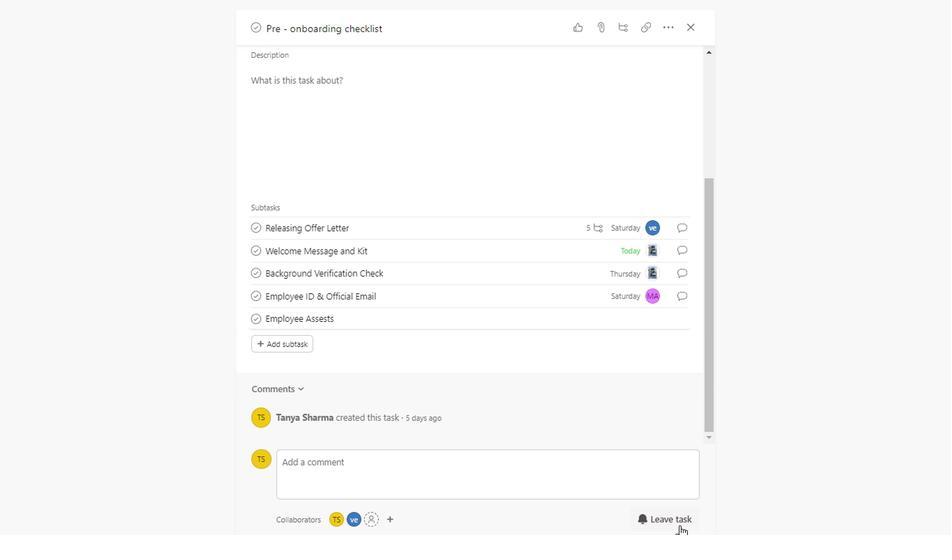 
Action: Mouse pressed left at (674, 525)
Screenshot: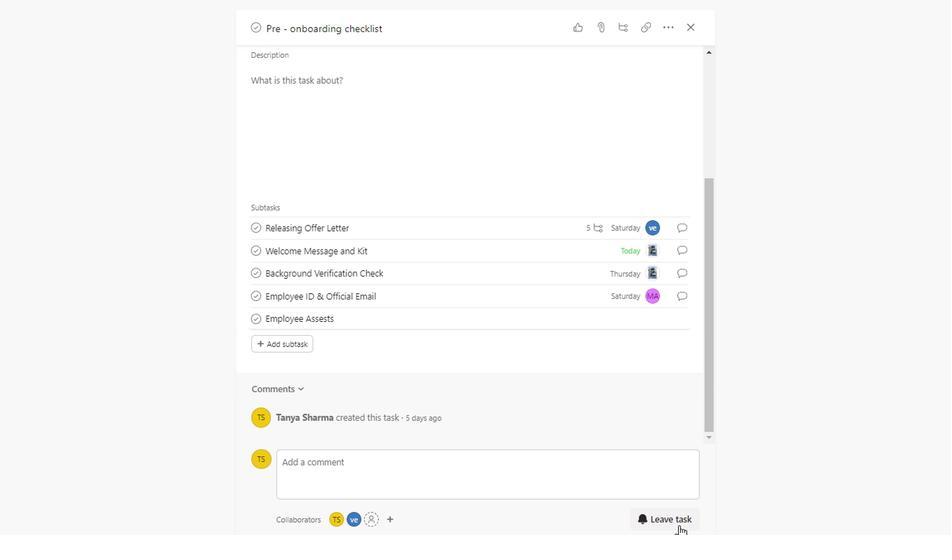 
Action: Mouse moved to (690, 31)
Screenshot: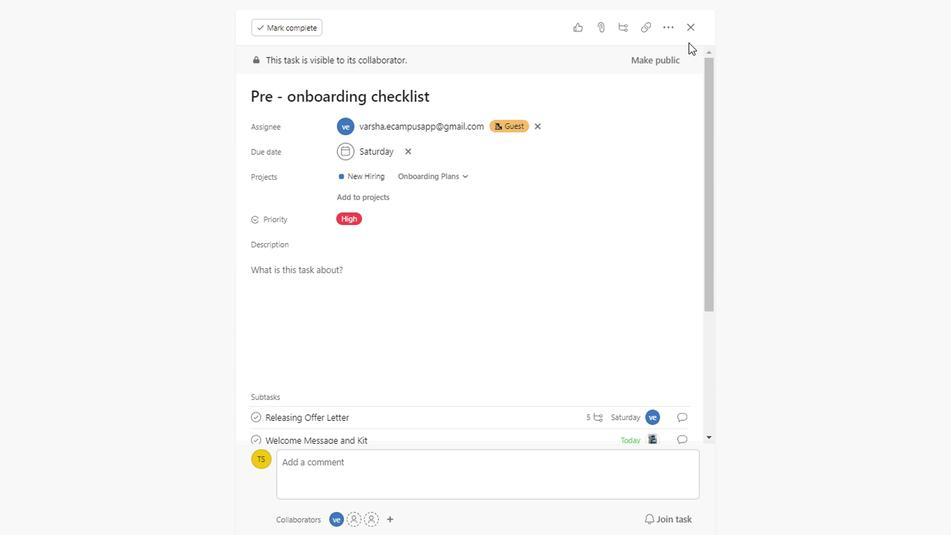 
Action: Mouse pressed left at (690, 31)
Screenshot: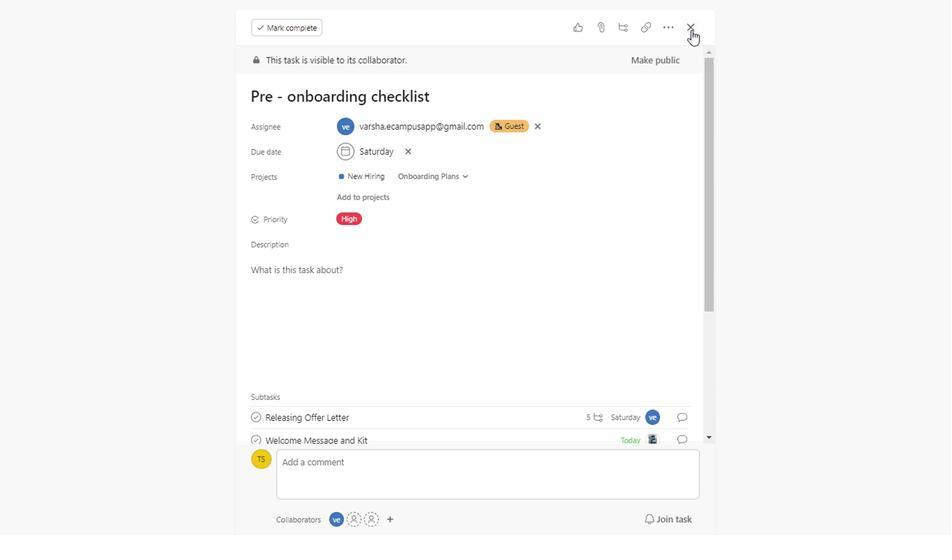 
Action: Mouse moved to (818, 324)
Screenshot: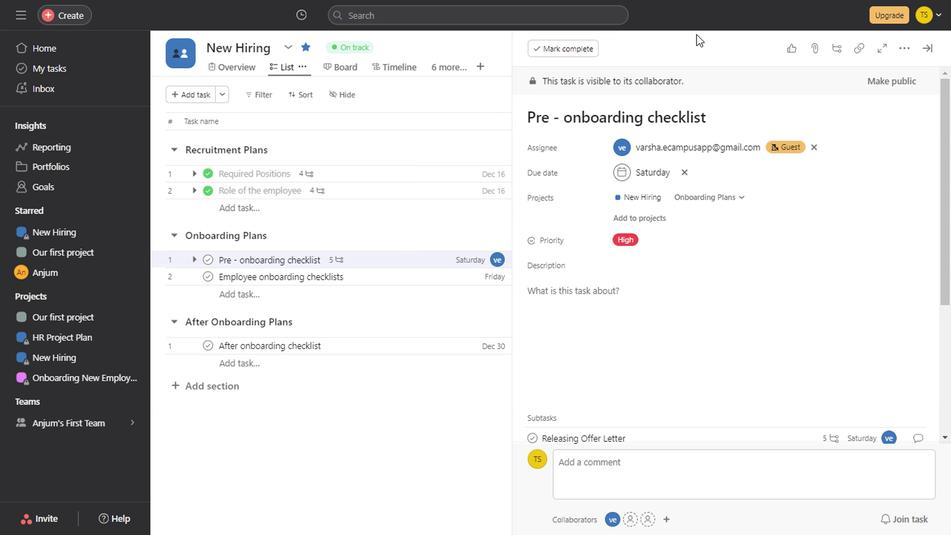 
Action: Mouse scrolled (818, 323) with delta (0, 0)
Screenshot: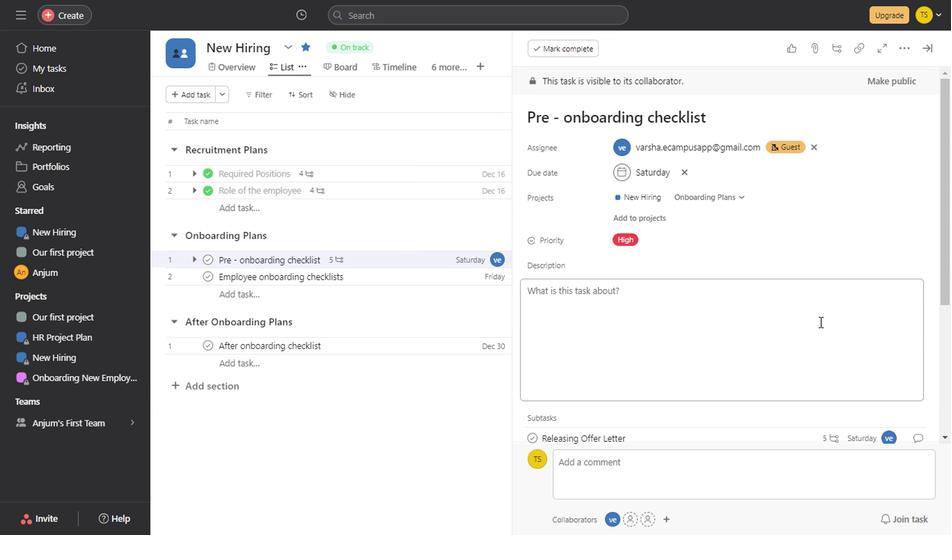 
Action: Mouse scrolled (818, 323) with delta (0, 0)
Screenshot: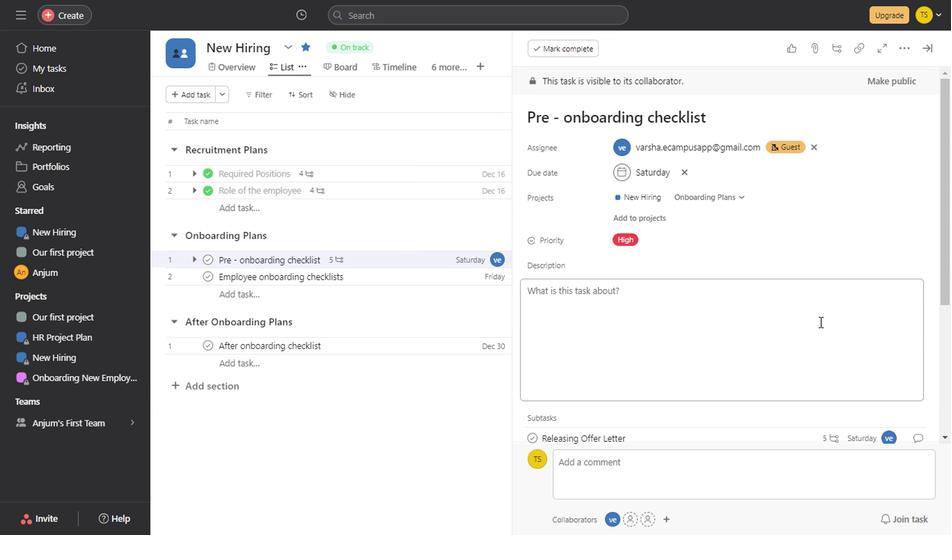 
Action: Mouse scrolled (818, 323) with delta (0, 0)
Screenshot: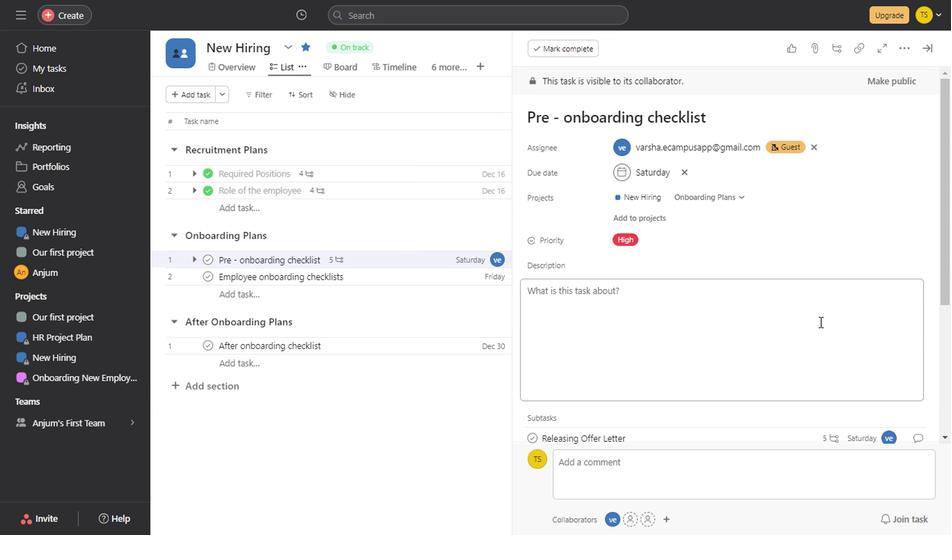 
Action: Mouse scrolled (818, 323) with delta (0, 0)
Screenshot: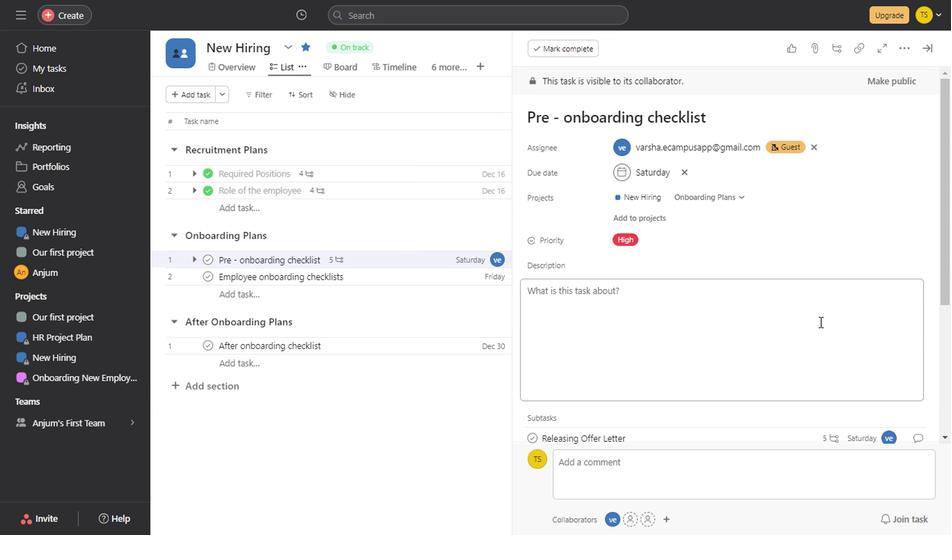 
Action: Mouse scrolled (818, 323) with delta (0, 0)
Screenshot: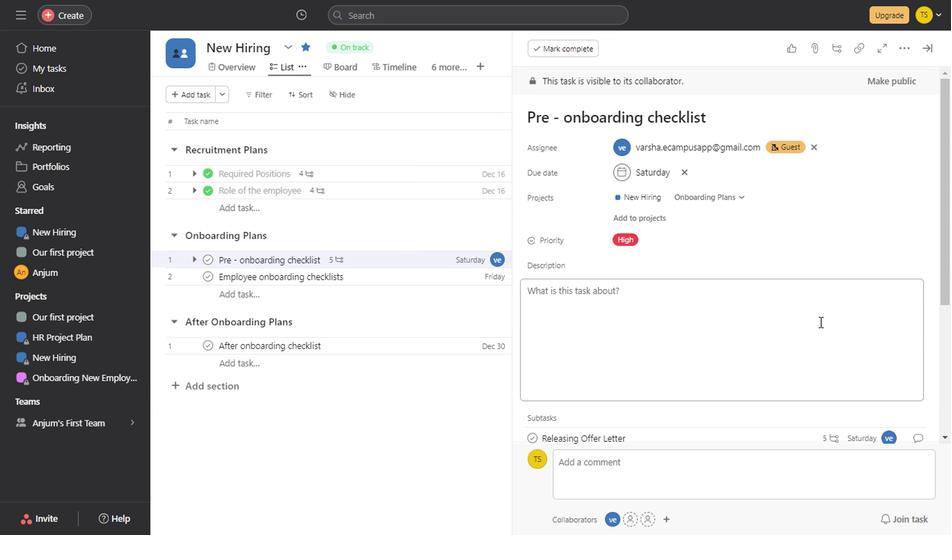 
Action: Mouse scrolled (818, 323) with delta (0, 0)
Screenshot: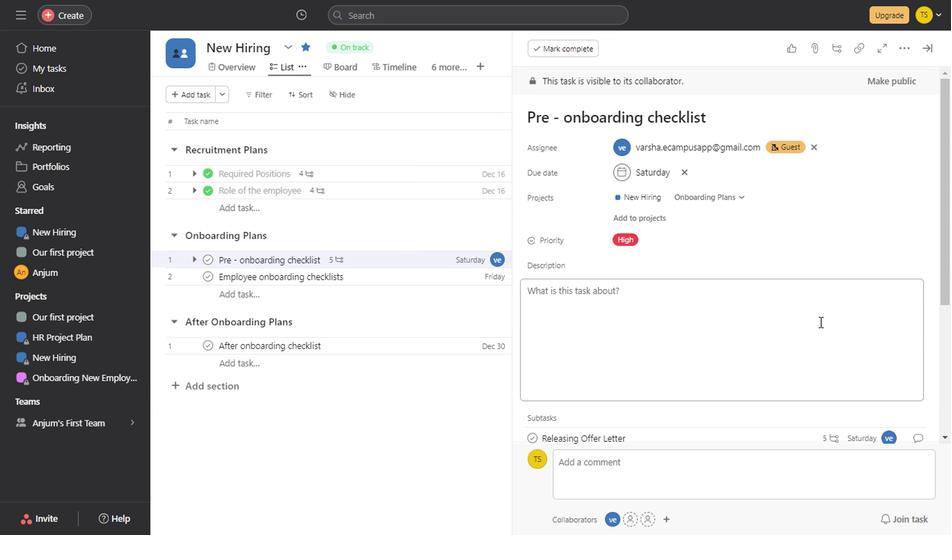 
Action: Mouse scrolled (818, 323) with delta (0, 0)
Screenshot: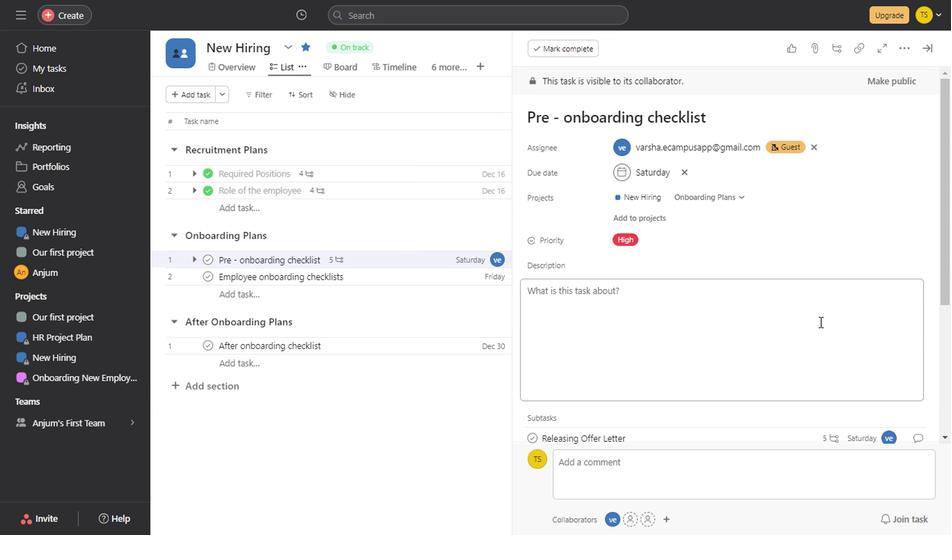 
Action: Mouse scrolled (818, 323) with delta (0, 0)
Screenshot: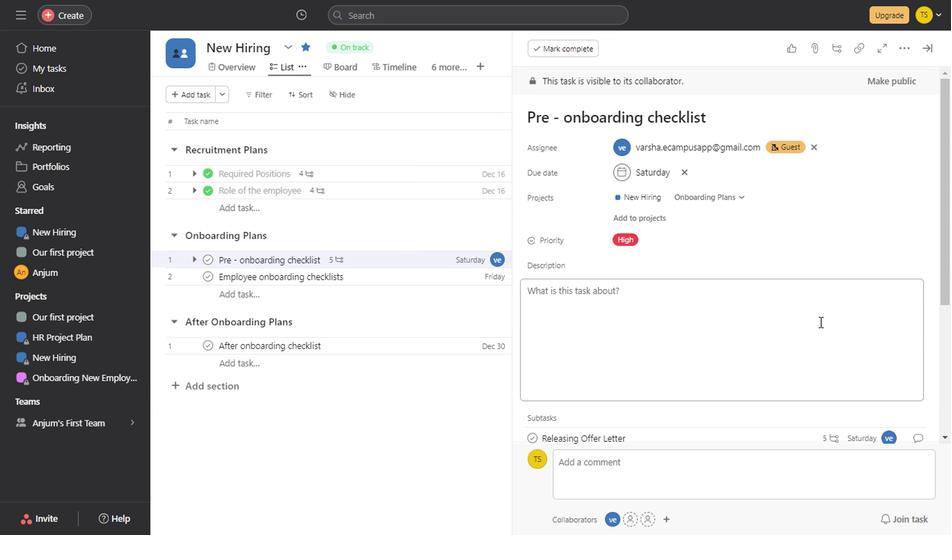
Action: Mouse scrolled (818, 323) with delta (0, 0)
Screenshot: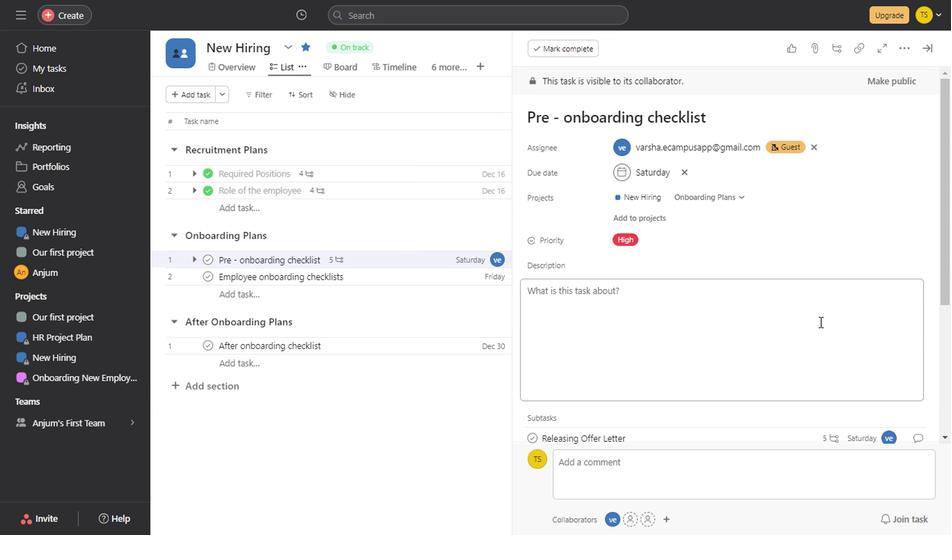 
Action: Mouse scrolled (818, 323) with delta (0, 0)
Screenshot: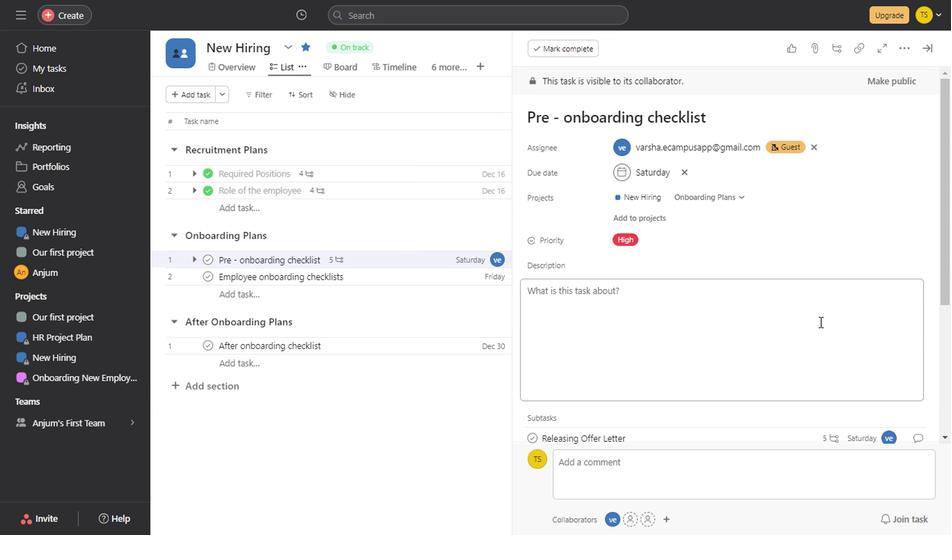 
Action: Mouse scrolled (818, 323) with delta (0, 0)
Screenshot: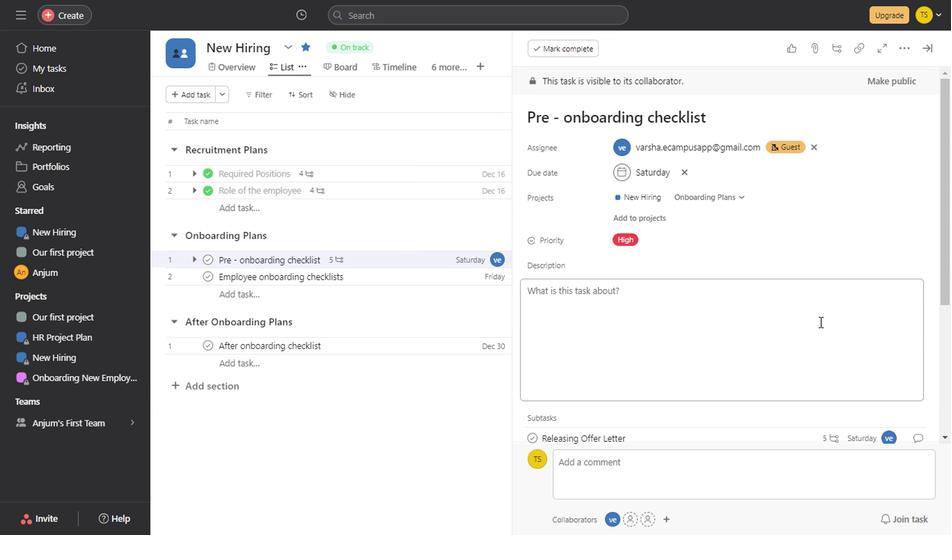 
Action: Mouse scrolled (818, 323) with delta (0, 0)
Screenshot: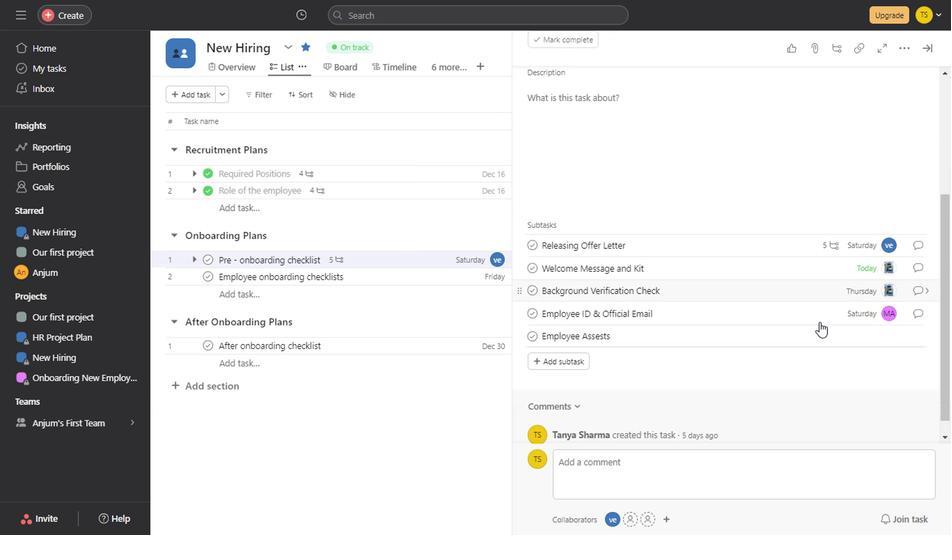 
Action: Mouse scrolled (818, 323) with delta (0, 0)
Screenshot: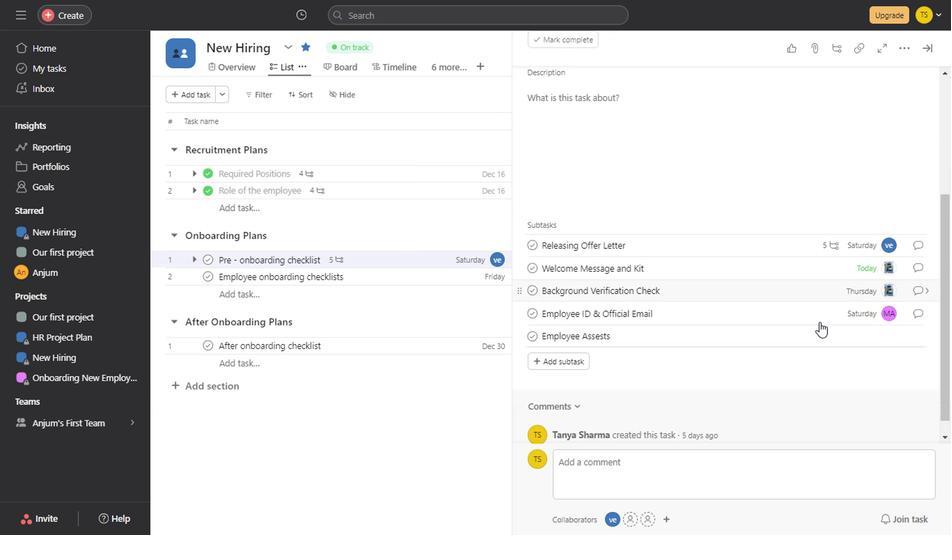 
Action: Mouse scrolled (818, 323) with delta (0, 0)
Screenshot: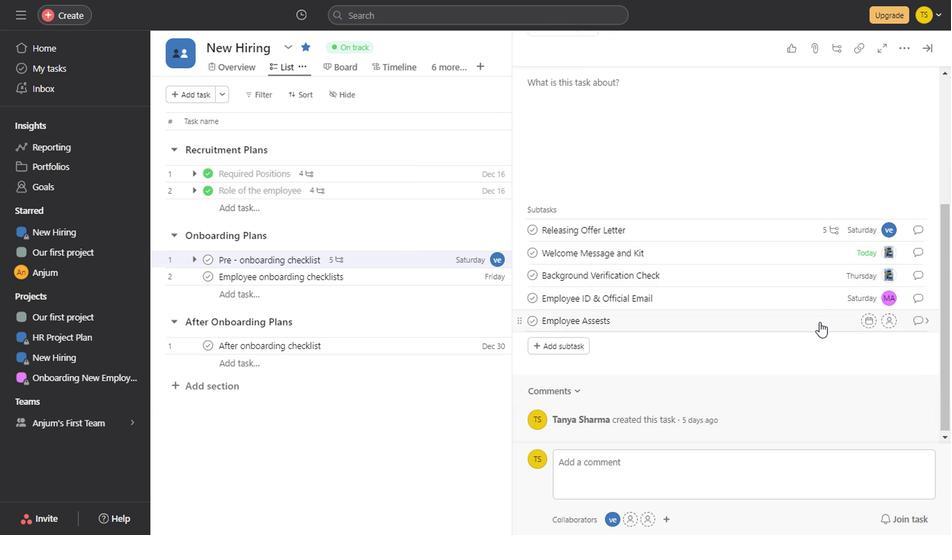 
Action: Mouse scrolled (818, 323) with delta (0, 0)
Screenshot: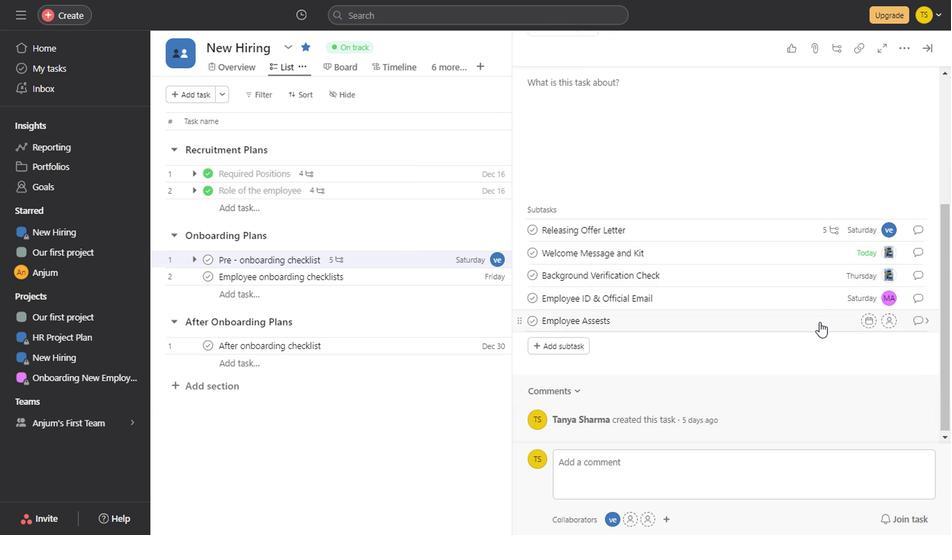 
Action: Mouse scrolled (818, 323) with delta (0, 0)
Screenshot: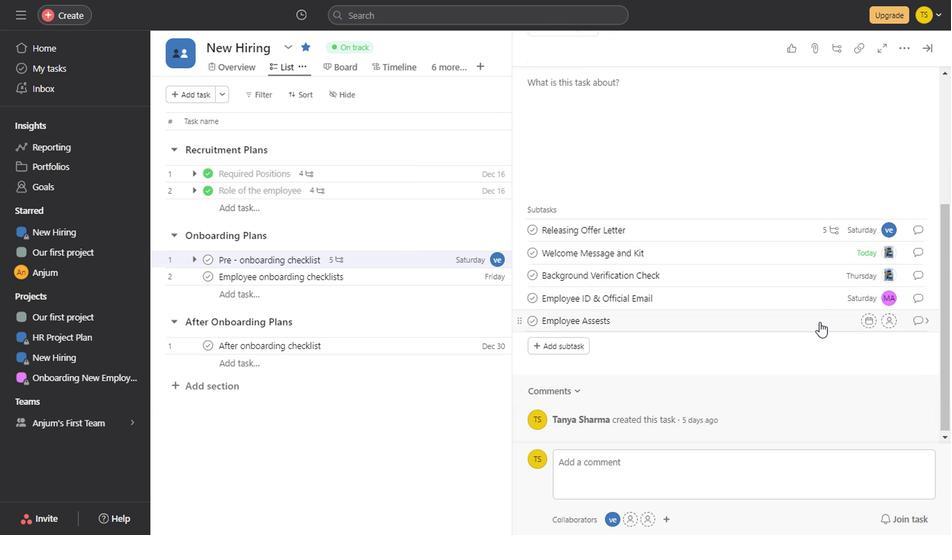 
Action: Mouse scrolled (818, 323) with delta (0, 0)
Screenshot: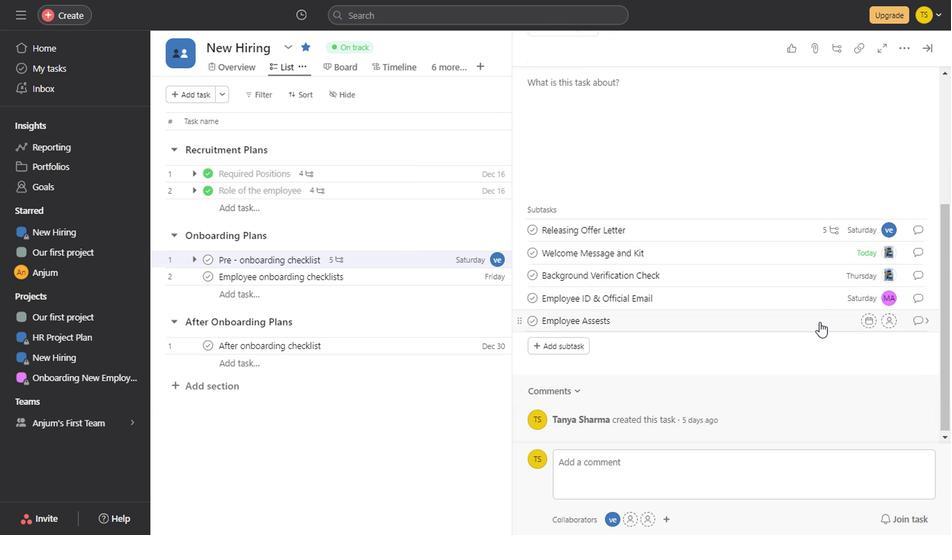 
Action: Mouse scrolled (818, 323) with delta (0, 0)
Screenshot: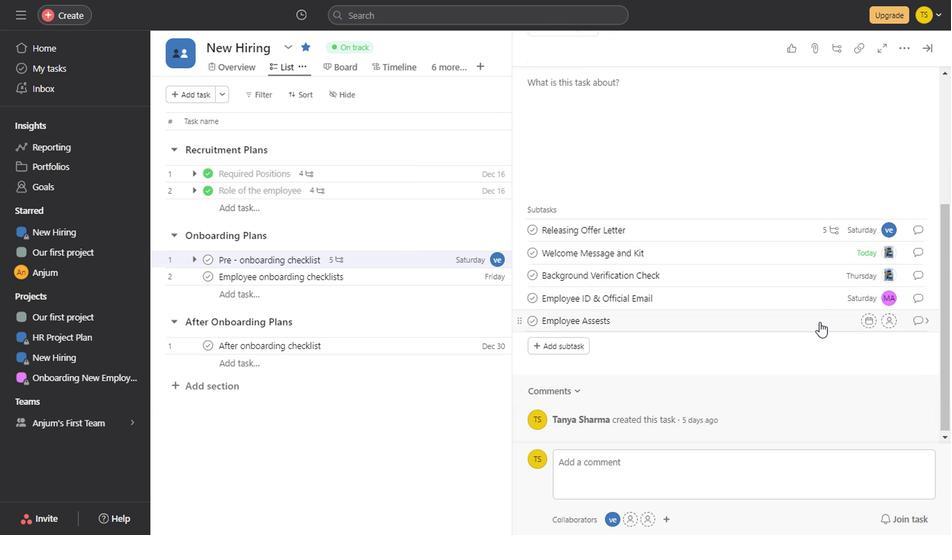 
Action: Mouse scrolled (818, 323) with delta (0, 0)
Screenshot: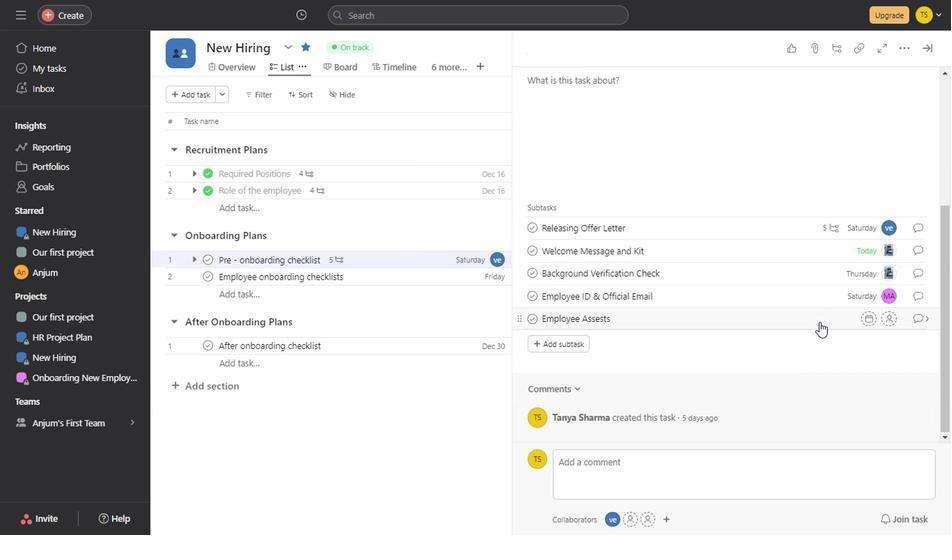 
Action: Mouse scrolled (818, 323) with delta (0, 0)
Screenshot: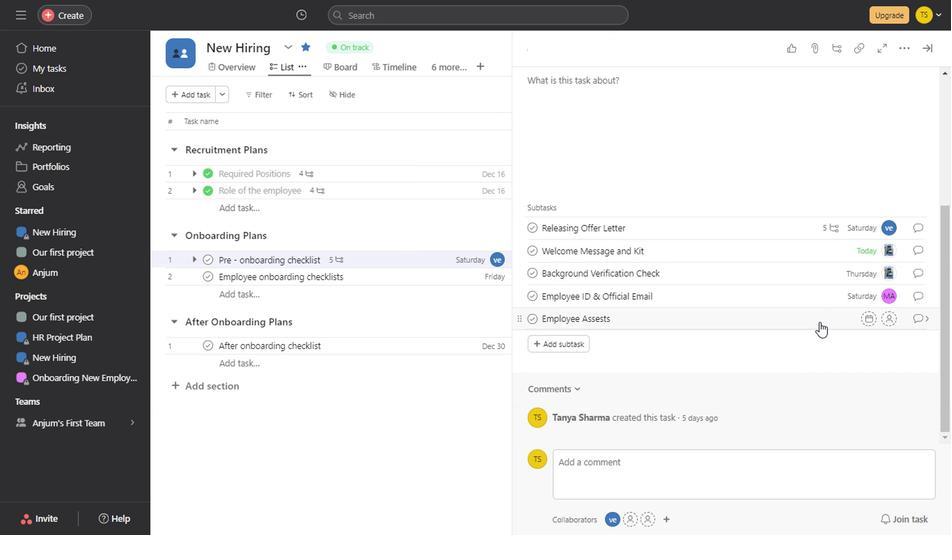 
Action: Mouse scrolled (818, 323) with delta (0, 0)
Screenshot: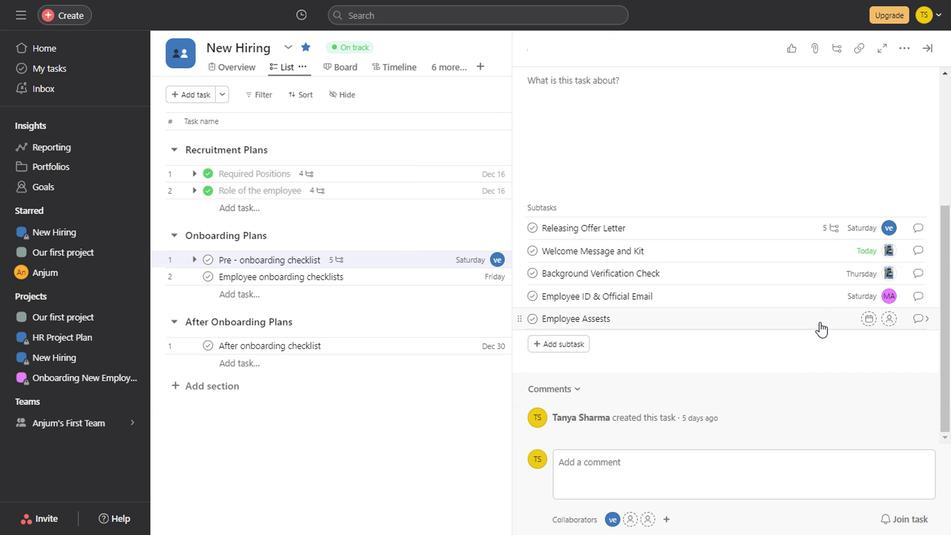 
Action: Mouse scrolled (818, 323) with delta (0, 0)
Screenshot: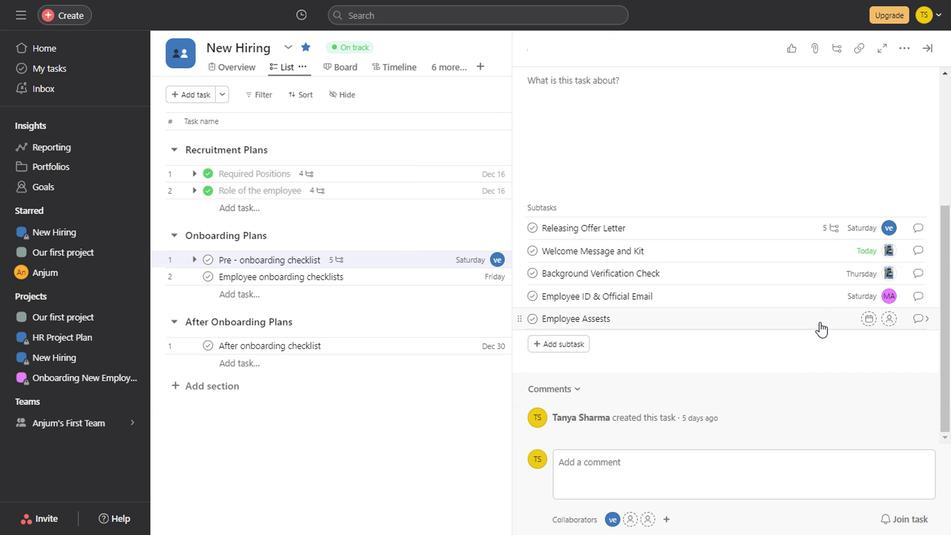 
Action: Mouse scrolled (818, 323) with delta (0, 0)
Screenshot: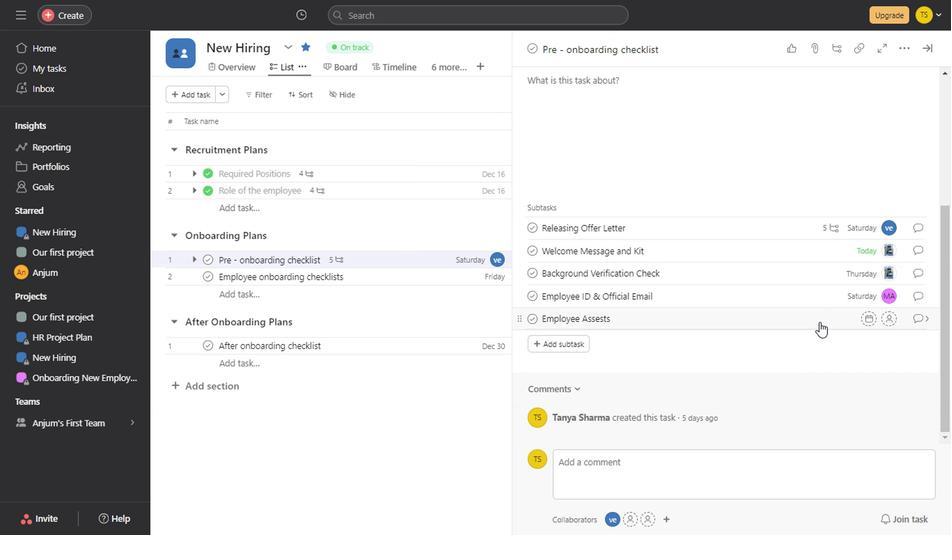 
Action: Mouse scrolled (818, 323) with delta (0, 0)
Screenshot: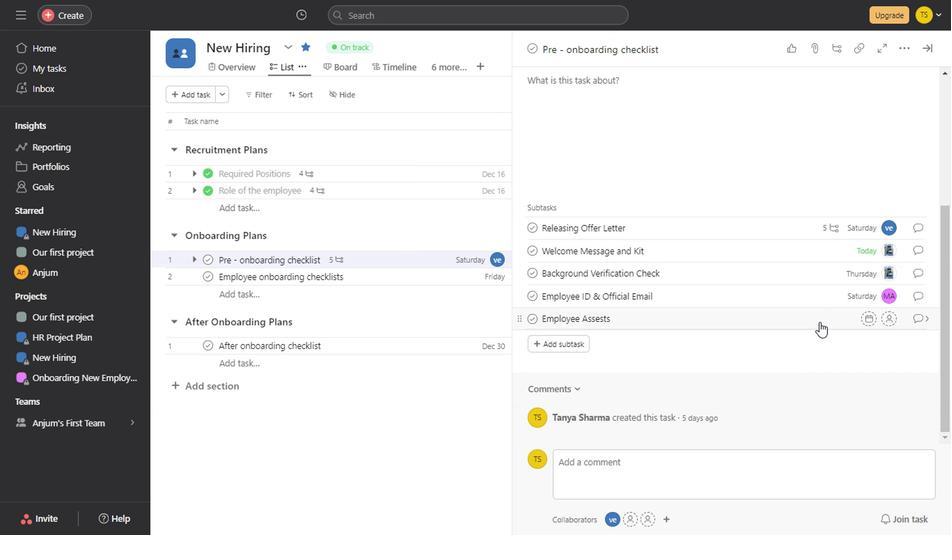 
Action: Mouse scrolled (818, 323) with delta (0, 0)
Screenshot: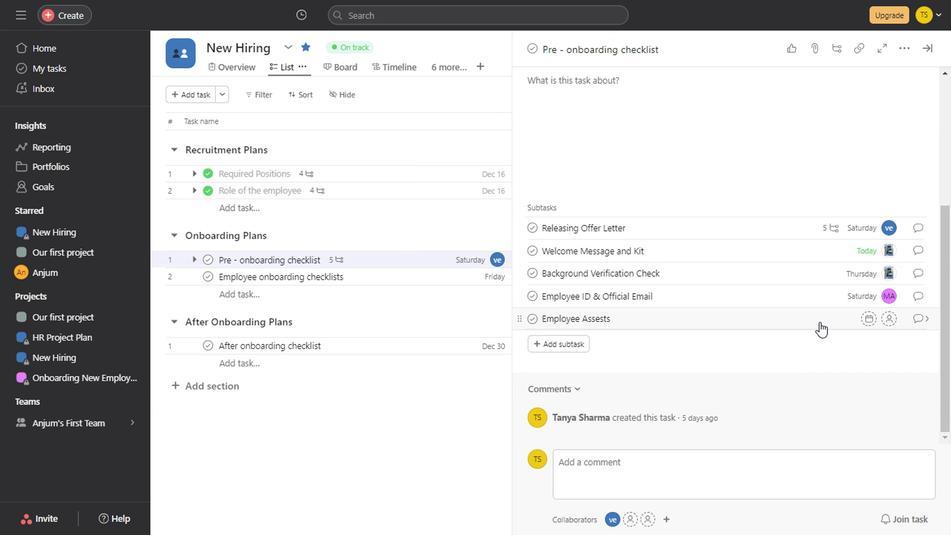 
Action: Mouse scrolled (818, 323) with delta (0, 0)
Screenshot: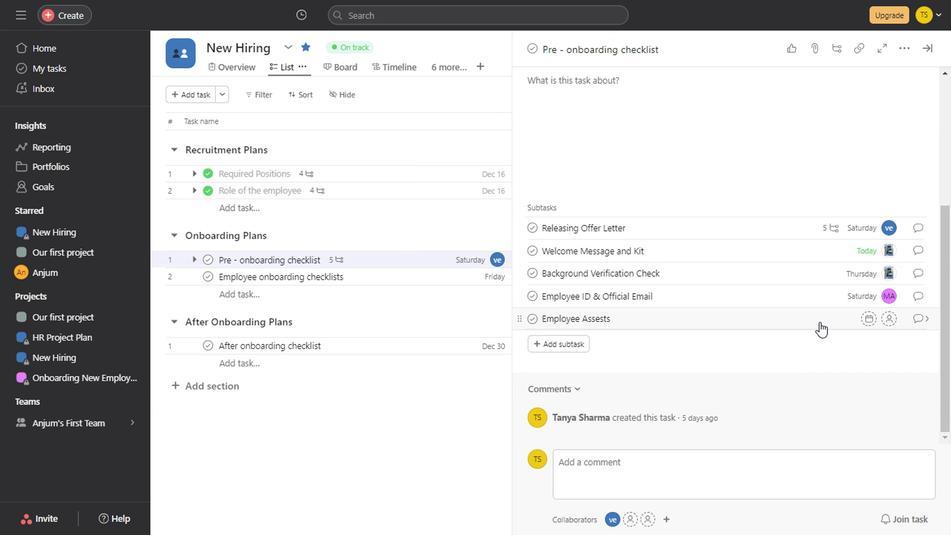 
Action: Mouse scrolled (818, 323) with delta (0, 0)
Screenshot: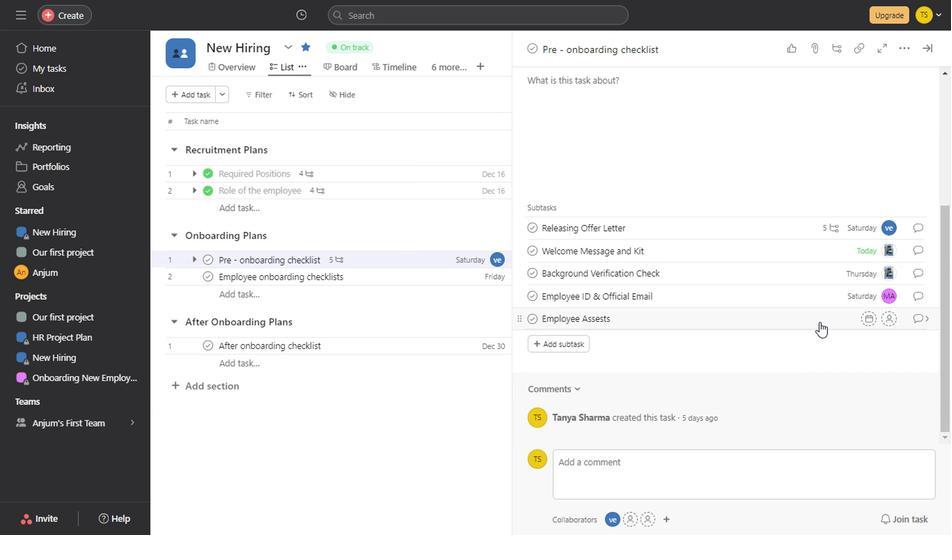 
Action: Mouse scrolled (818, 323) with delta (0, 0)
Screenshot: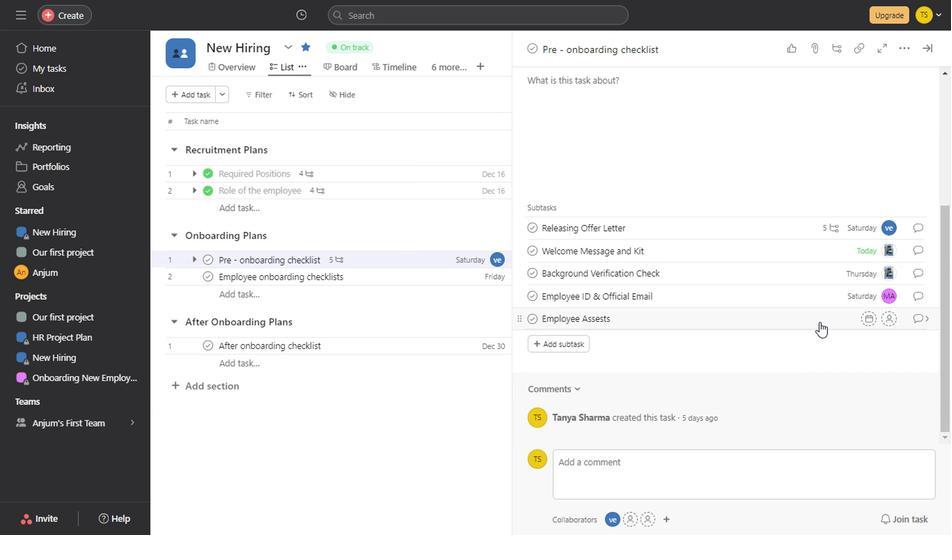 
Action: Mouse scrolled (818, 323) with delta (0, 0)
Screenshot: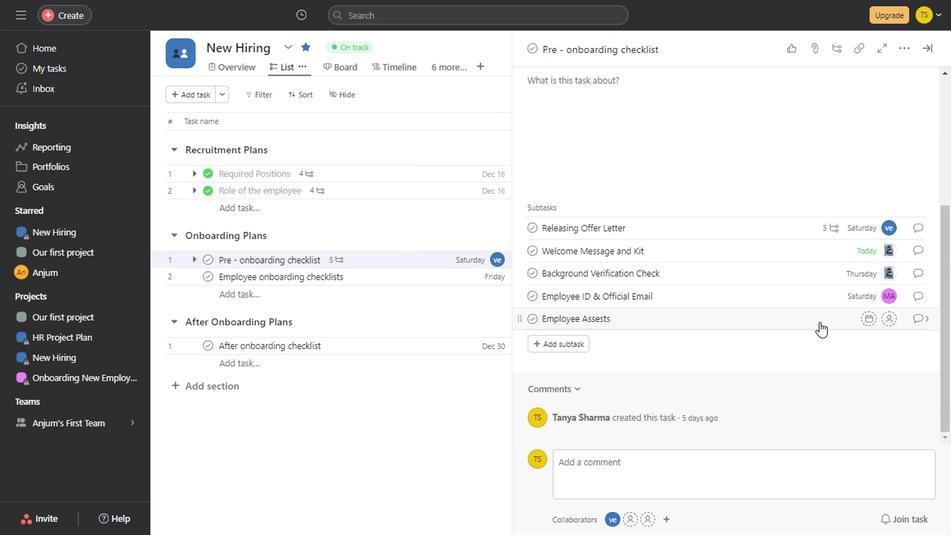 
Action: Mouse scrolled (818, 323) with delta (0, 0)
Screenshot: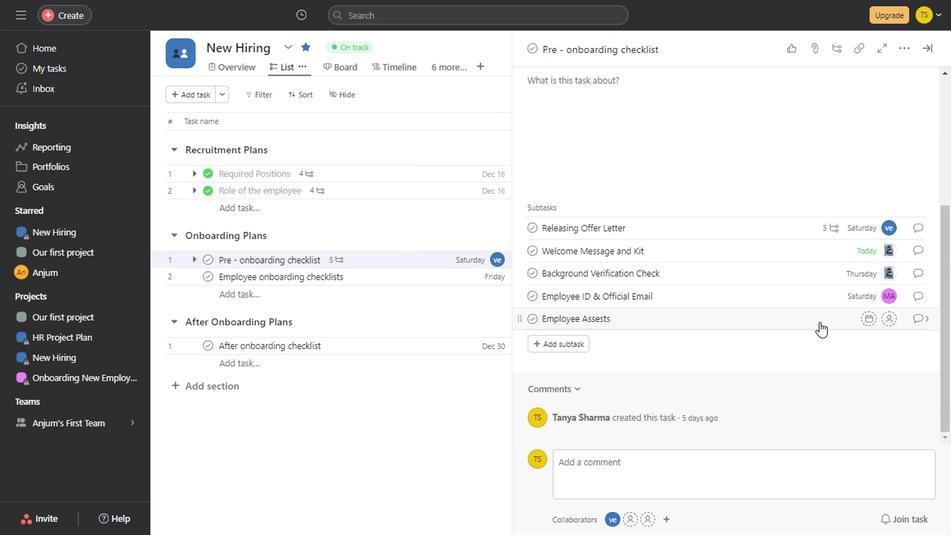
Action: Mouse scrolled (818, 323) with delta (0, 0)
Screenshot: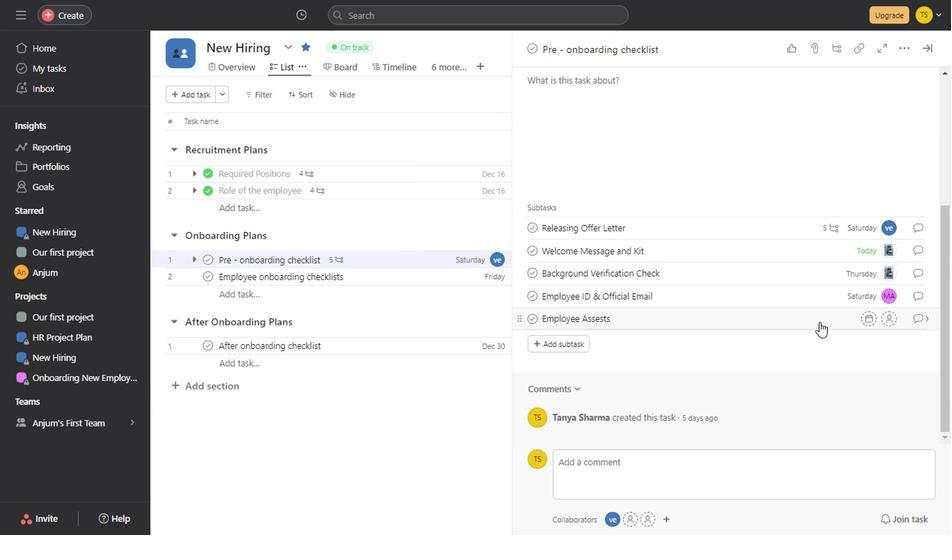 
Action: Mouse moved to (920, 48)
Screenshot: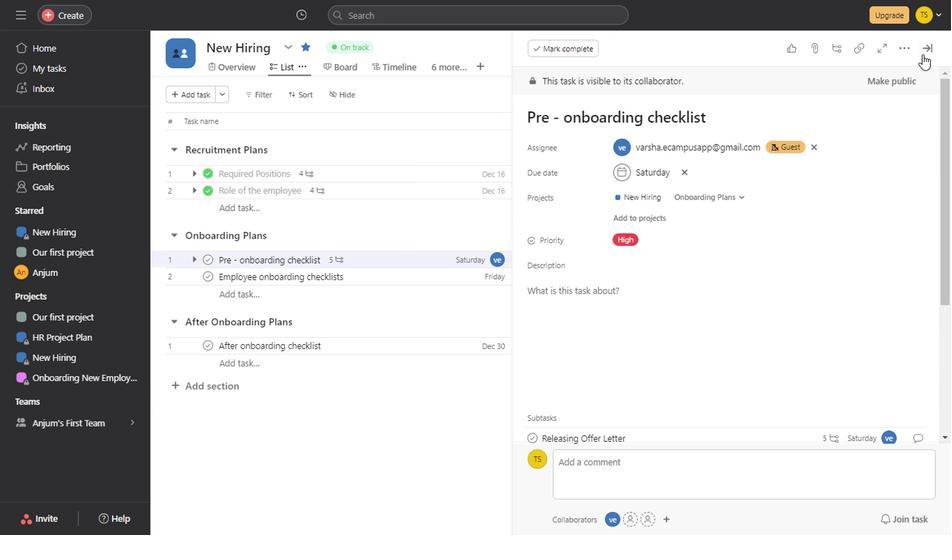 
Action: Mouse pressed left at (920, 48)
Screenshot: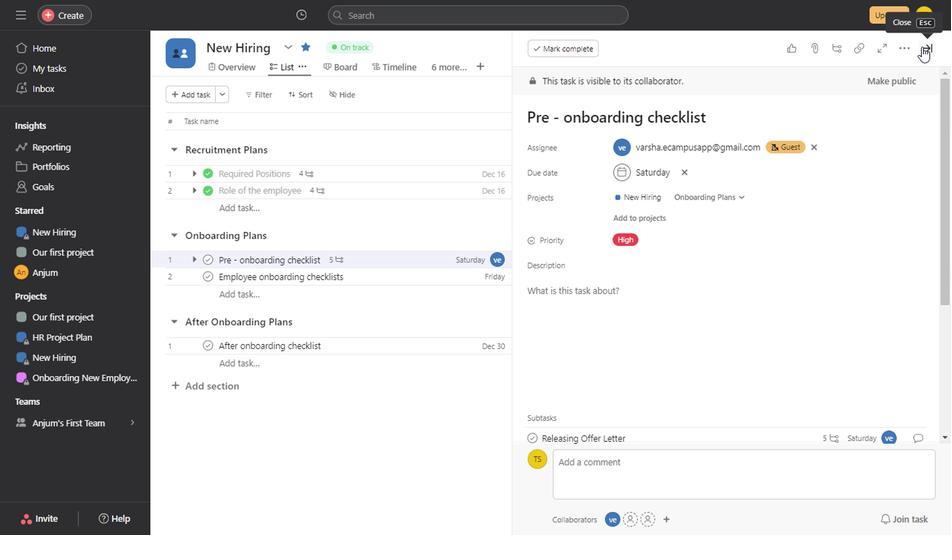 
Action: Mouse moved to (760, 185)
Screenshot: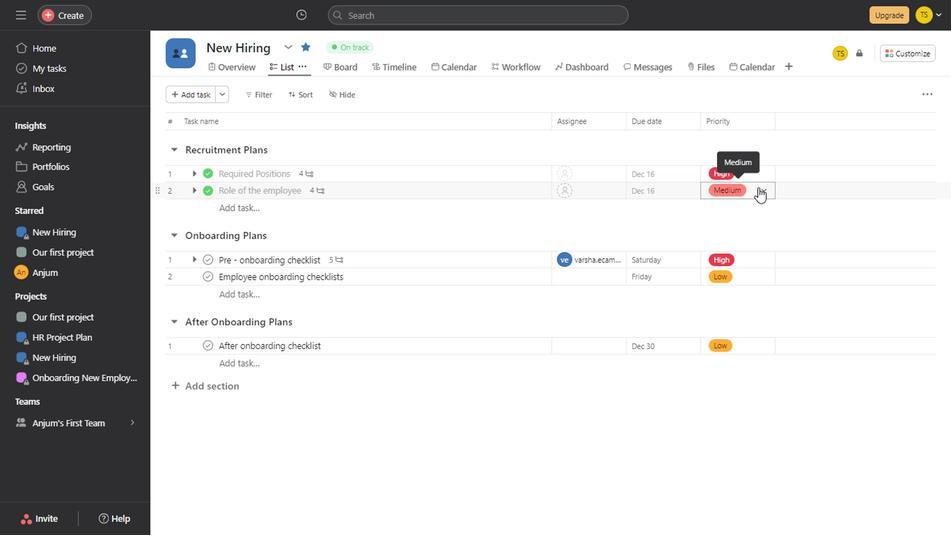 
Action: Mouse pressed left at (760, 185)
Screenshot: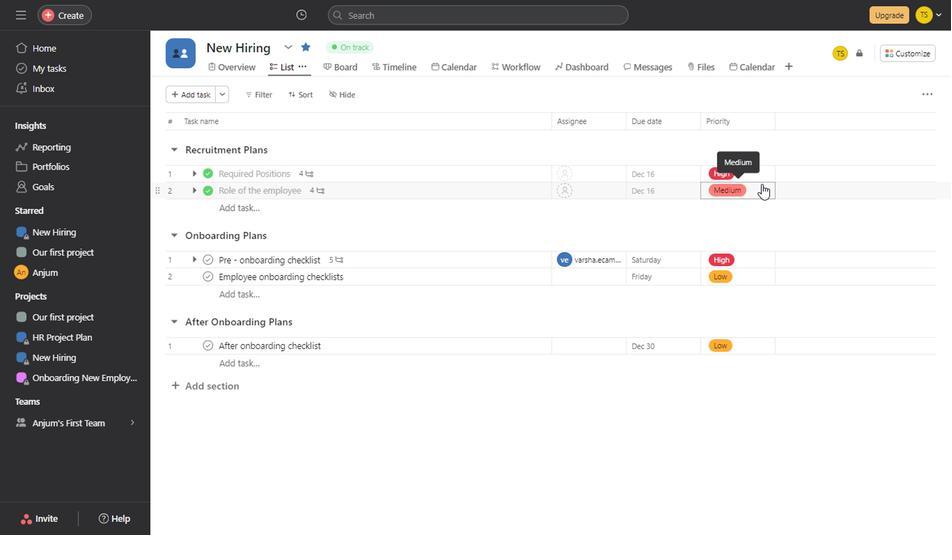 
Action: Mouse moved to (760, 234)
Screenshot: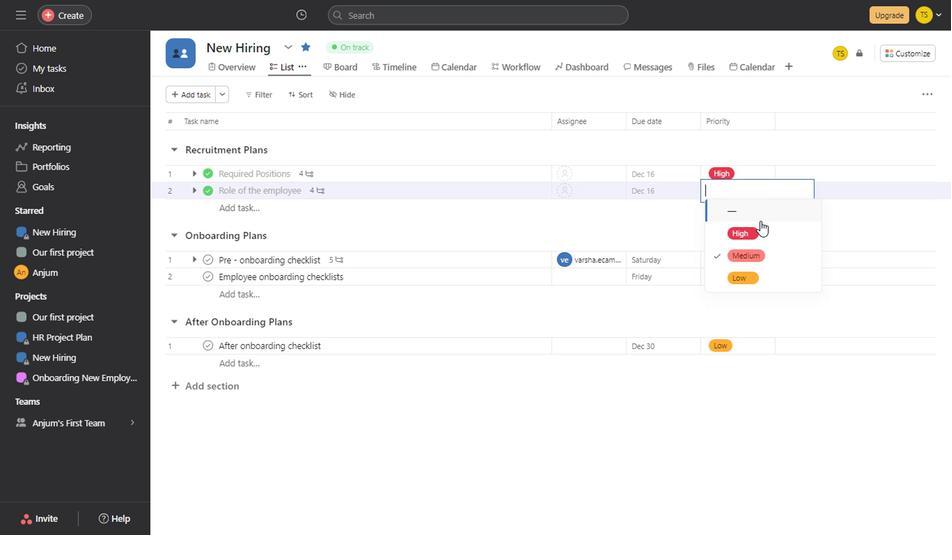 
Action: Mouse pressed left at (760, 234)
Screenshot: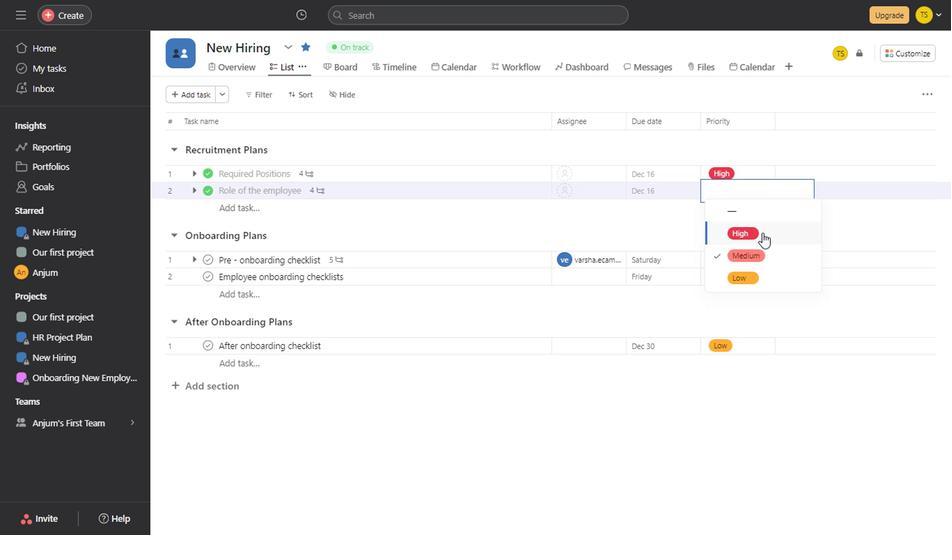 
Action: Mouse moved to (705, 227)
Screenshot: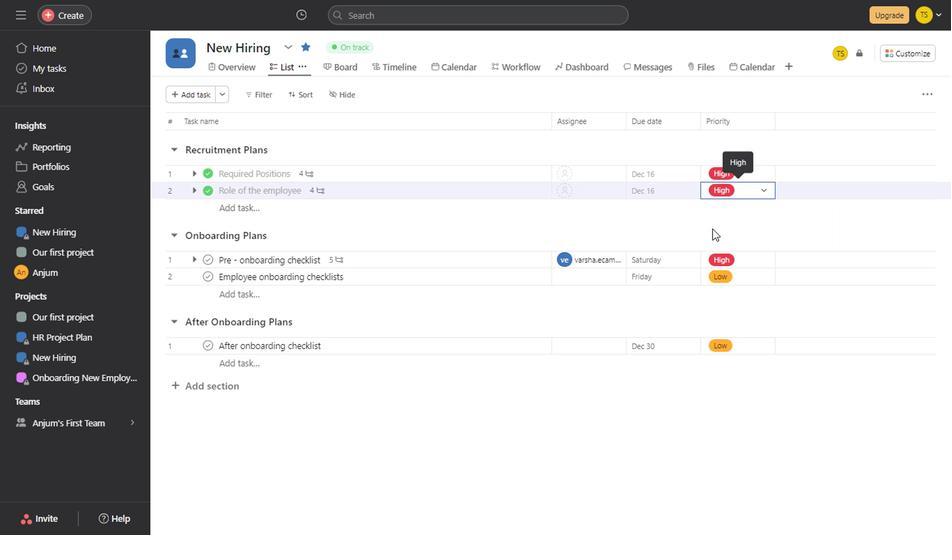 
Action: Mouse pressed left at (705, 227)
Screenshot: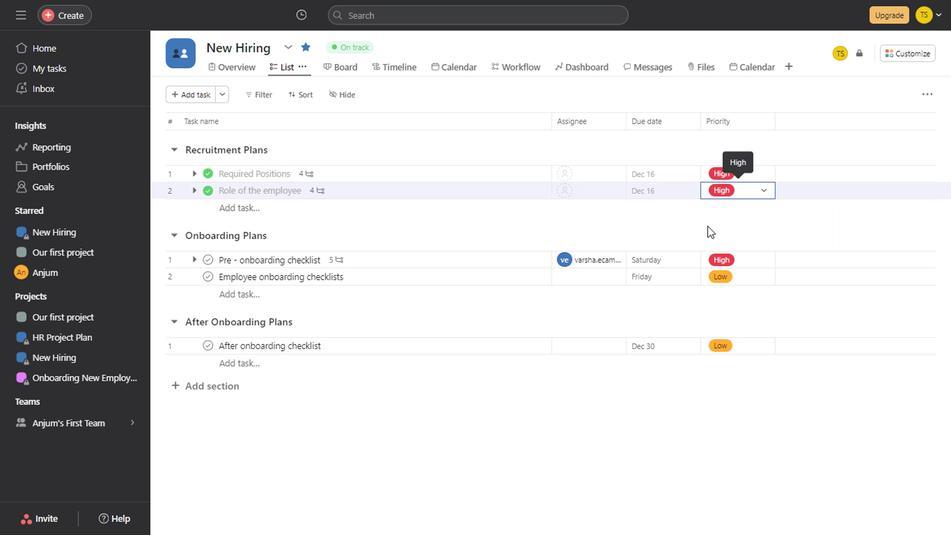 
Action: Mouse moved to (762, 282)
Screenshot: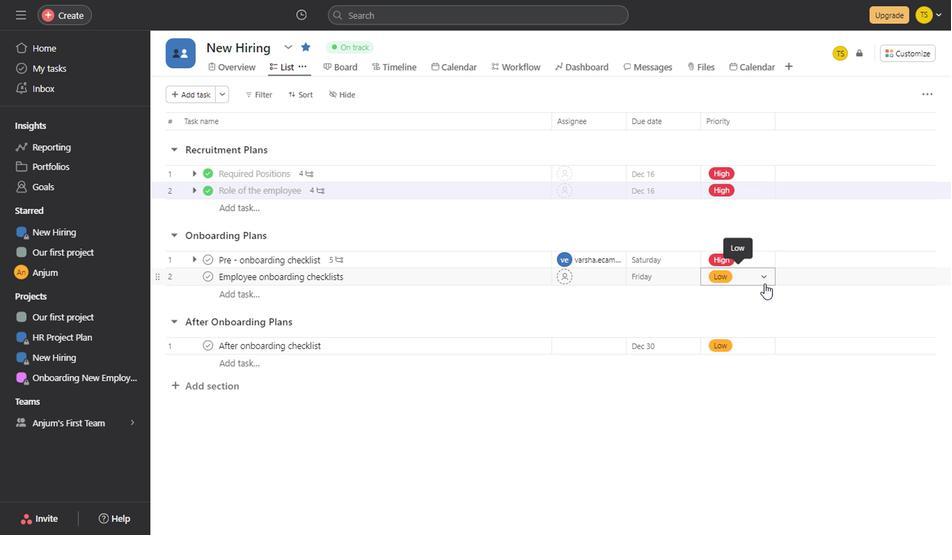 
Action: Mouse pressed left at (762, 282)
Screenshot: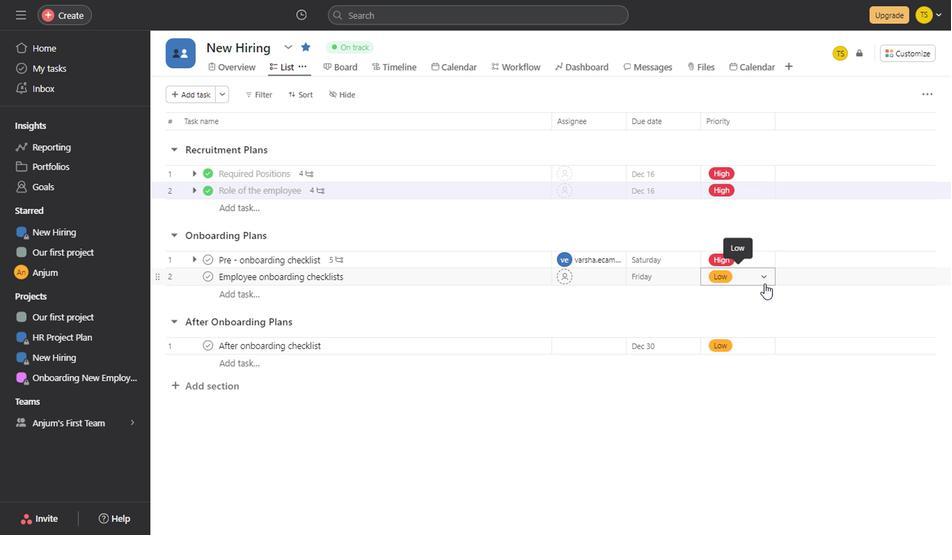 
Action: Mouse moved to (763, 342)
Screenshot: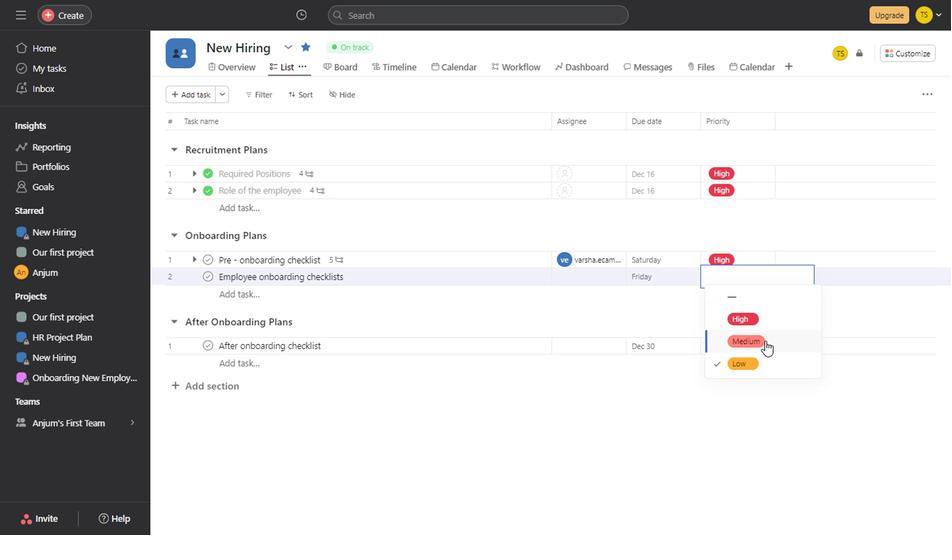 
Action: Mouse pressed left at (763, 342)
Screenshot: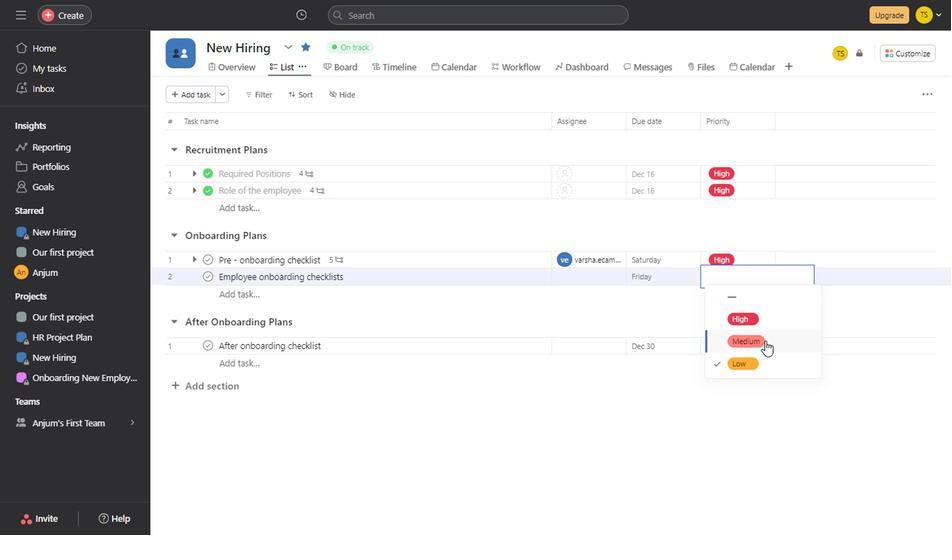 
Action: Mouse moved to (724, 444)
Screenshot: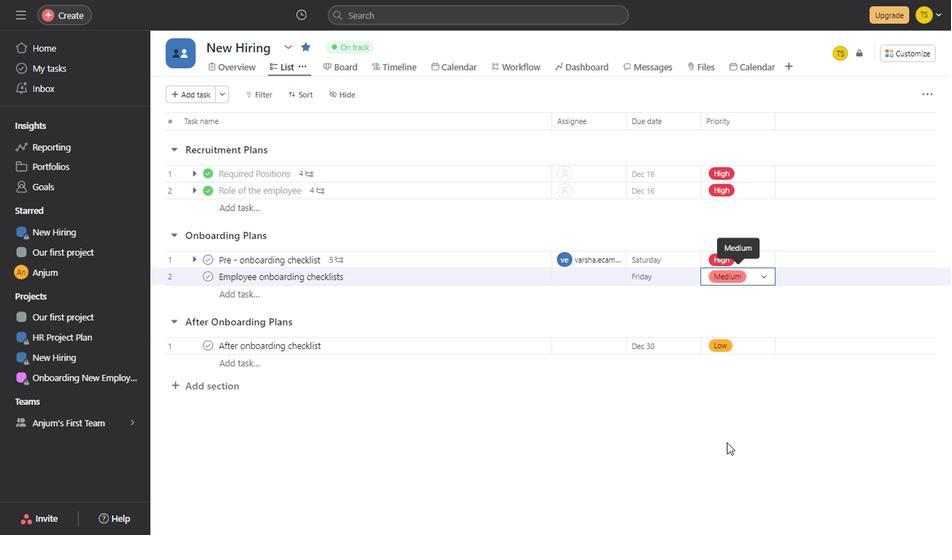 
Action: Mouse pressed left at (724, 444)
Screenshot: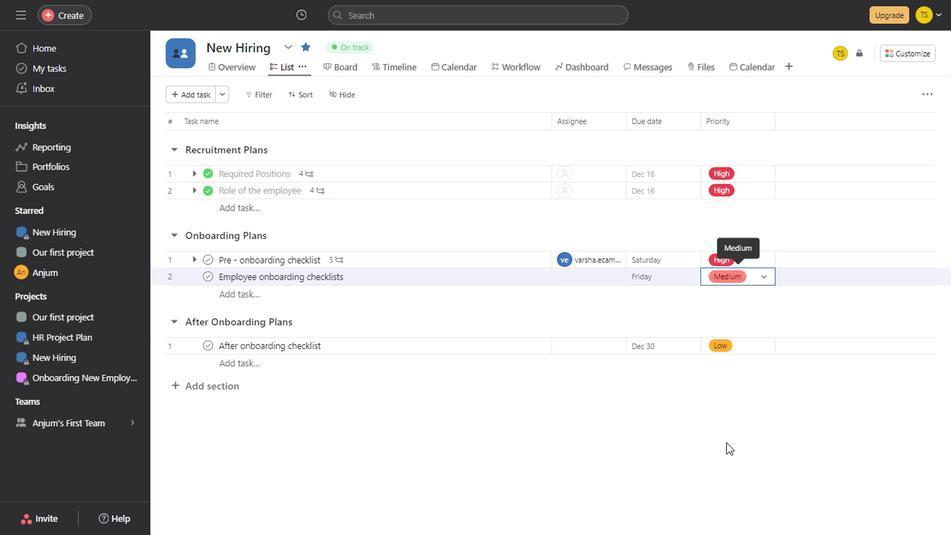 
Action: Mouse moved to (257, 96)
Screenshot: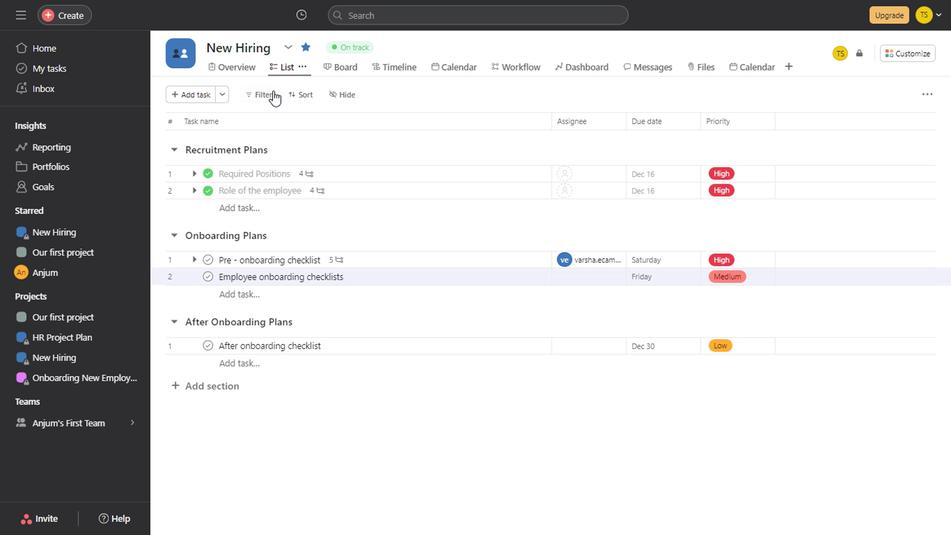 
Action: Mouse pressed left at (257, 96)
Screenshot: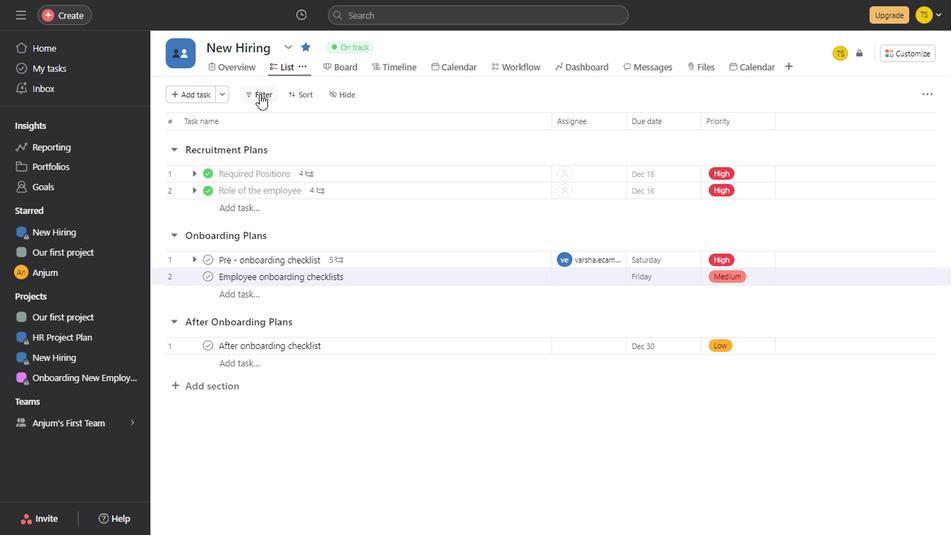 
Action: Mouse moved to (277, 149)
Screenshot: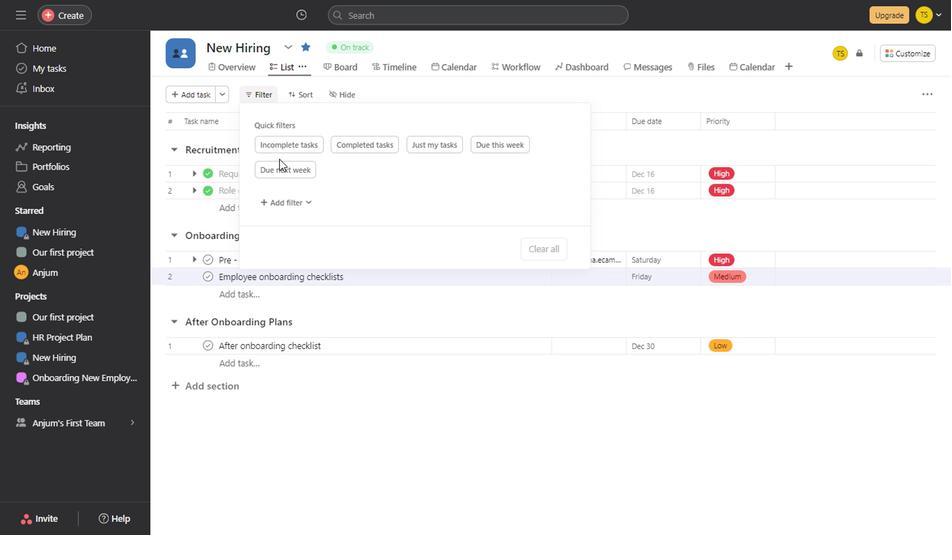 
Action: Mouse pressed left at (277, 149)
Screenshot: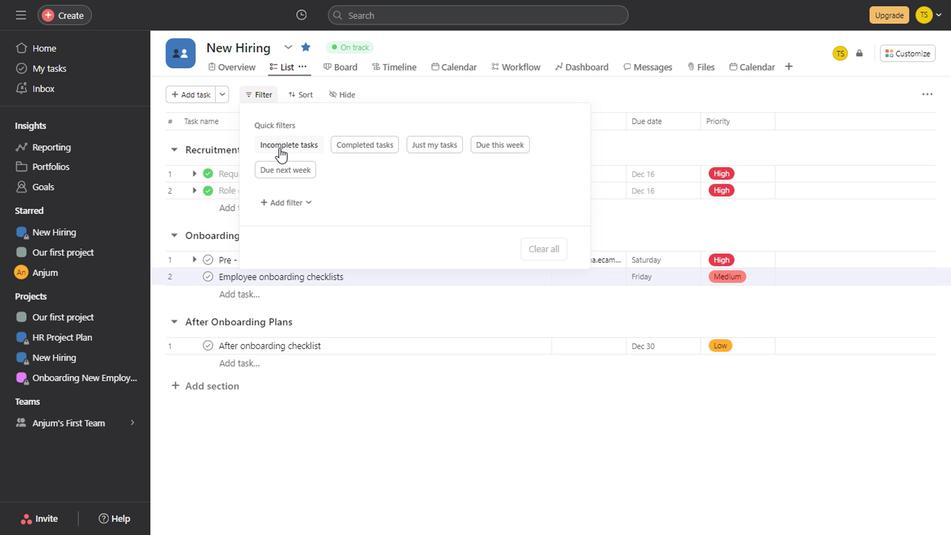 
Action: Mouse moved to (643, 161)
Screenshot: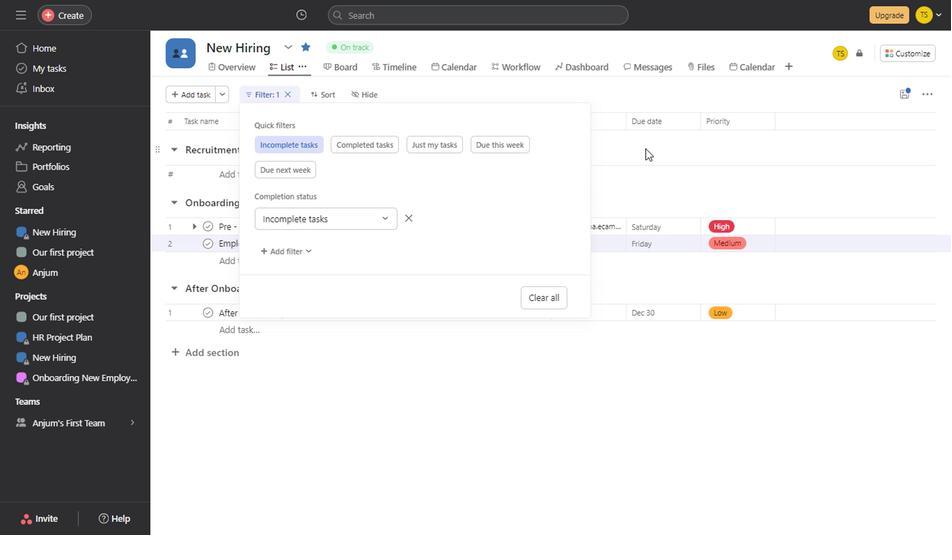 
Action: Mouse pressed left at (643, 161)
Screenshot: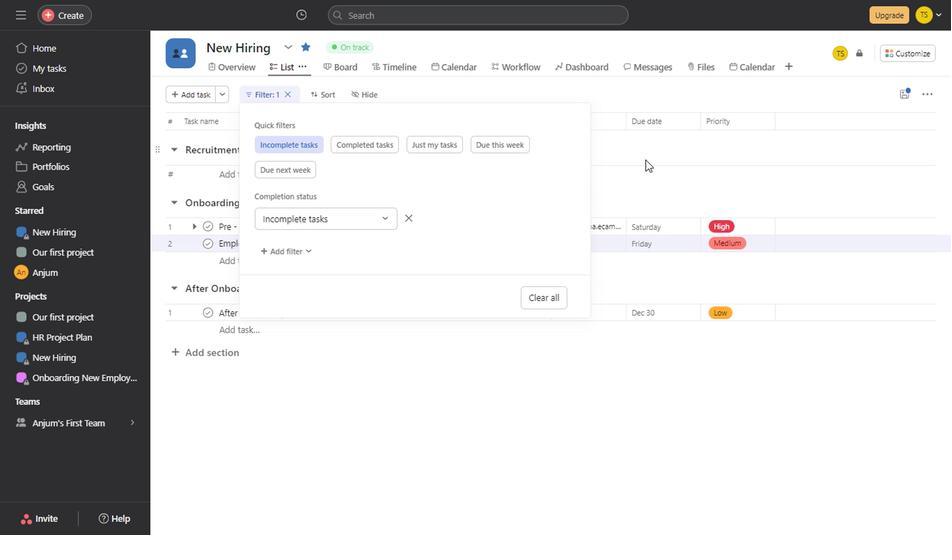 
Action: Mouse moved to (259, 93)
Screenshot: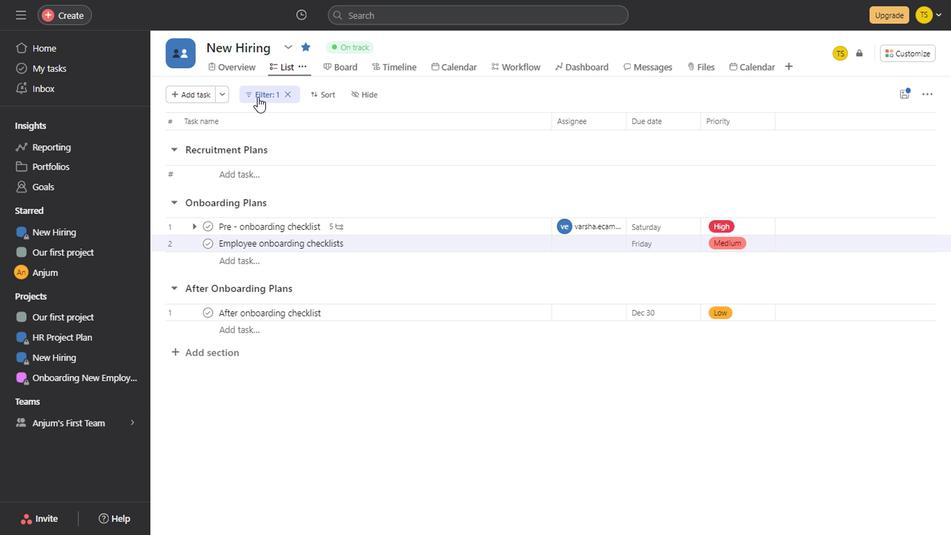 
Action: Mouse pressed left at (259, 93)
Screenshot: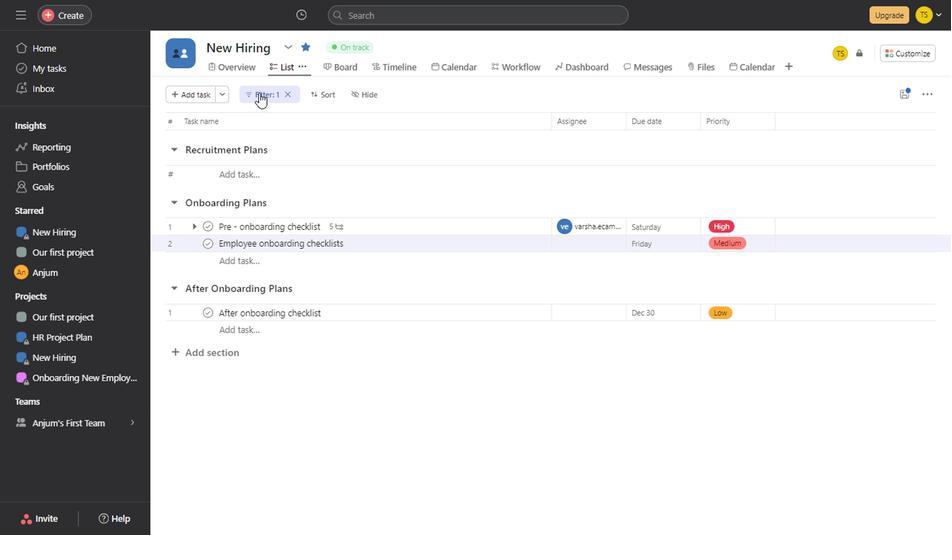 
Action: Mouse moved to (409, 227)
Screenshot: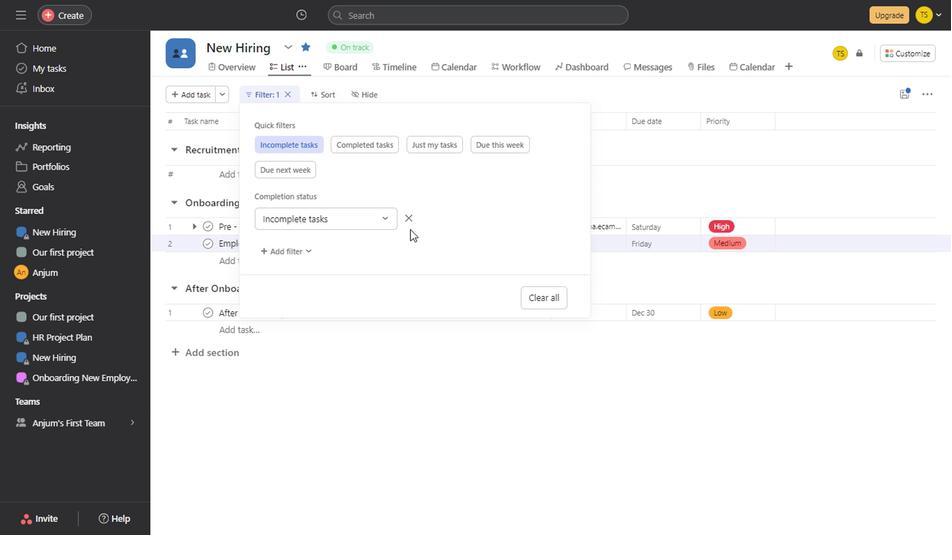 
Action: Mouse pressed left at (409, 227)
Screenshot: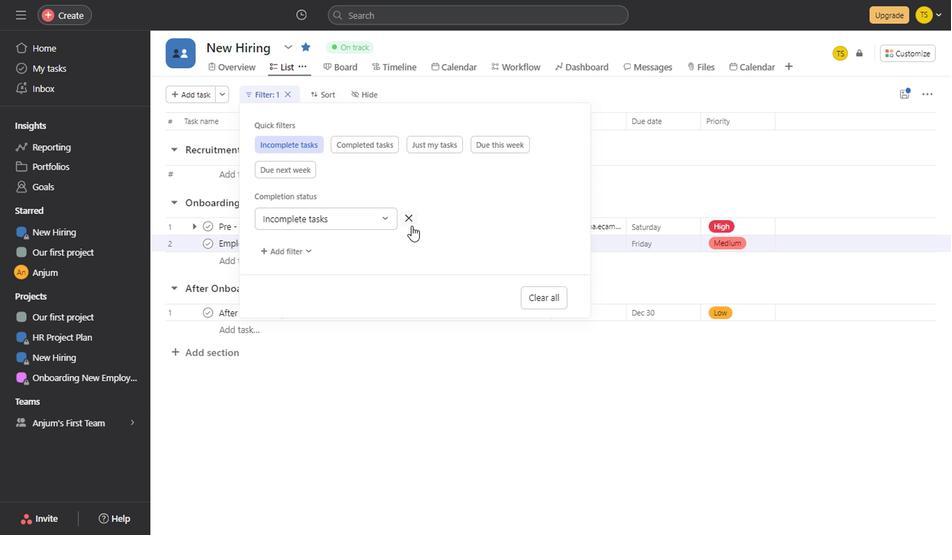 
Action: Mouse moved to (373, 143)
Screenshot: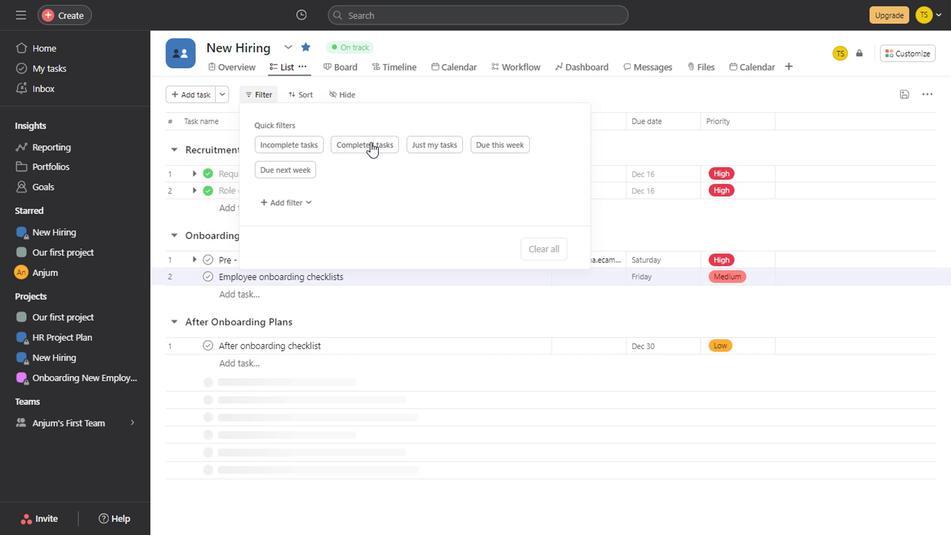 
Action: Mouse pressed left at (373, 143)
Screenshot: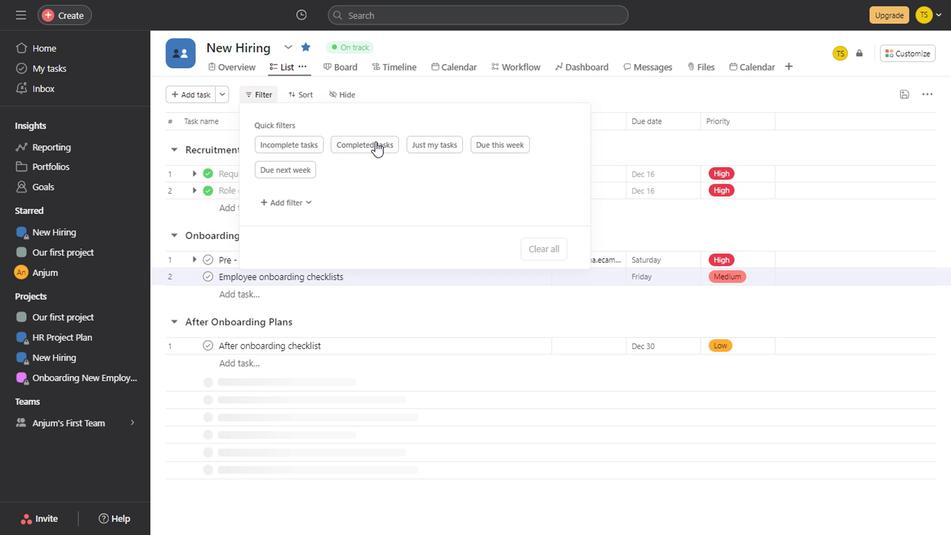 
Action: Mouse moved to (603, 91)
Screenshot: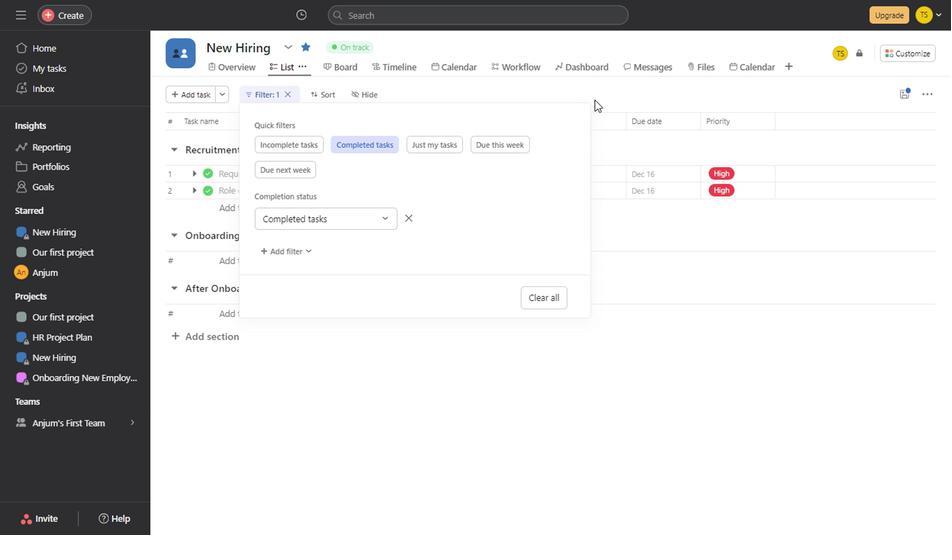 
Action: Mouse pressed left at (603, 91)
Screenshot: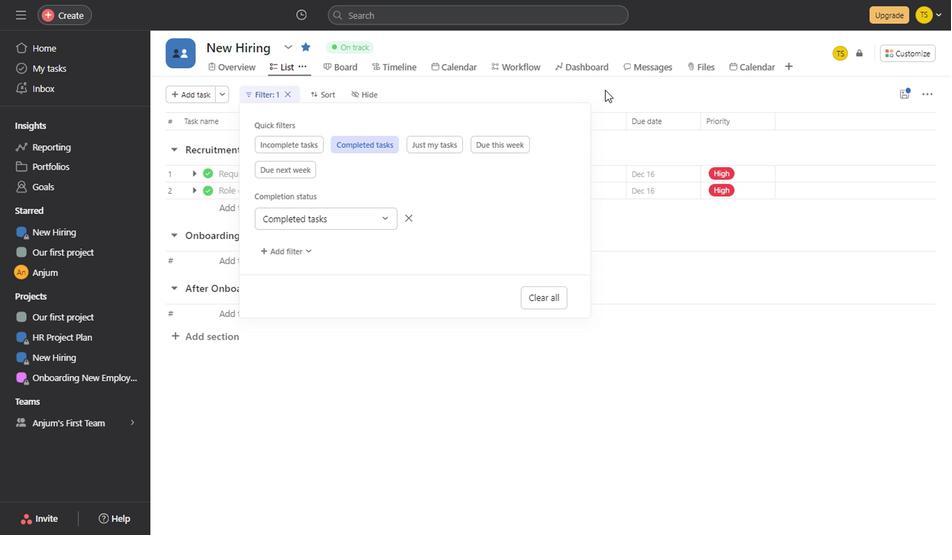
Action: Mouse moved to (287, 91)
Screenshot: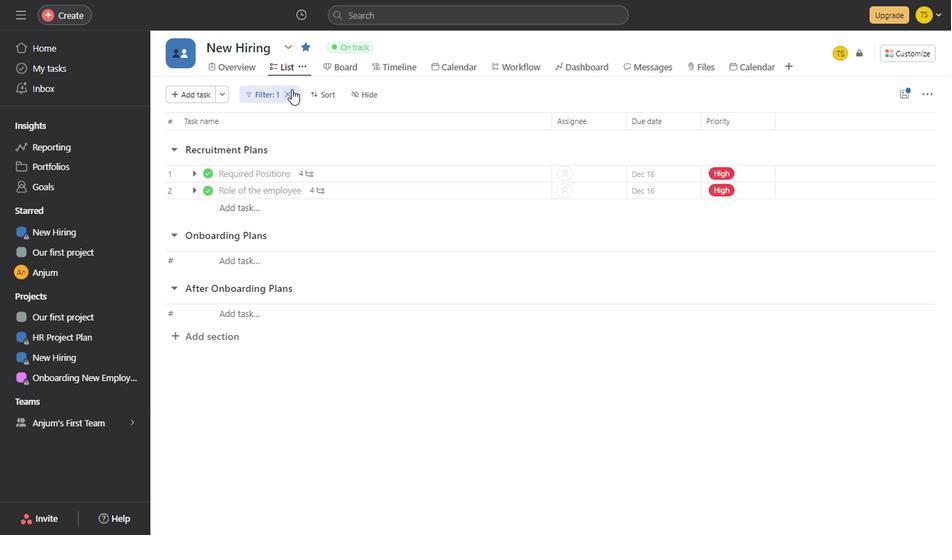 
Action: Mouse pressed left at (287, 91)
Screenshot: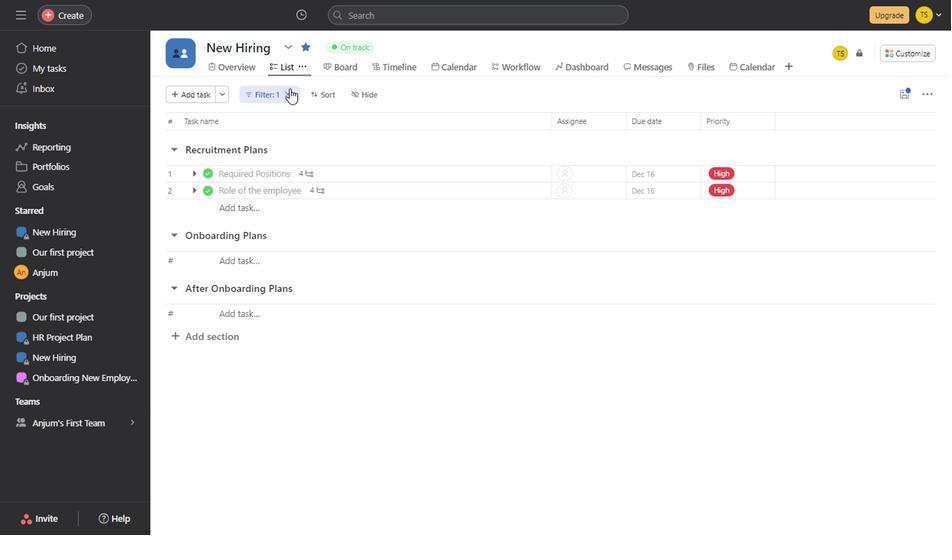 
Action: Mouse moved to (304, 93)
Screenshot: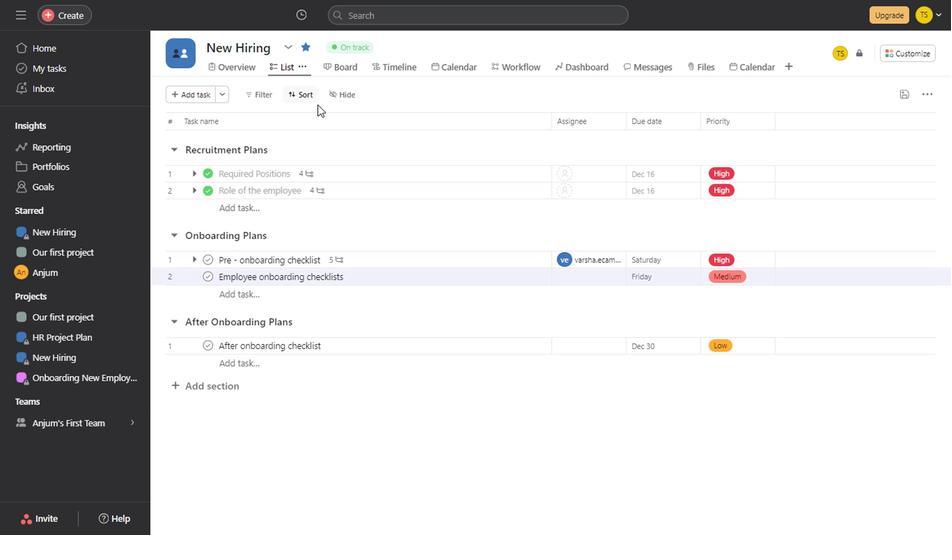 
Action: Mouse pressed left at (304, 93)
Screenshot: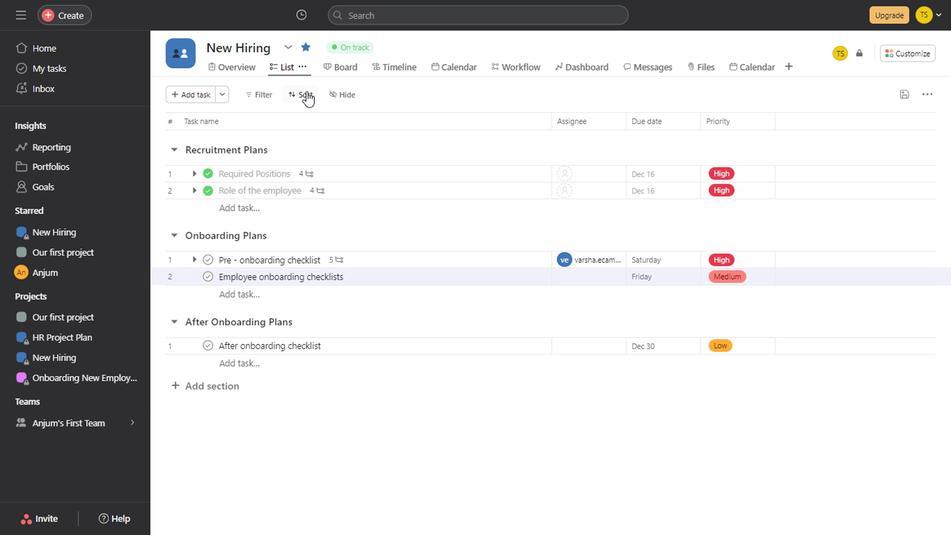 
Action: Mouse moved to (349, 192)
Screenshot: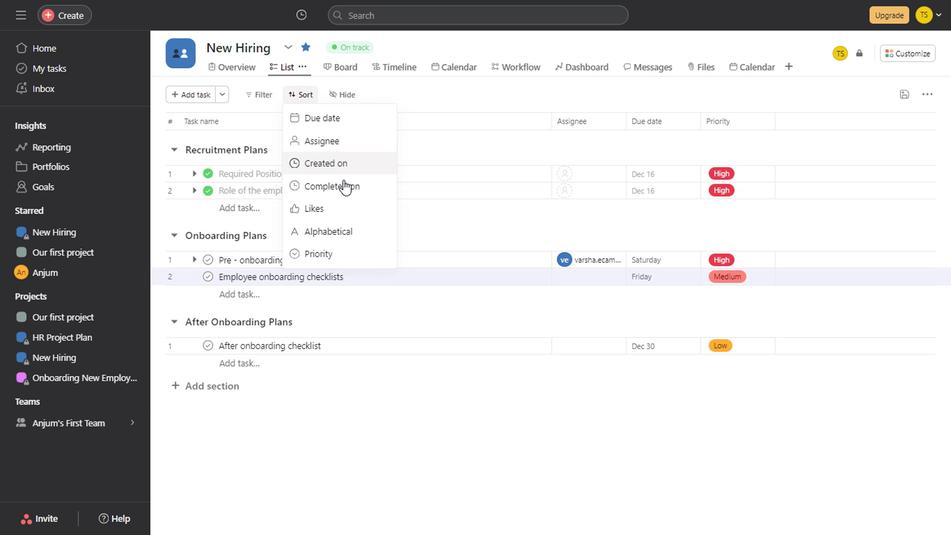 
Action: Mouse pressed left at (349, 192)
Screenshot: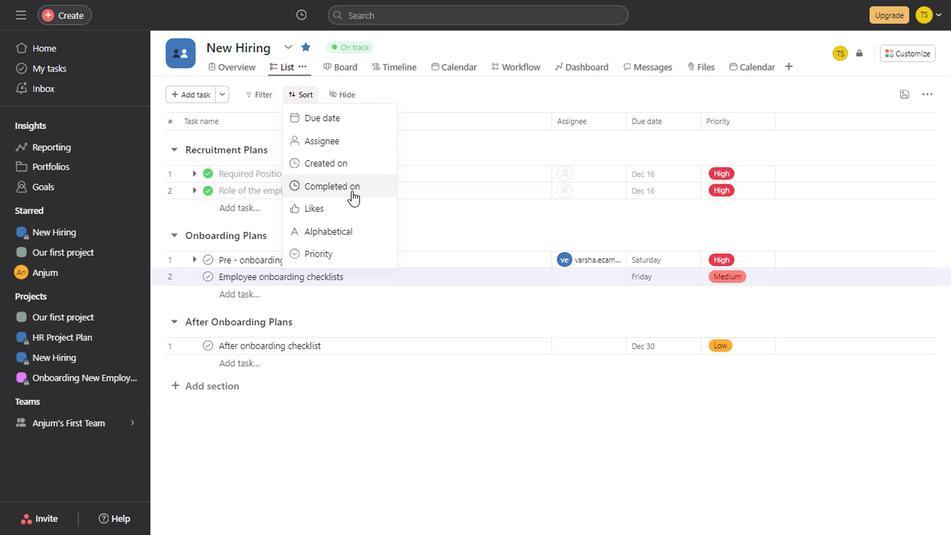 
Action: Mouse moved to (905, 101)
Screenshot: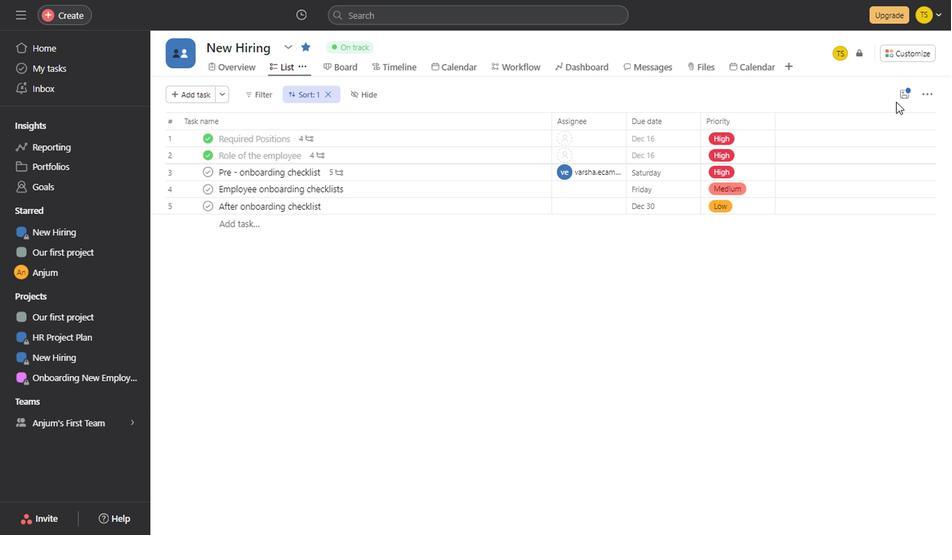 
Action: Mouse pressed left at (905, 101)
Screenshot: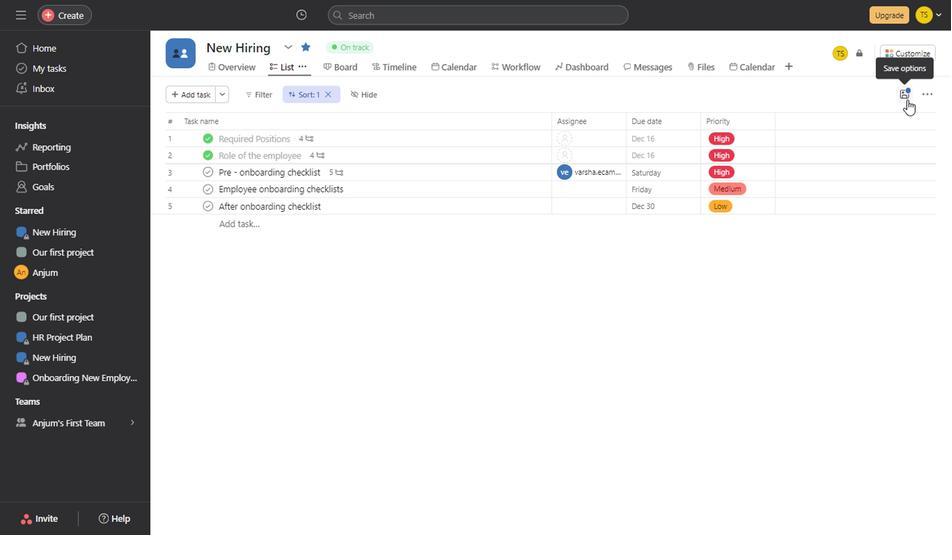 
Action: Mouse moved to (821, 342)
Screenshot: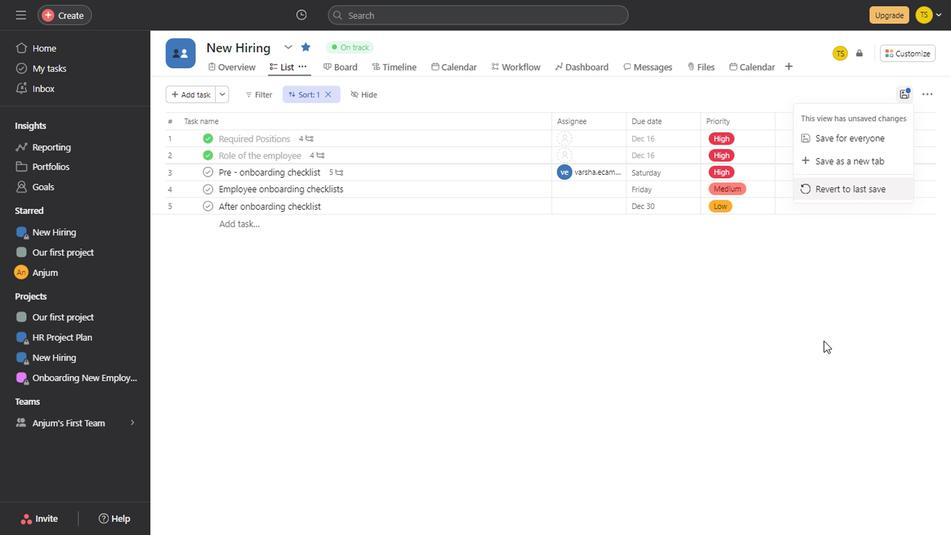 
Action: Mouse pressed left at (821, 342)
Screenshot: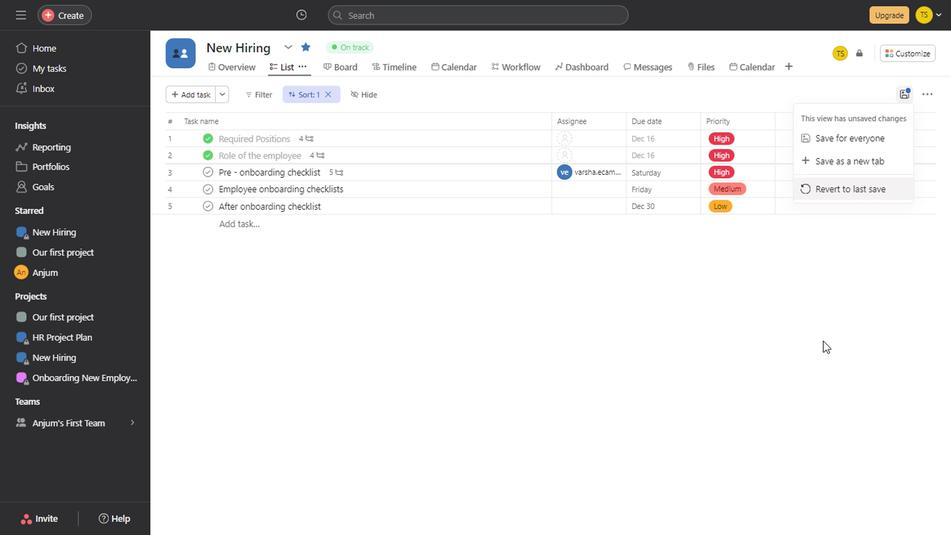 
Action: Mouse moved to (343, 71)
Screenshot: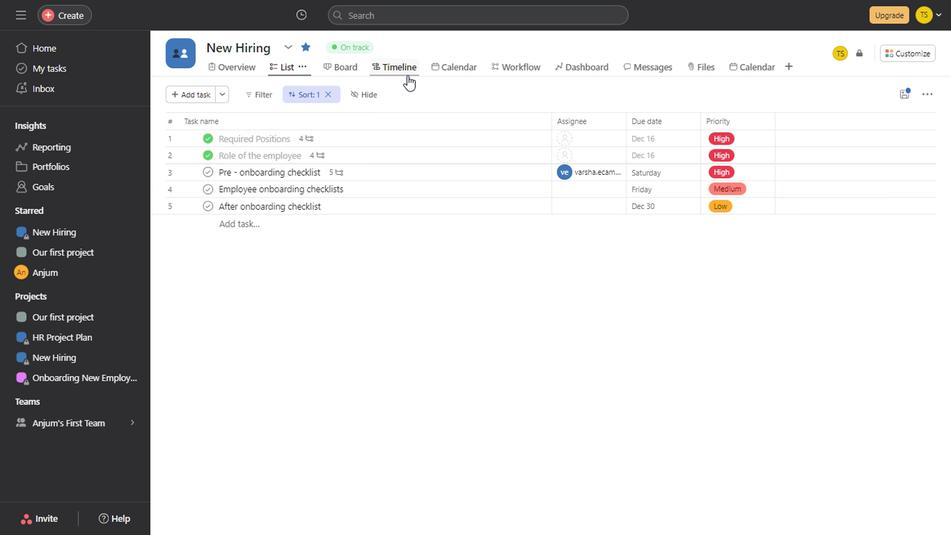 
Action: Mouse pressed left at (343, 71)
Screenshot: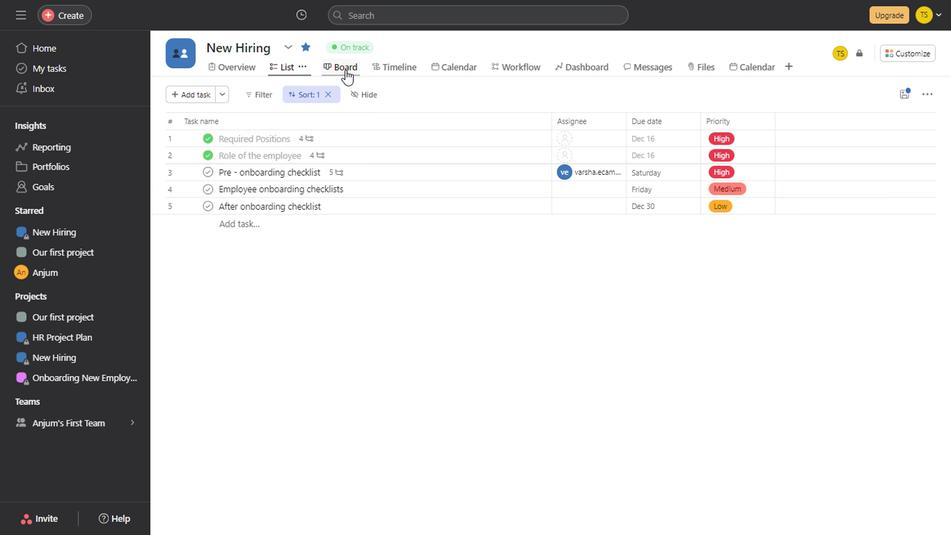
Action: Mouse moved to (319, 214)
Screenshot: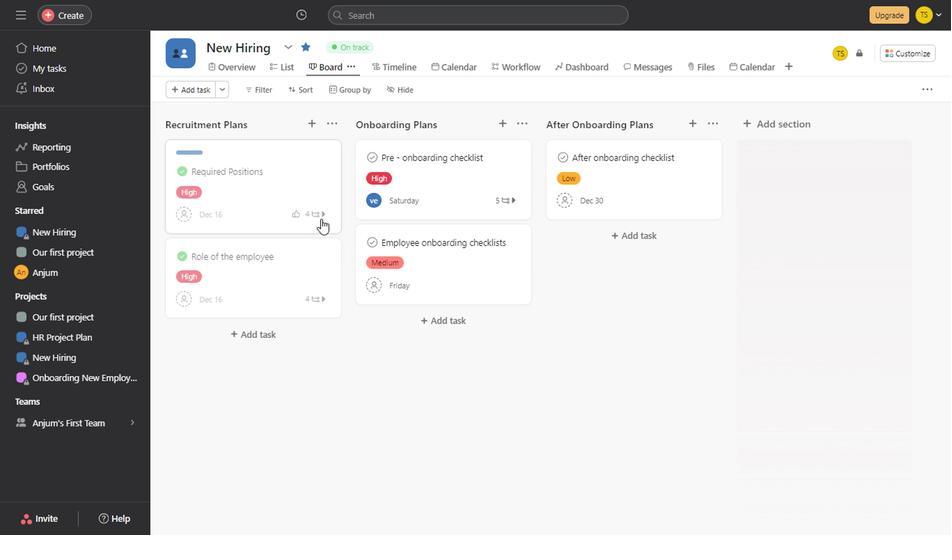 
Action: Mouse pressed left at (319, 214)
Screenshot: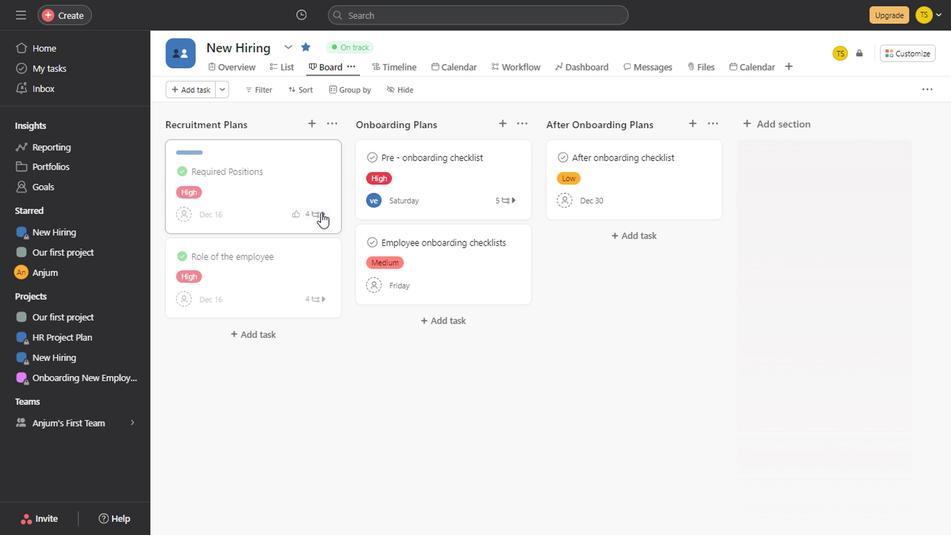 
Action: Mouse moved to (309, 409)
Screenshot: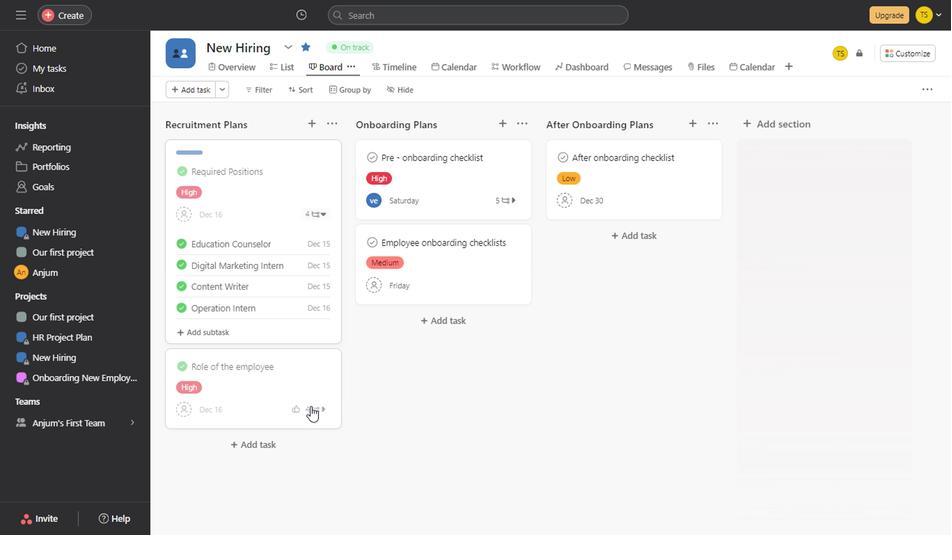 
Action: Mouse pressed left at (309, 409)
Screenshot: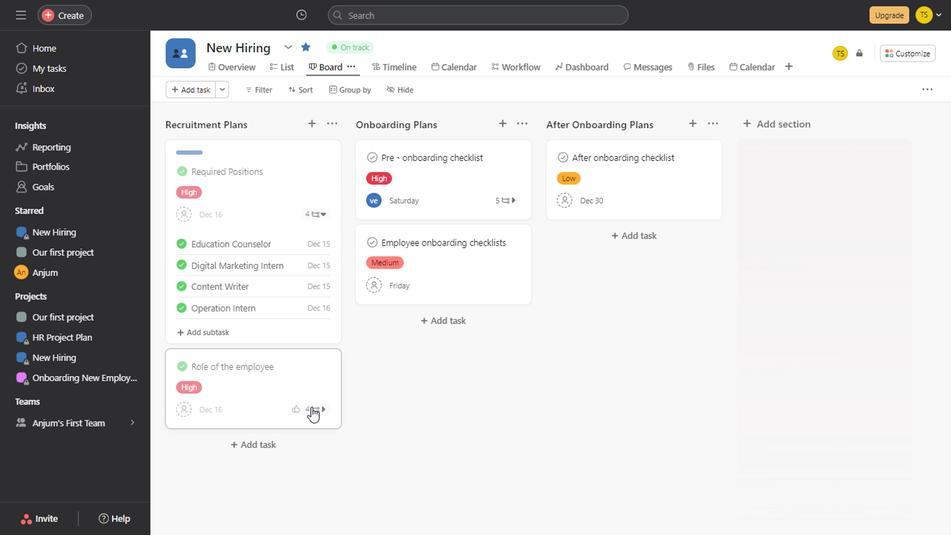 
Action: Mouse moved to (343, 521)
Screenshot: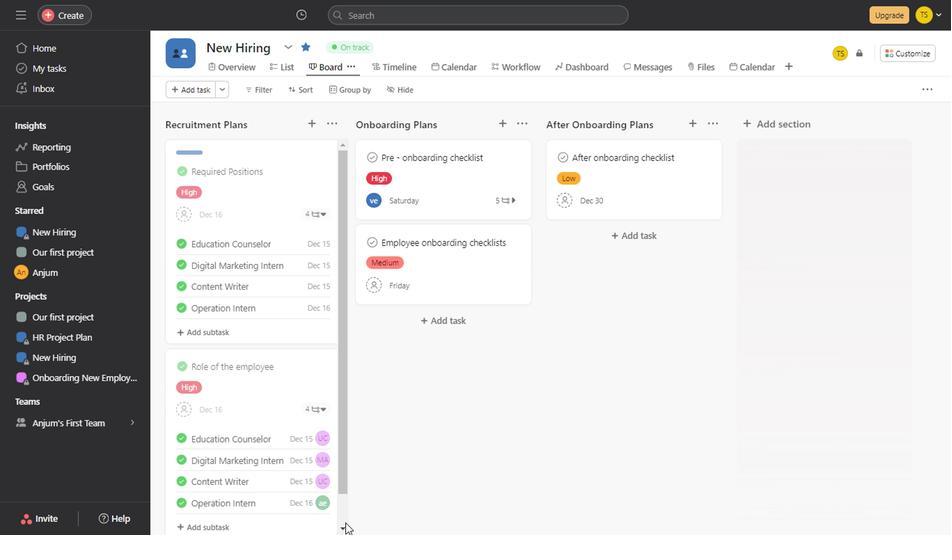 
Action: Mouse pressed left at (343, 521)
Screenshot: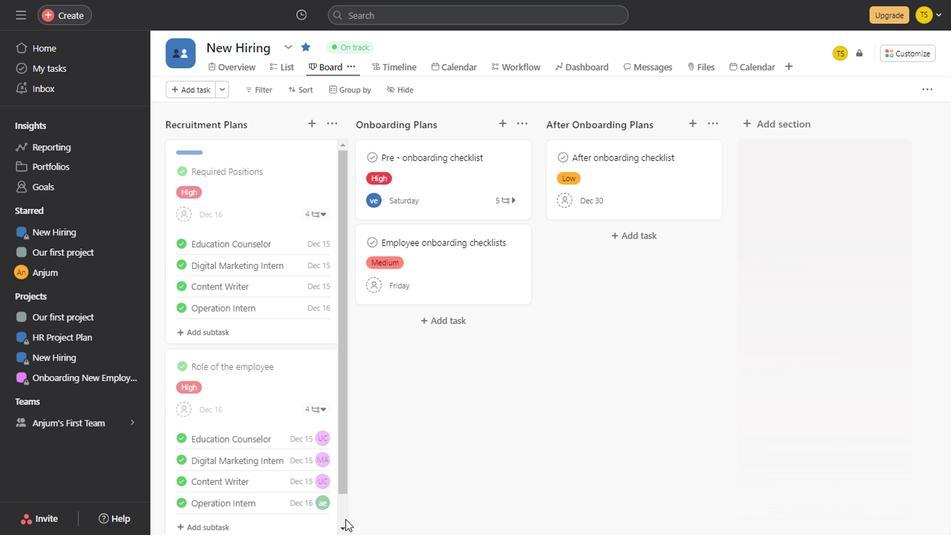
Action: Mouse moved to (506, 206)
Screenshot: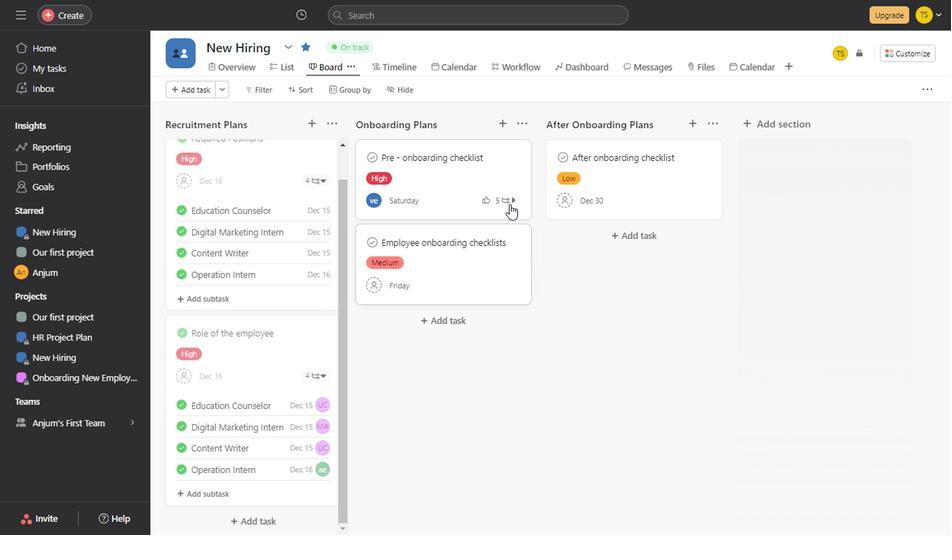 
Action: Mouse pressed left at (506, 206)
Screenshot: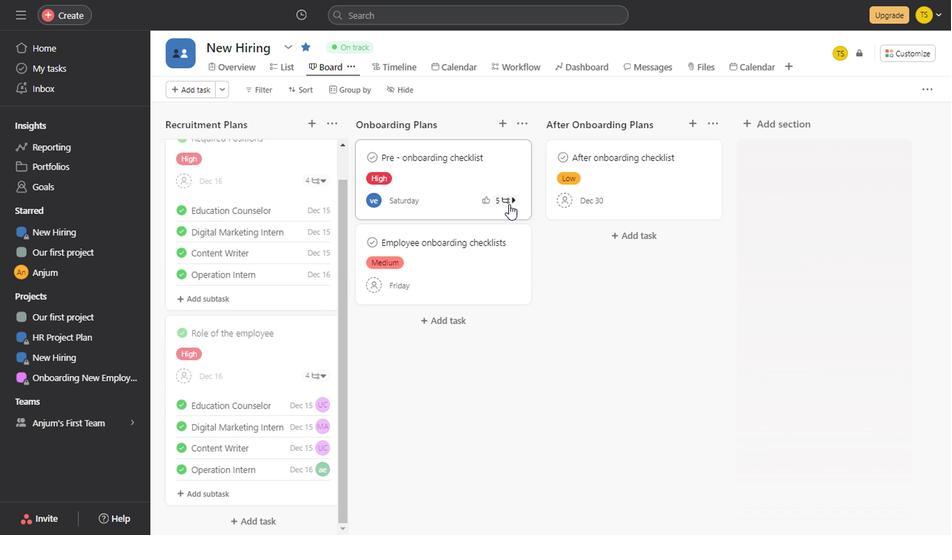 
Action: Mouse moved to (698, 424)
Screenshot: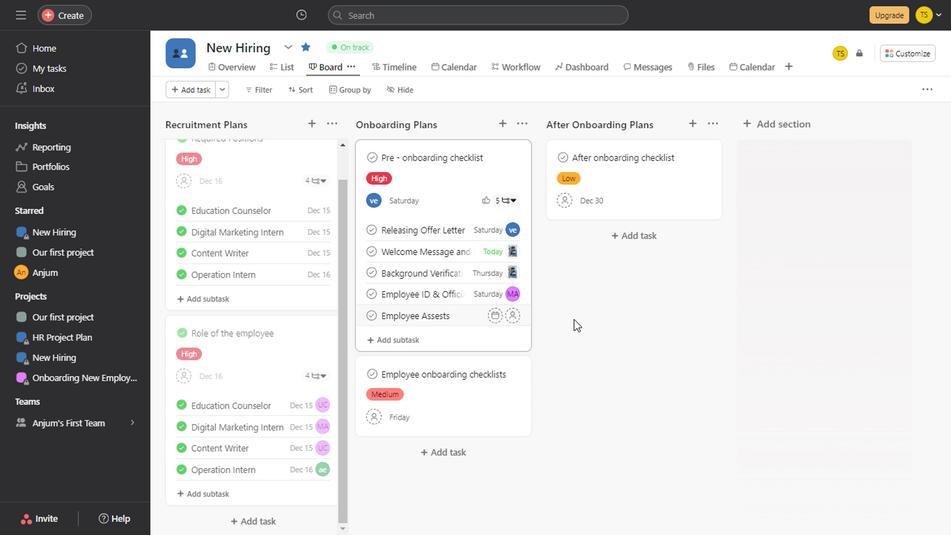 
Action: Mouse scrolled (698, 423) with delta (0, 0)
Screenshot: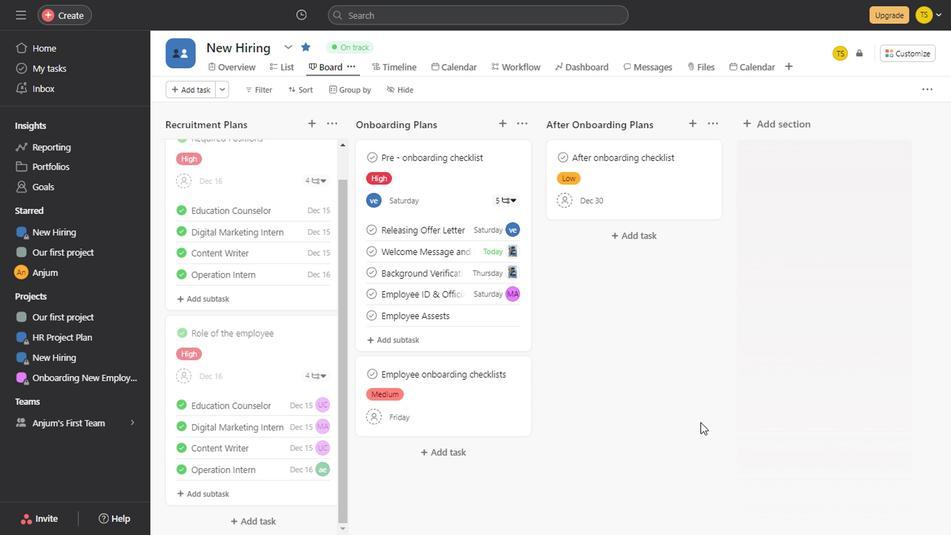 
Action: Mouse scrolled (698, 423) with delta (0, 0)
Screenshot: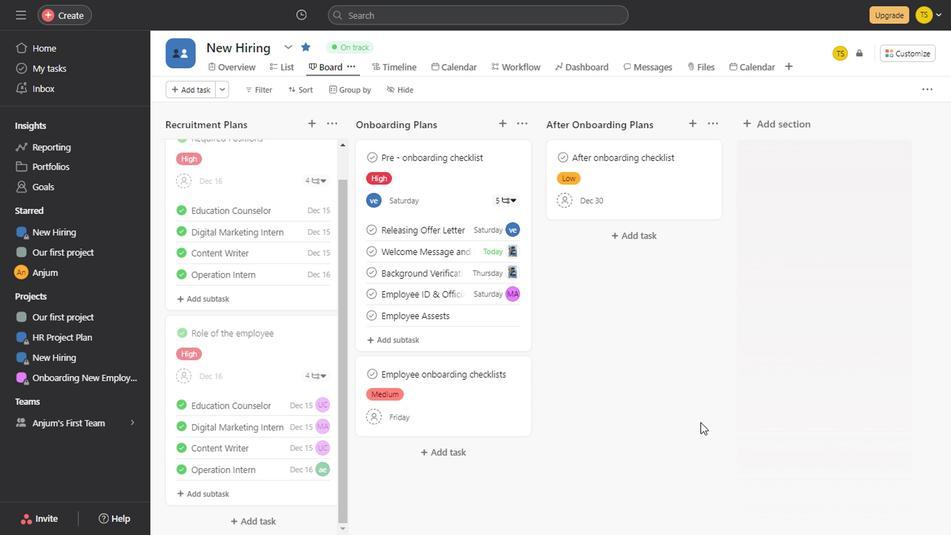 
Action: Mouse scrolled (698, 423) with delta (0, 0)
Screenshot: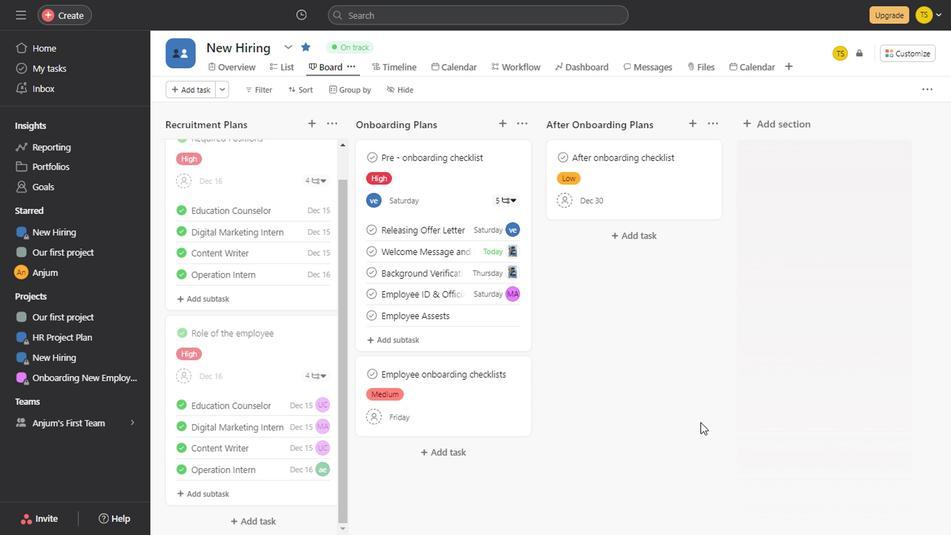 
Action: Mouse scrolled (698, 423) with delta (0, 0)
Screenshot: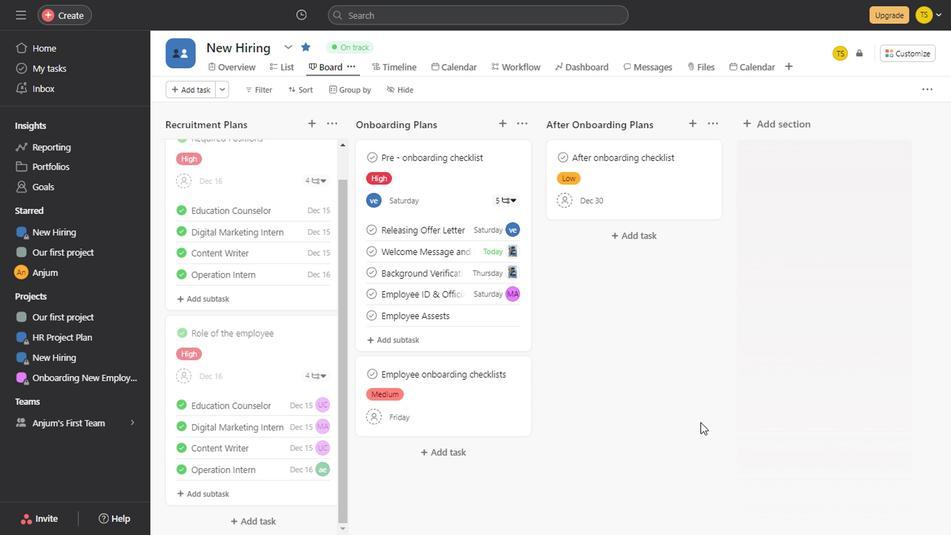 
Action: Mouse scrolled (698, 423) with delta (0, 0)
Screenshot: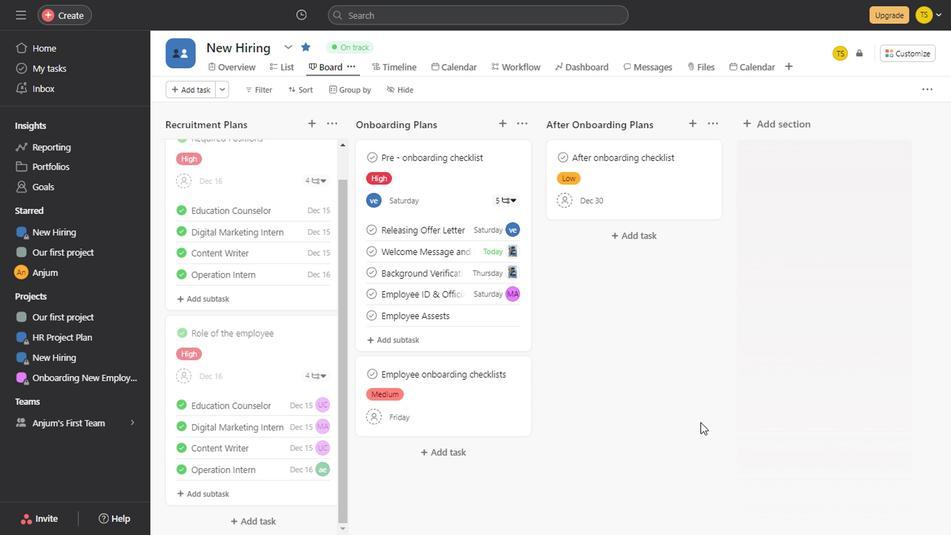 
Action: Mouse scrolled (698, 423) with delta (0, 0)
Screenshot: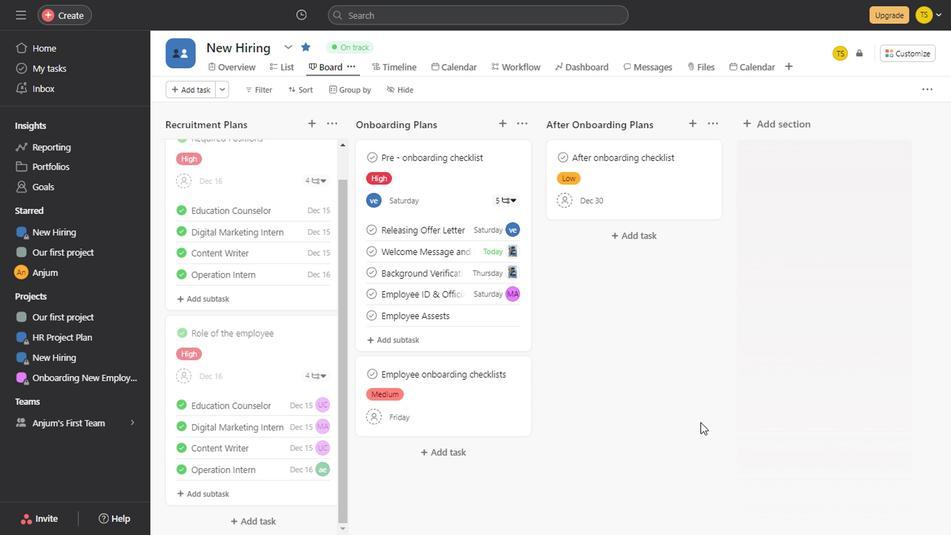 
Action: Mouse scrolled (698, 423) with delta (0, 0)
Screenshot: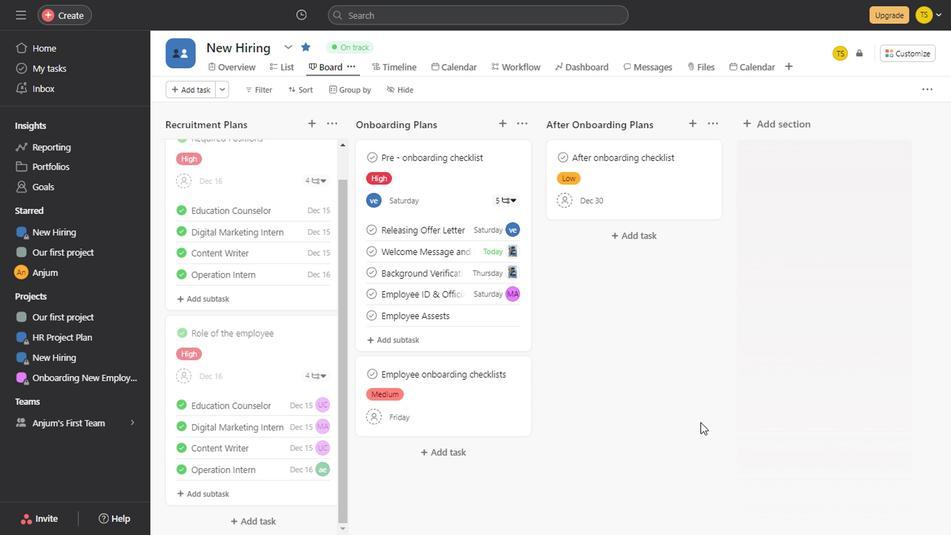 
Action: Mouse scrolled (698, 423) with delta (0, 0)
Screenshot: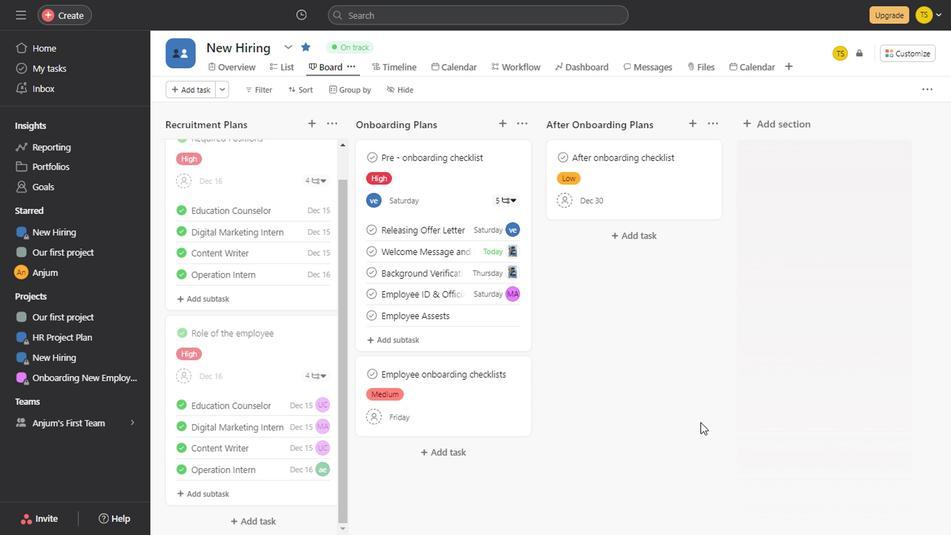 
Action: Mouse scrolled (698, 423) with delta (0, 0)
Screenshot: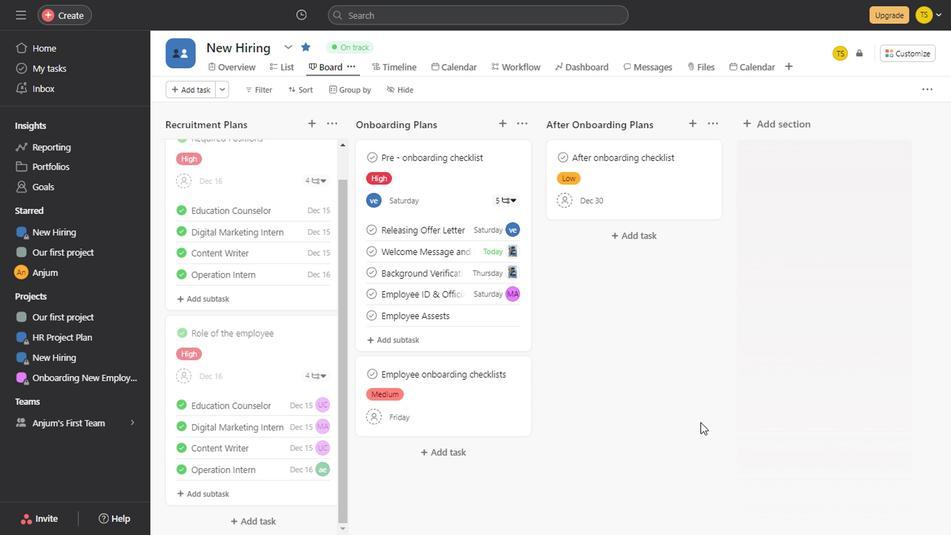 
Action: Mouse scrolled (698, 423) with delta (0, 0)
Screenshot: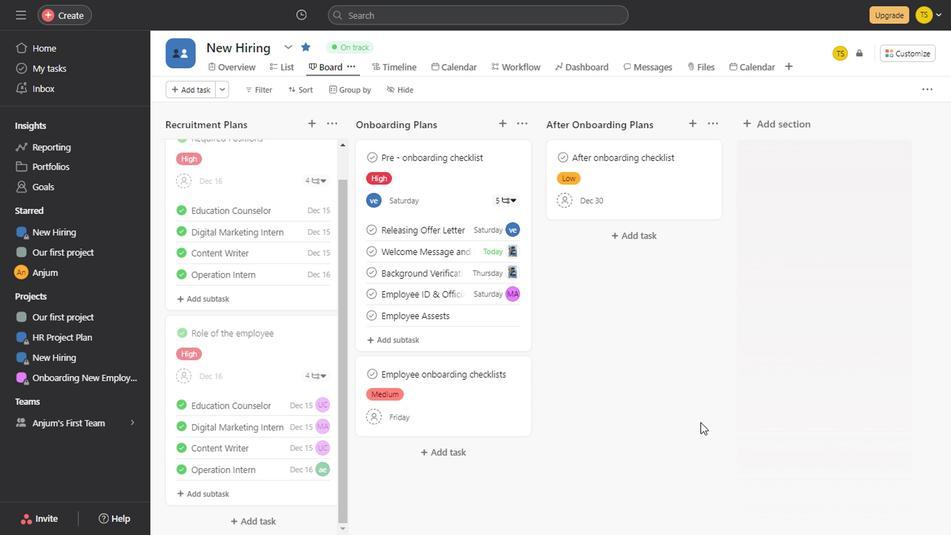 
Action: Mouse scrolled (698, 423) with delta (0, 0)
Screenshot: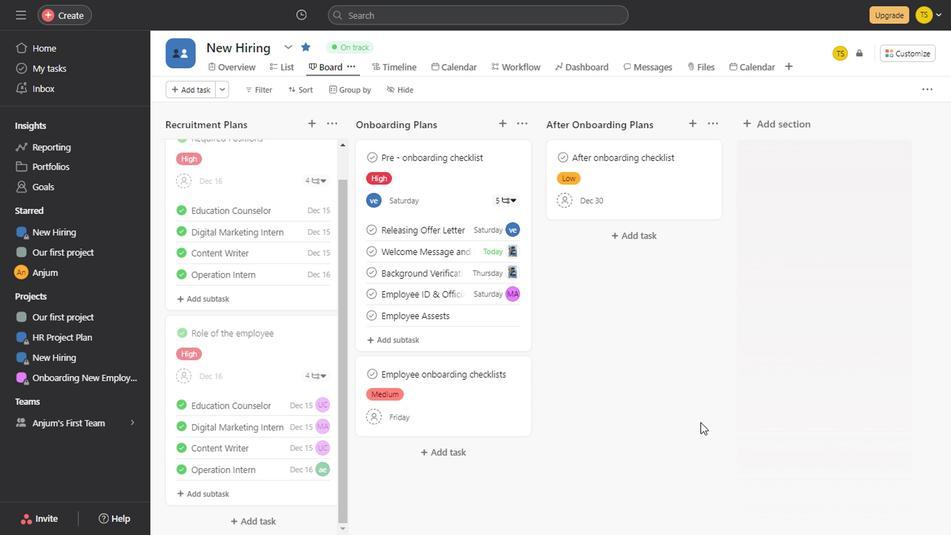 
Action: Mouse scrolled (698, 423) with delta (0, 0)
Screenshot: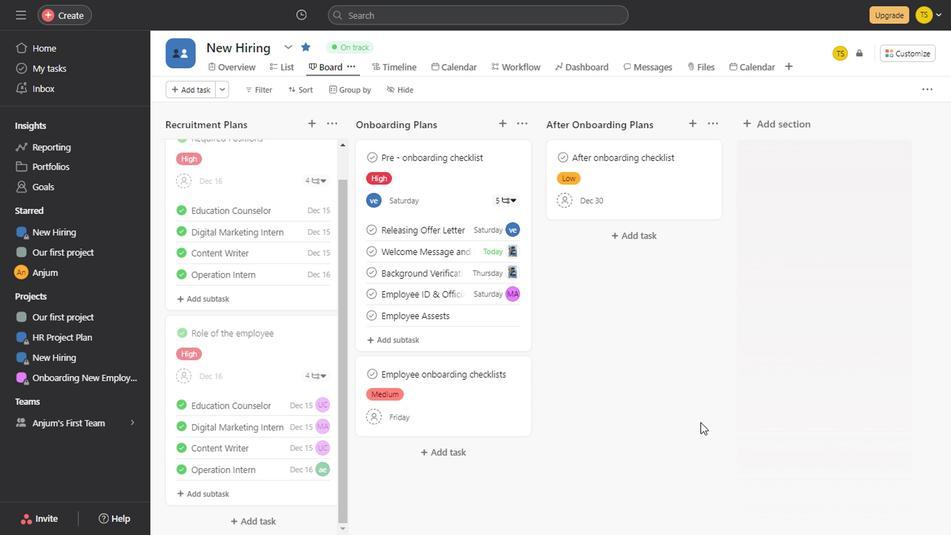 
Action: Mouse scrolled (698, 423) with delta (0, 0)
Screenshot: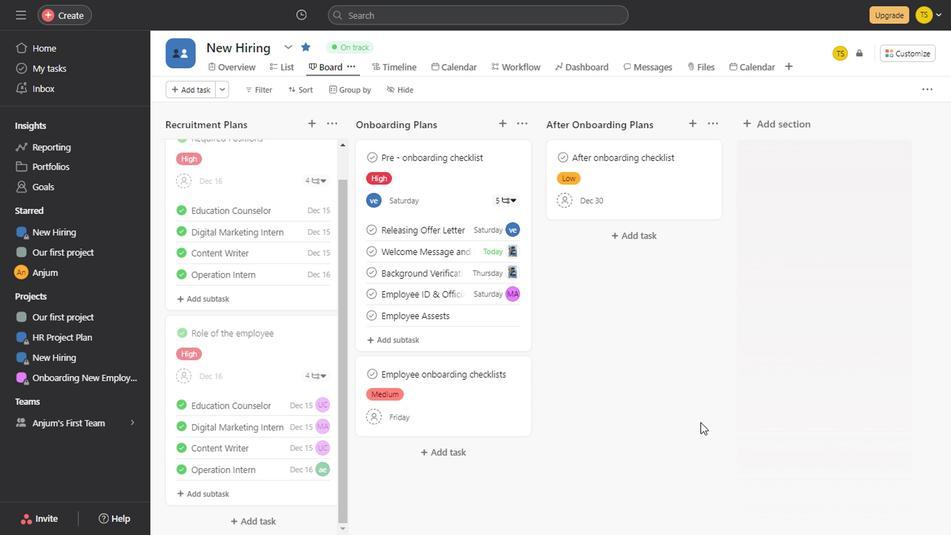 
Action: Mouse scrolled (698, 423) with delta (0, 0)
Screenshot: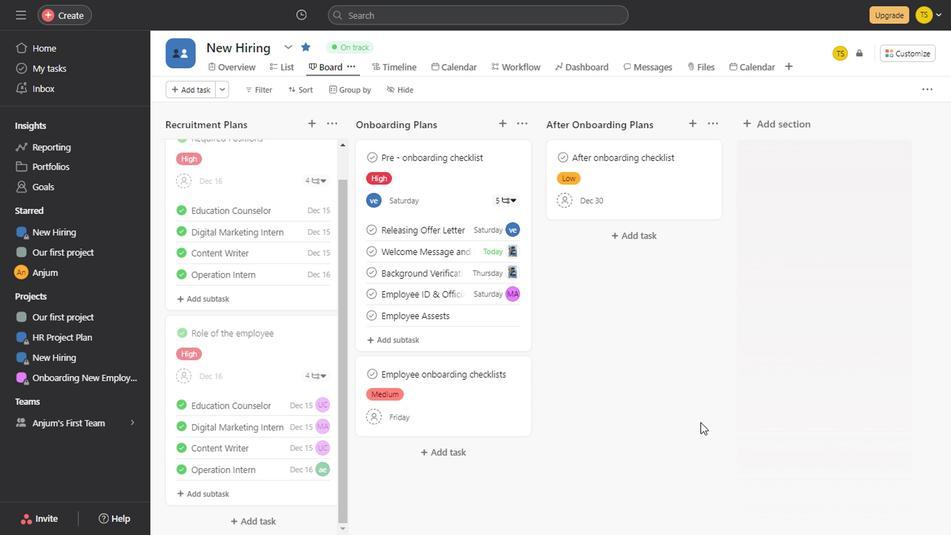 
Action: Mouse scrolled (698, 423) with delta (0, 0)
Screenshot: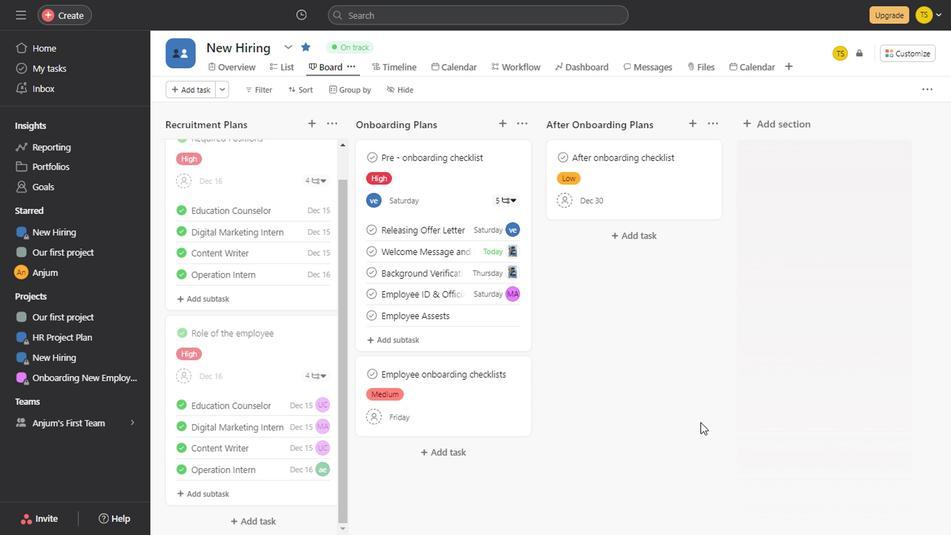 
Action: Mouse scrolled (698, 423) with delta (0, 0)
Screenshot: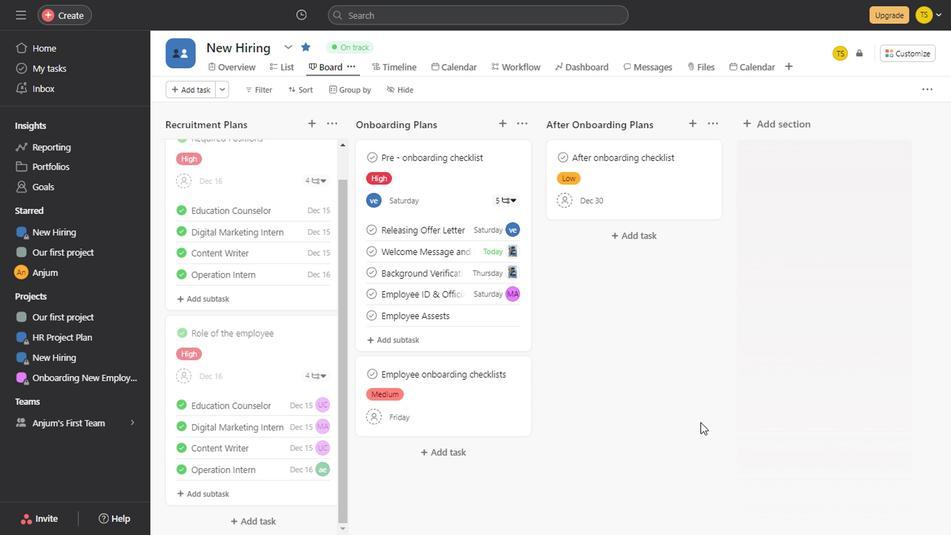 
Action: Mouse scrolled (698, 423) with delta (0, 0)
Screenshot: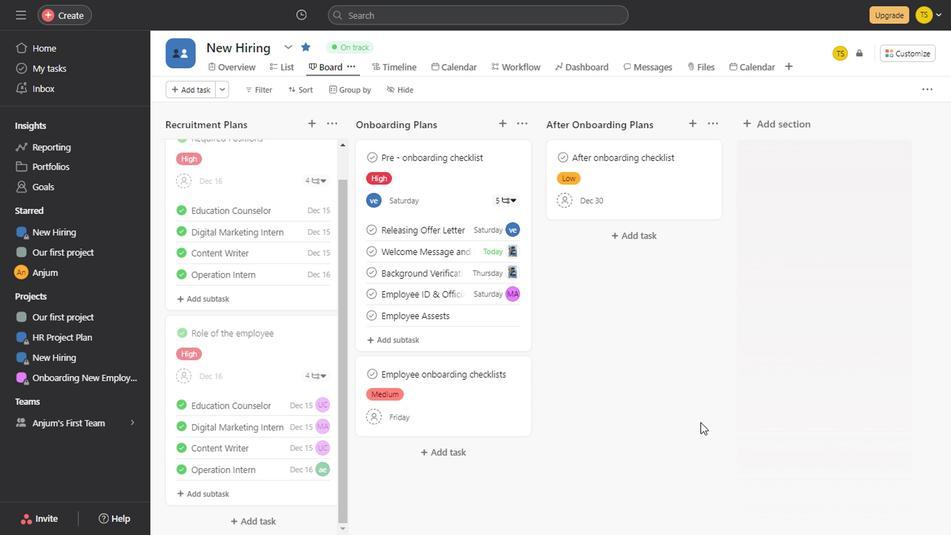 
Action: Mouse scrolled (698, 423) with delta (0, 0)
Screenshot: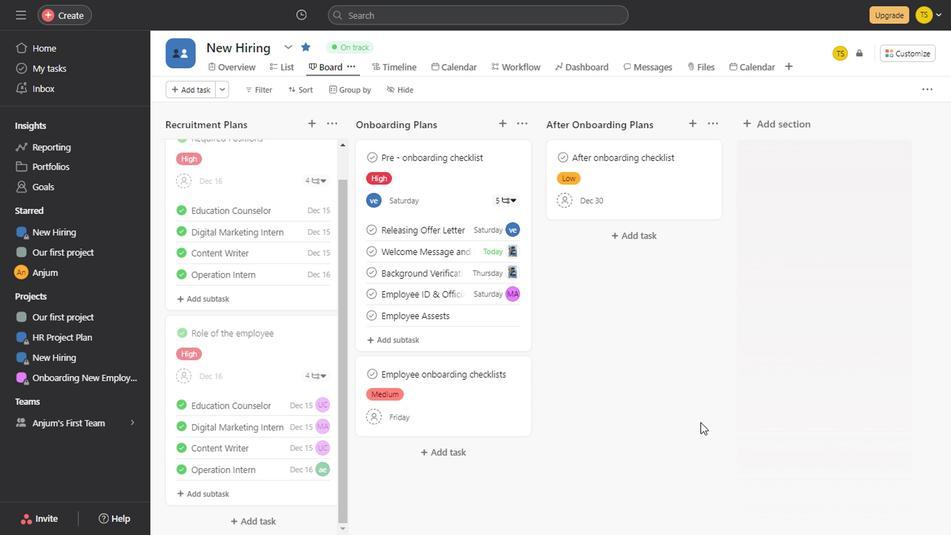 
Action: Mouse scrolled (698, 423) with delta (0, 0)
Screenshot: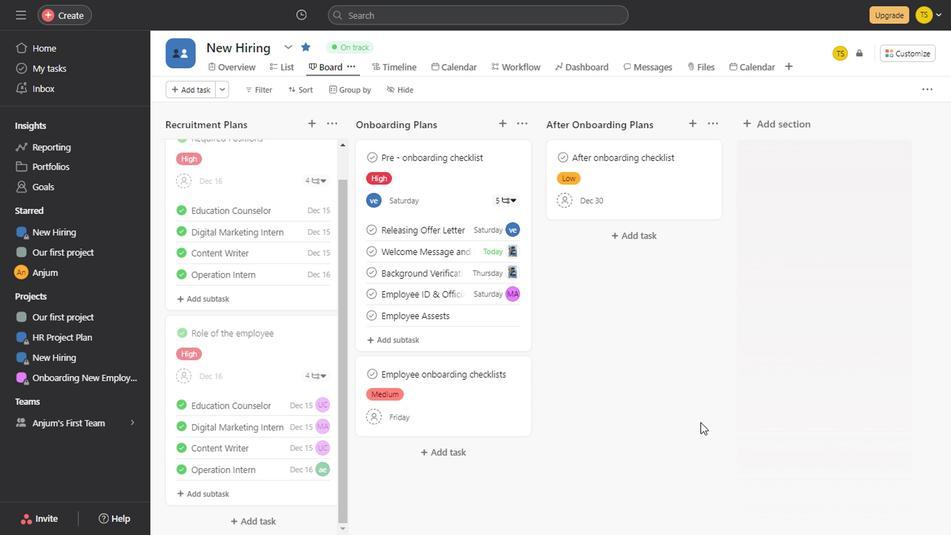 
Action: Mouse scrolled (698, 423) with delta (0, 0)
Screenshot: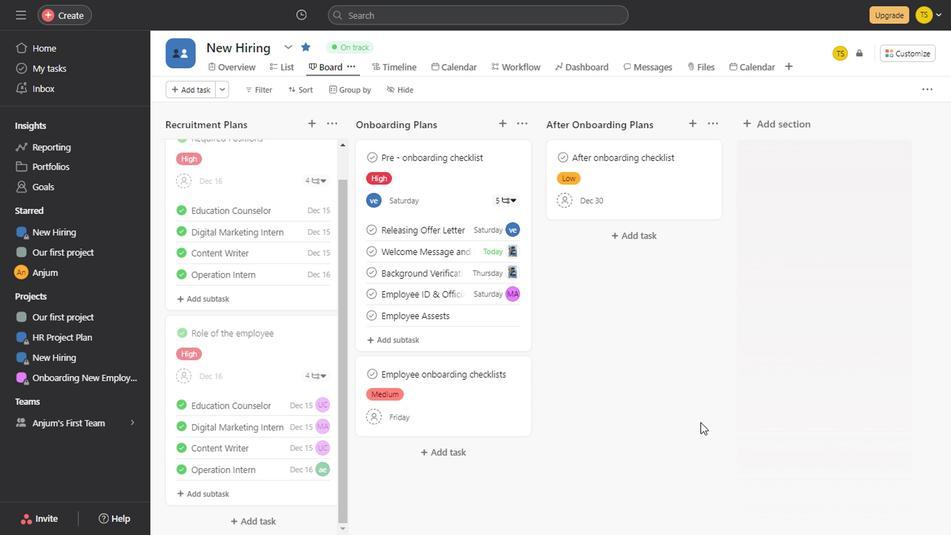 
Action: Mouse scrolled (698, 423) with delta (0, 0)
Screenshot: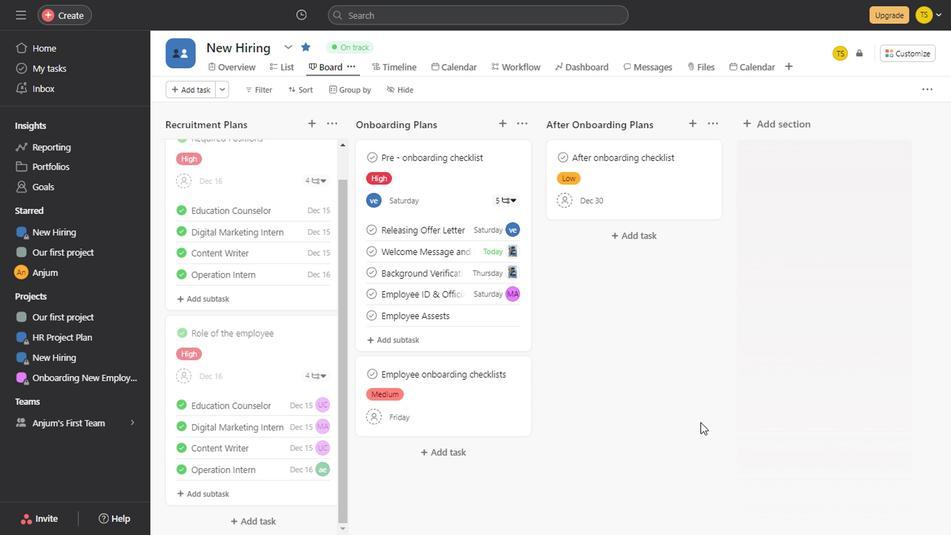 
Action: Mouse scrolled (698, 423) with delta (0, 0)
Screenshot: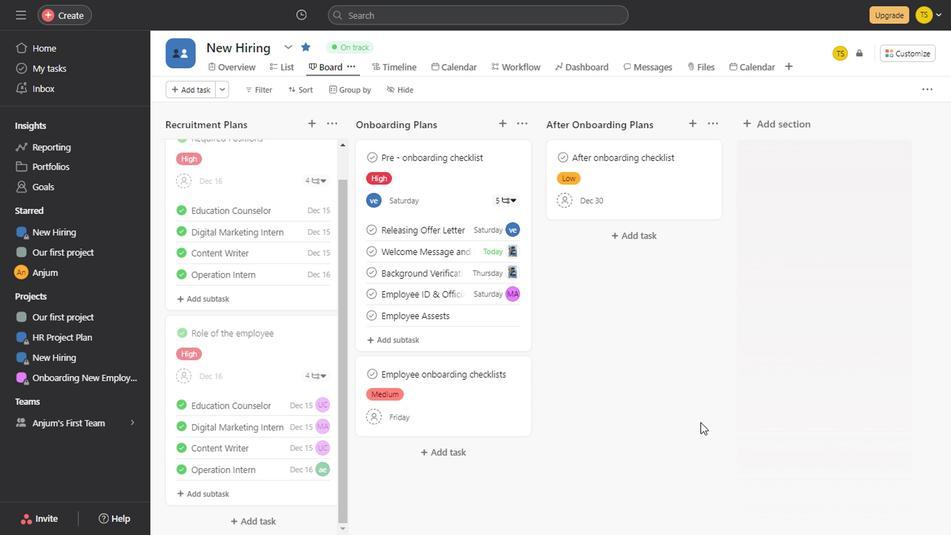 
Action: Mouse scrolled (698, 423) with delta (0, 0)
Screenshot: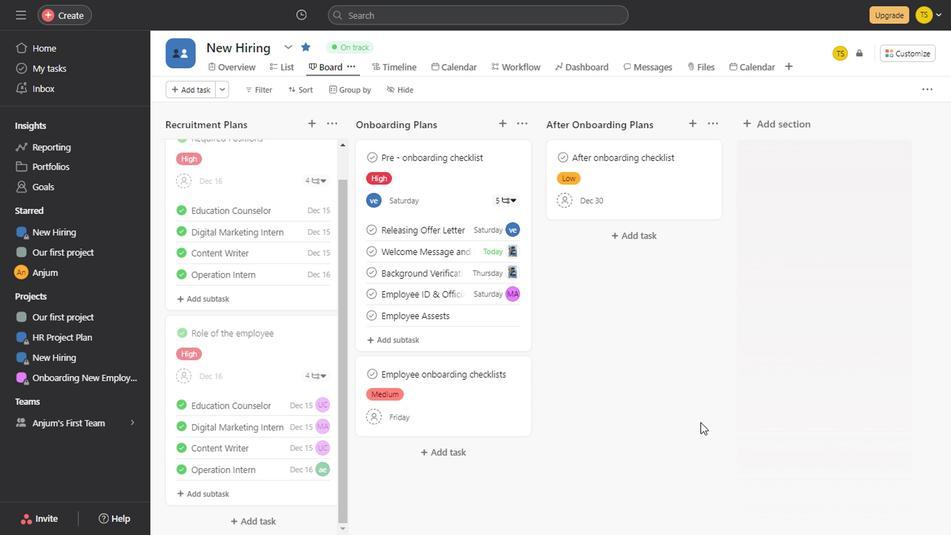
Action: Mouse scrolled (698, 423) with delta (0, 0)
Screenshot: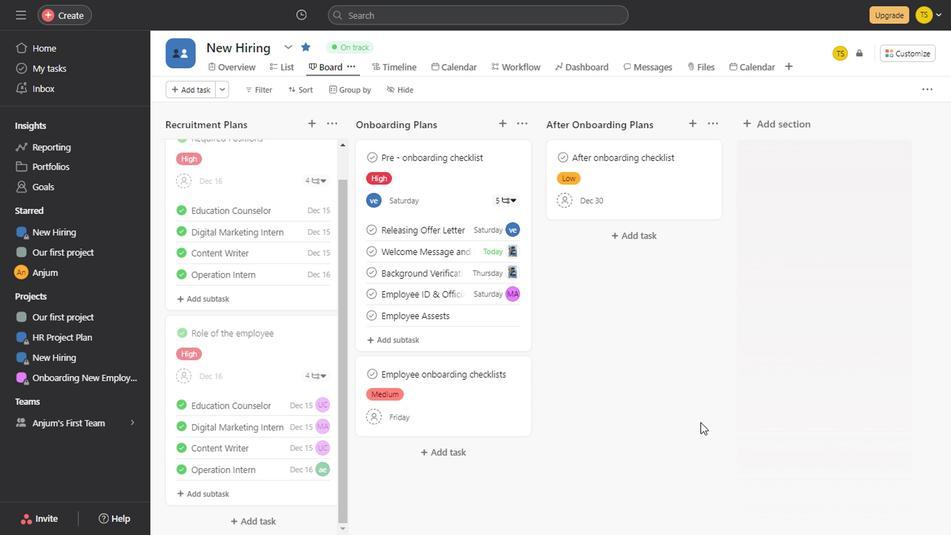 
Action: Mouse scrolled (698, 423) with delta (0, 0)
Screenshot: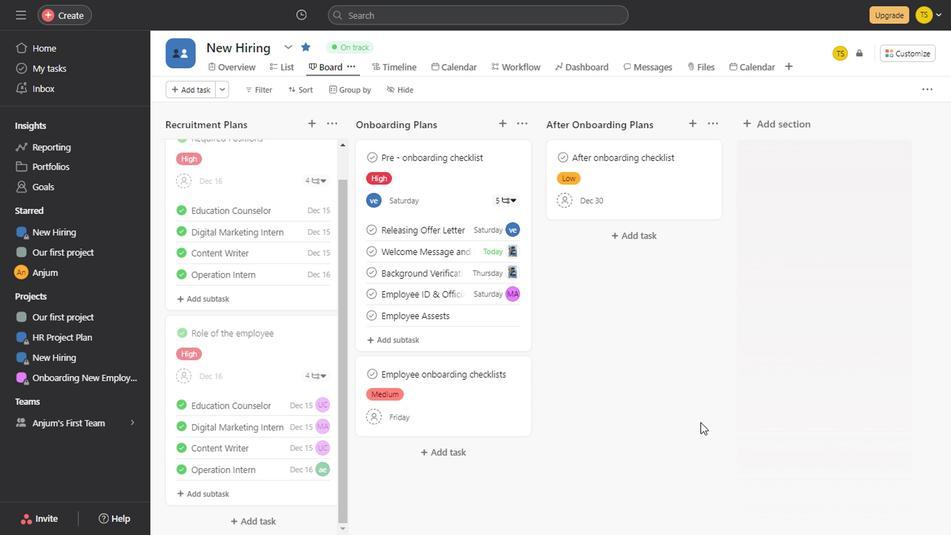 
Action: Mouse scrolled (698, 423) with delta (0, 0)
Screenshot: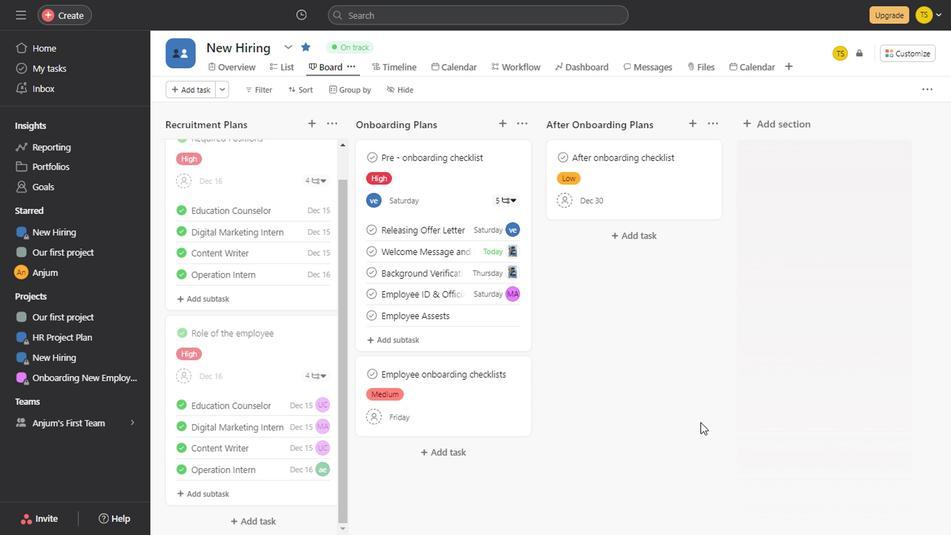 
Action: Mouse scrolled (698, 423) with delta (0, 0)
Screenshot: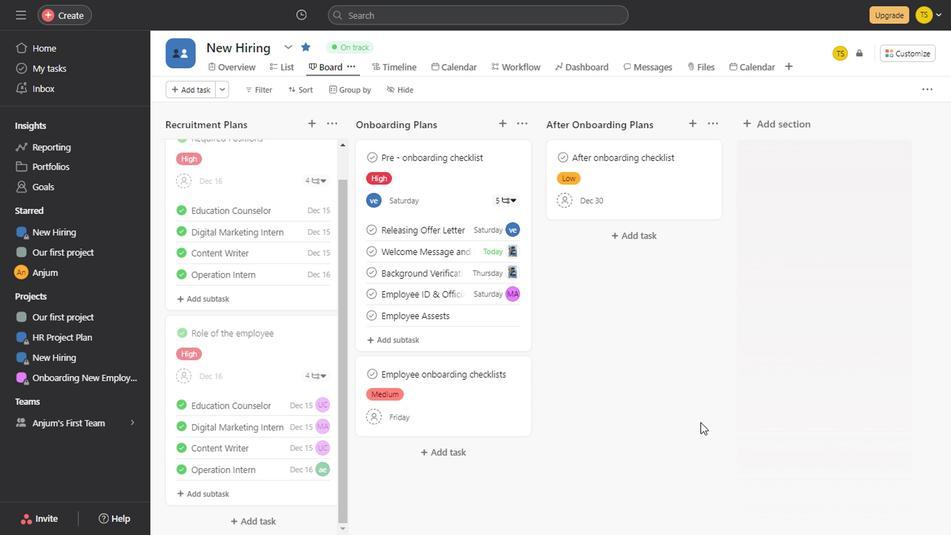 
Action: Mouse scrolled (698, 423) with delta (0, 0)
Screenshot: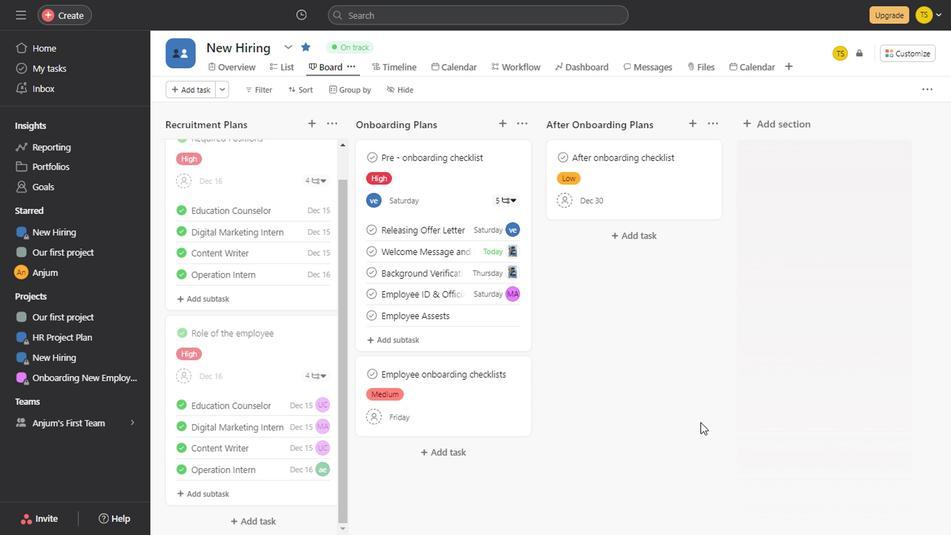 
Action: Mouse scrolled (698, 423) with delta (0, 0)
Screenshot: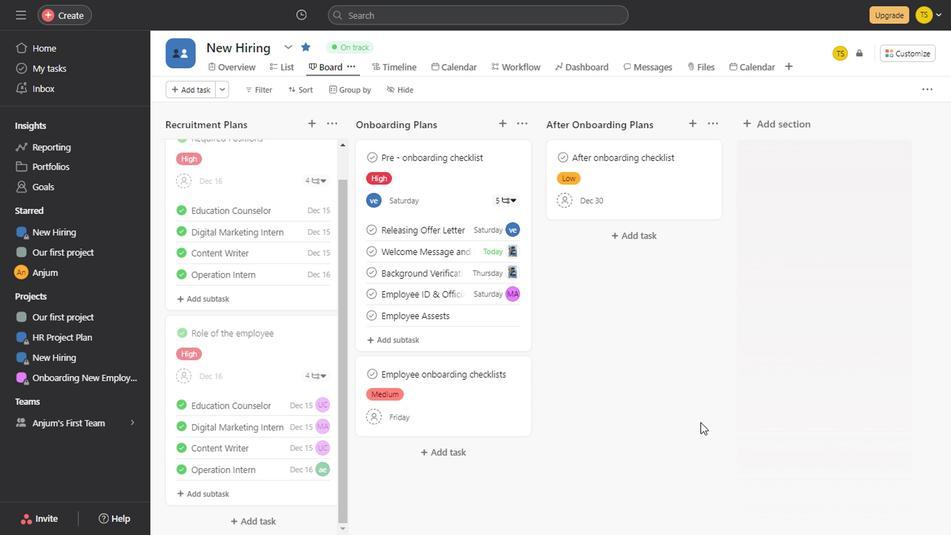 
Action: Mouse scrolled (698, 423) with delta (0, 0)
Screenshot: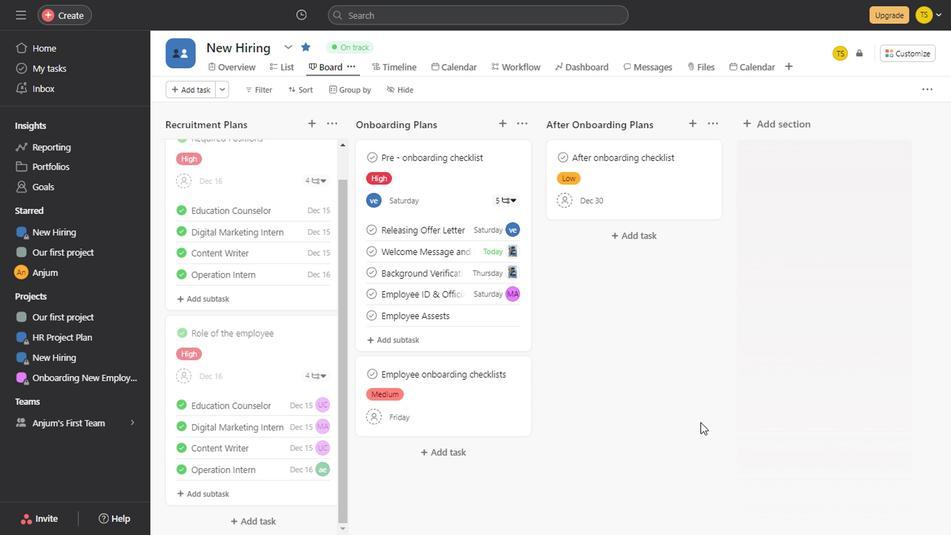 
Action: Mouse scrolled (698, 423) with delta (0, 0)
Screenshot: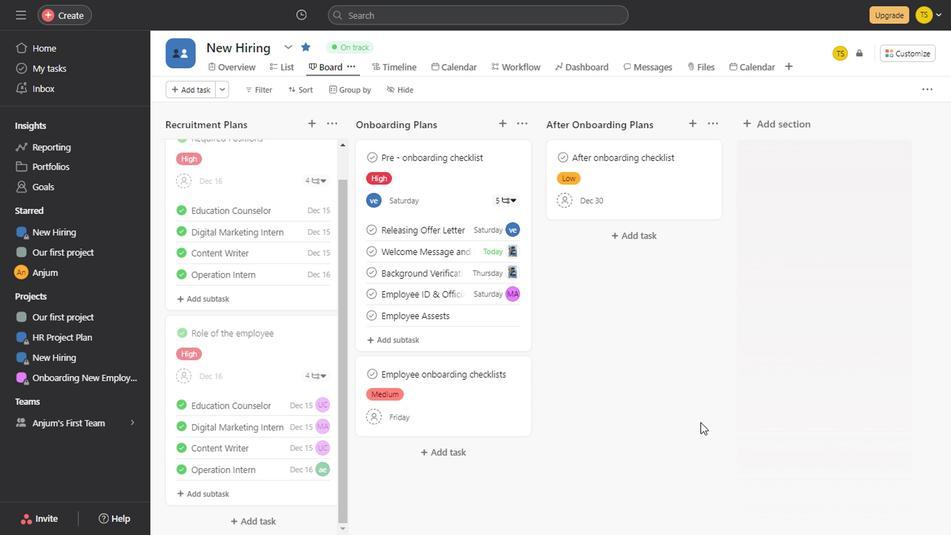 
Action: Mouse scrolled (698, 423) with delta (0, 0)
Screenshot: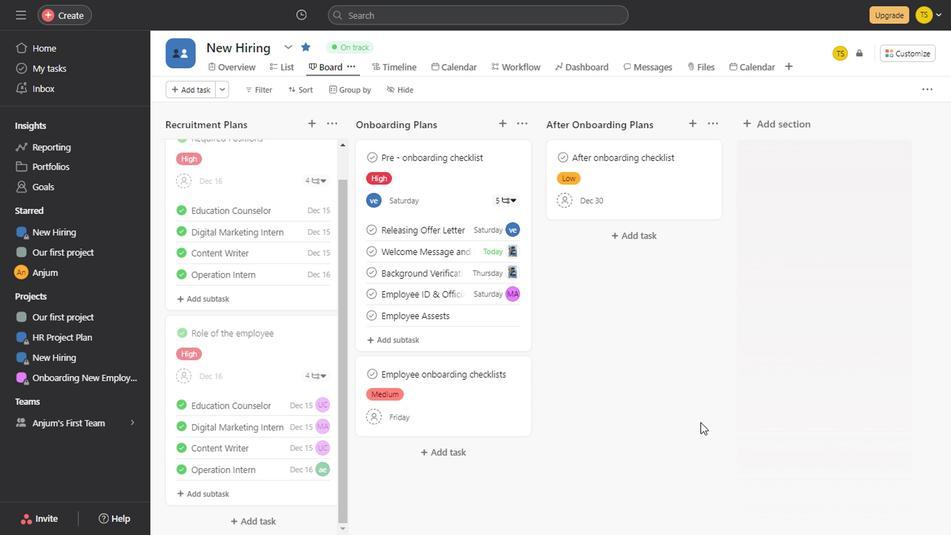 
Action: Mouse moved to (265, 91)
Screenshot: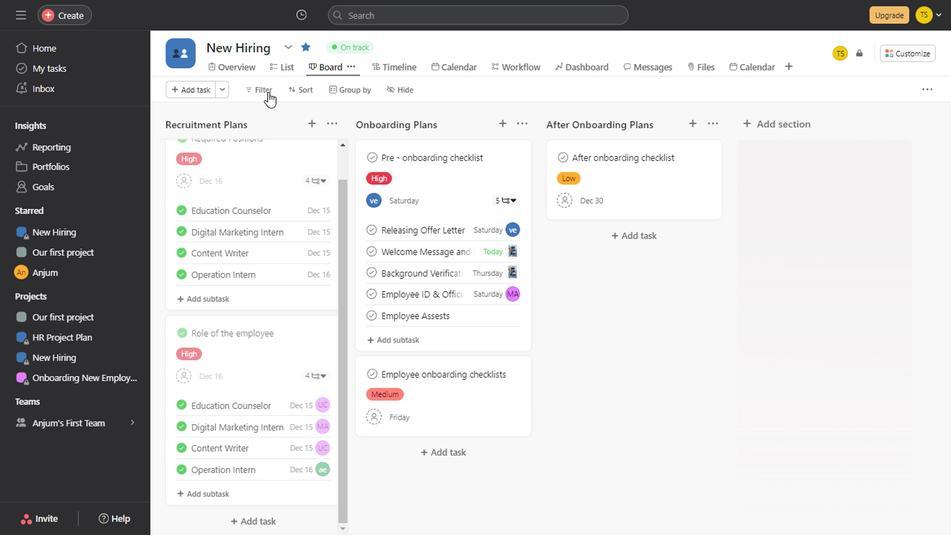 
Action: Mouse pressed left at (265, 91)
Screenshot: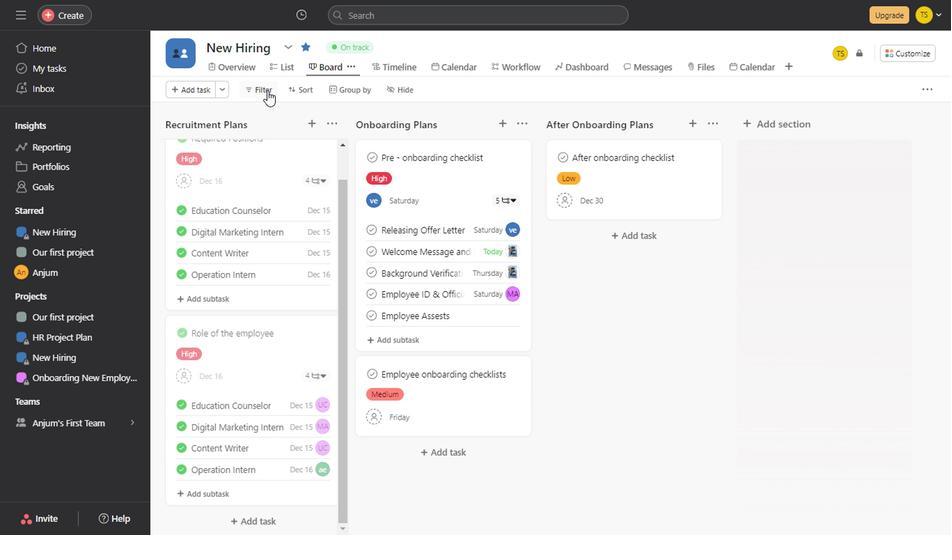 
Action: Mouse moved to (350, 137)
Screenshot: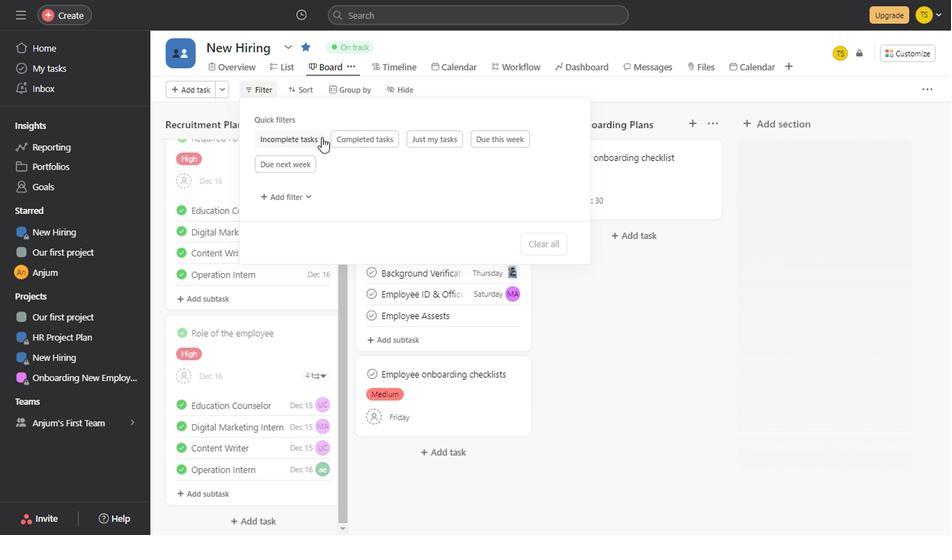
Action: Mouse pressed left at (350, 137)
Screenshot: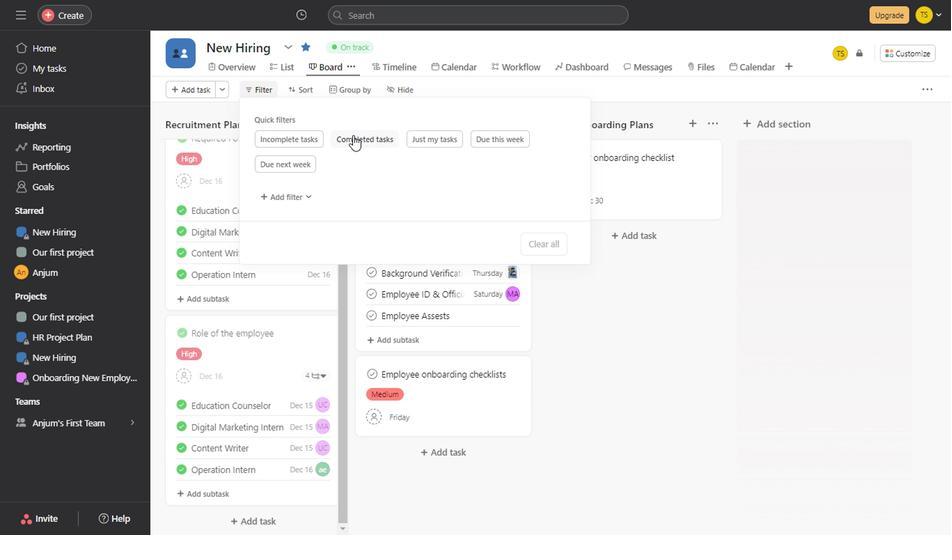 
Action: Mouse moved to (730, 369)
Screenshot: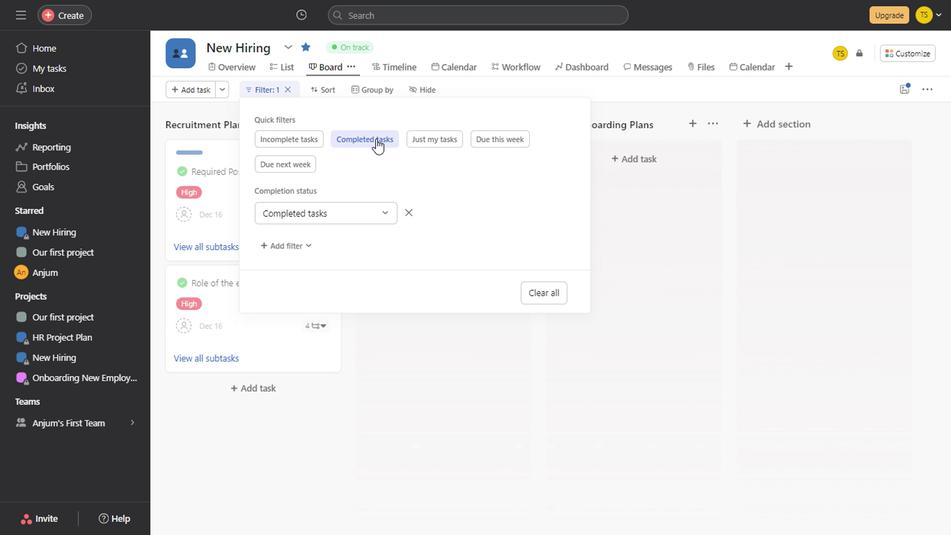 
Action: Mouse pressed left at (730, 369)
Screenshot: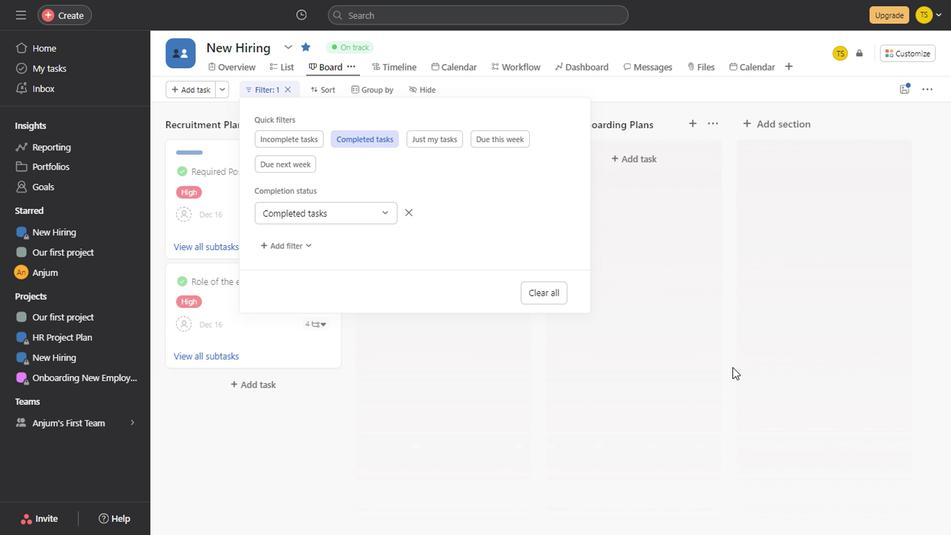 
Action: Mouse moved to (285, 93)
Screenshot: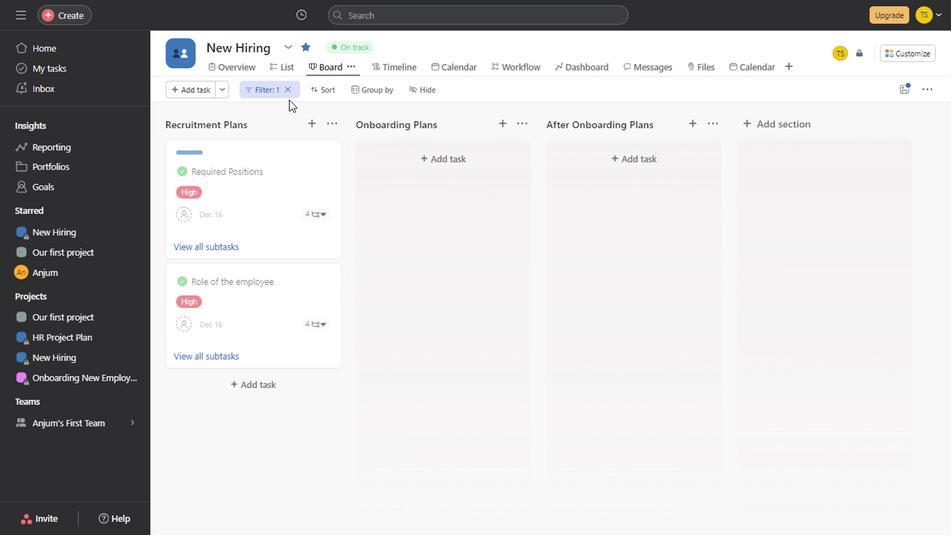 
Action: Mouse pressed left at (285, 93)
Screenshot: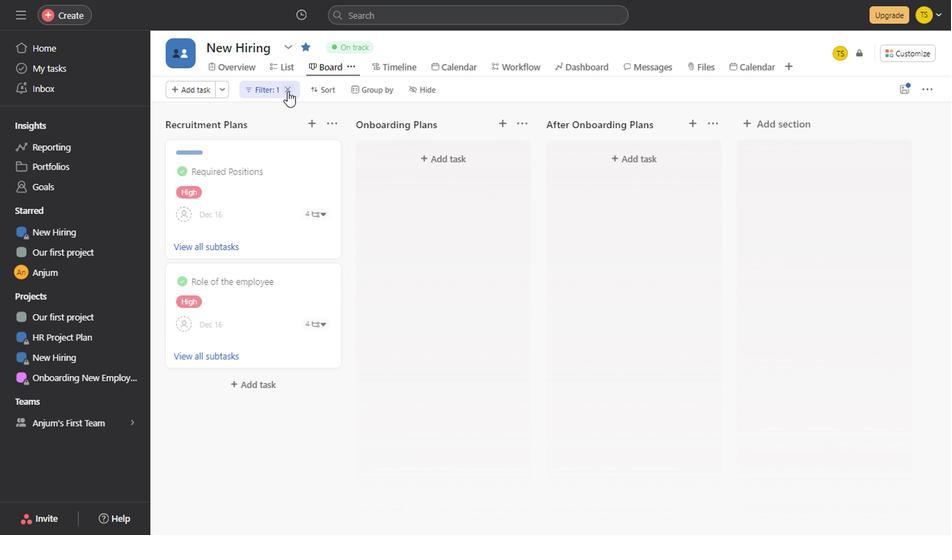 
Action: Mouse moved to (342, 90)
Screenshot: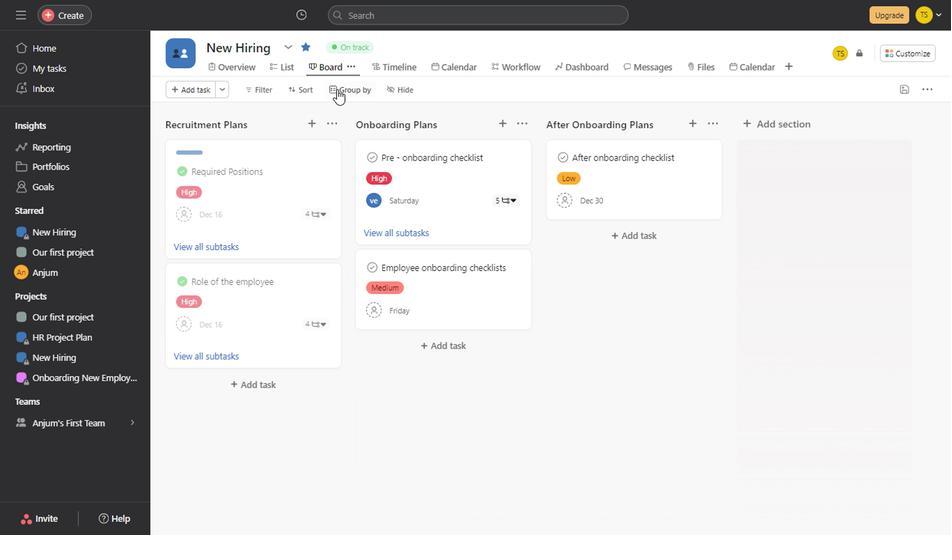 
Action: Mouse pressed left at (342, 90)
Screenshot: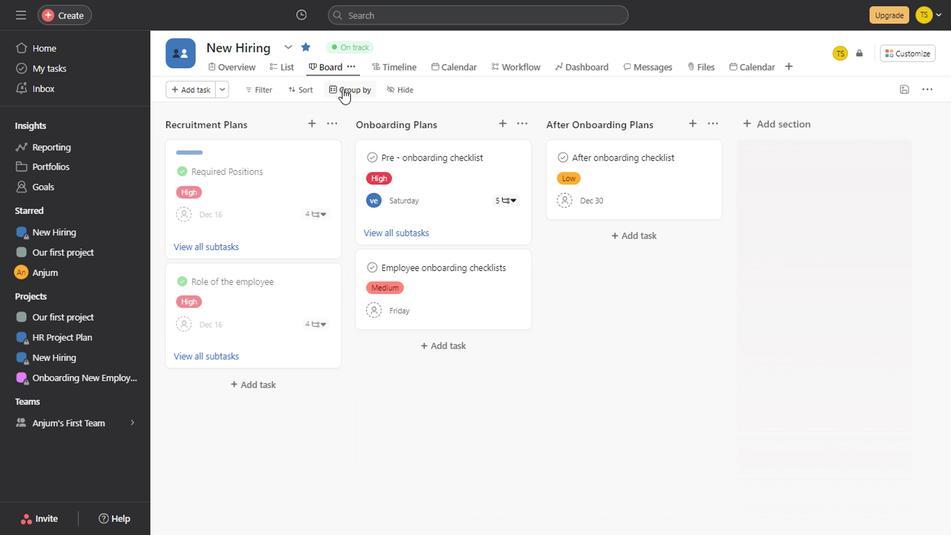 
Action: Mouse moved to (374, 129)
Screenshot: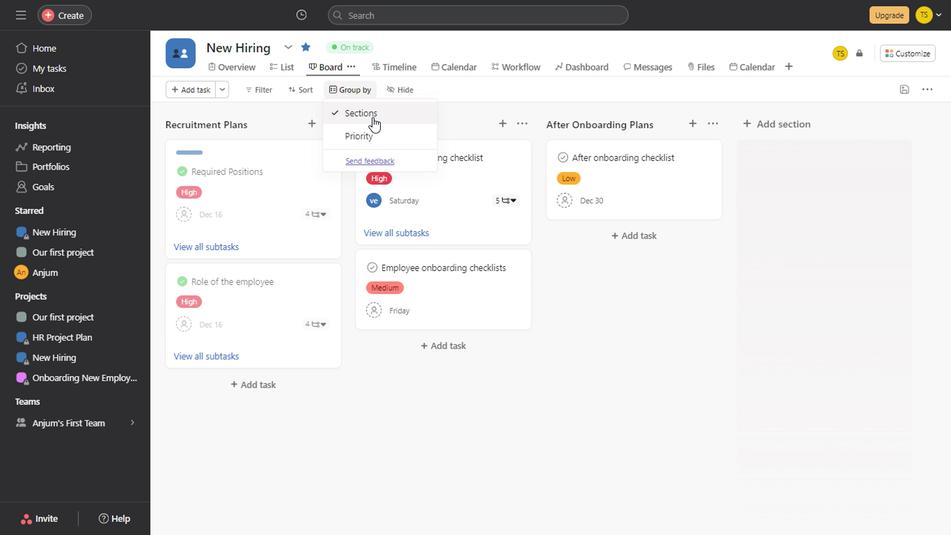 
Action: Mouse pressed left at (374, 129)
Screenshot: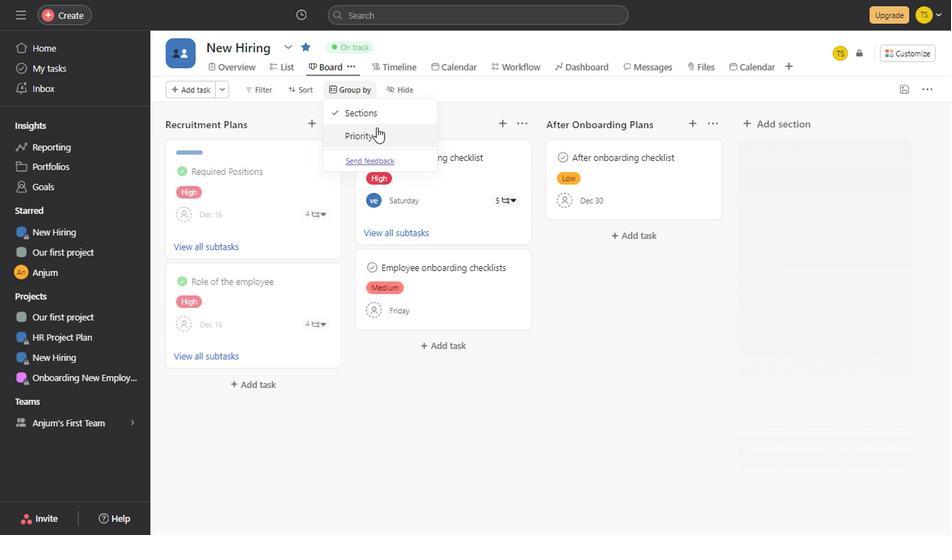 
Action: Mouse moved to (310, 95)
Screenshot: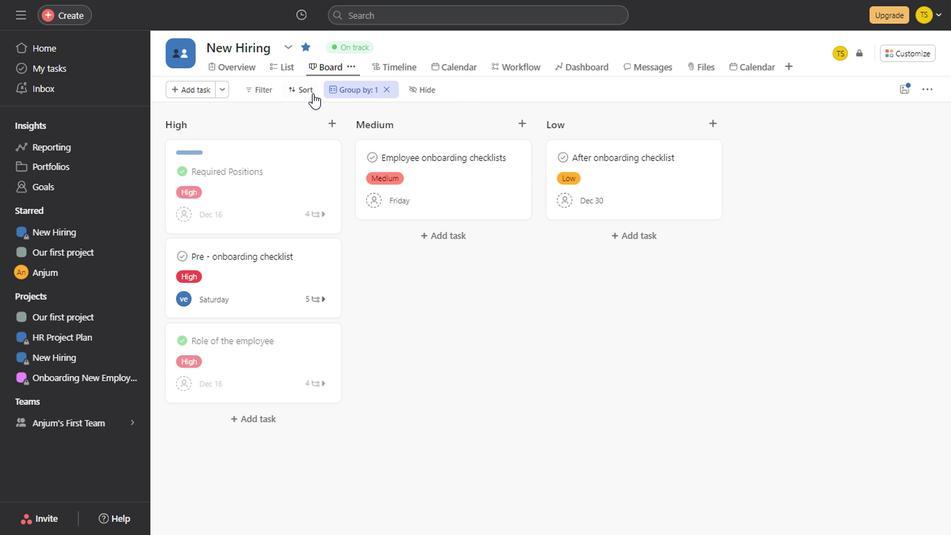 
Action: Mouse pressed left at (310, 95)
